 Task: Look for space in Zahir Pir, Pakistan from 24th August, 2023 to 10th September, 2023 for 8 adults in price range Rs.12000 to Rs.15000. Place can be entire place or shared room with 4 bedrooms having 8 beds and 4 bathrooms. Property type can be house, flat, guest house. Amenities needed are: wifi, TV, free parkinig on premises, gym, breakfast. Booking option can be shelf check-in. Required host language is English.
Action: Mouse moved to (560, 119)
Screenshot: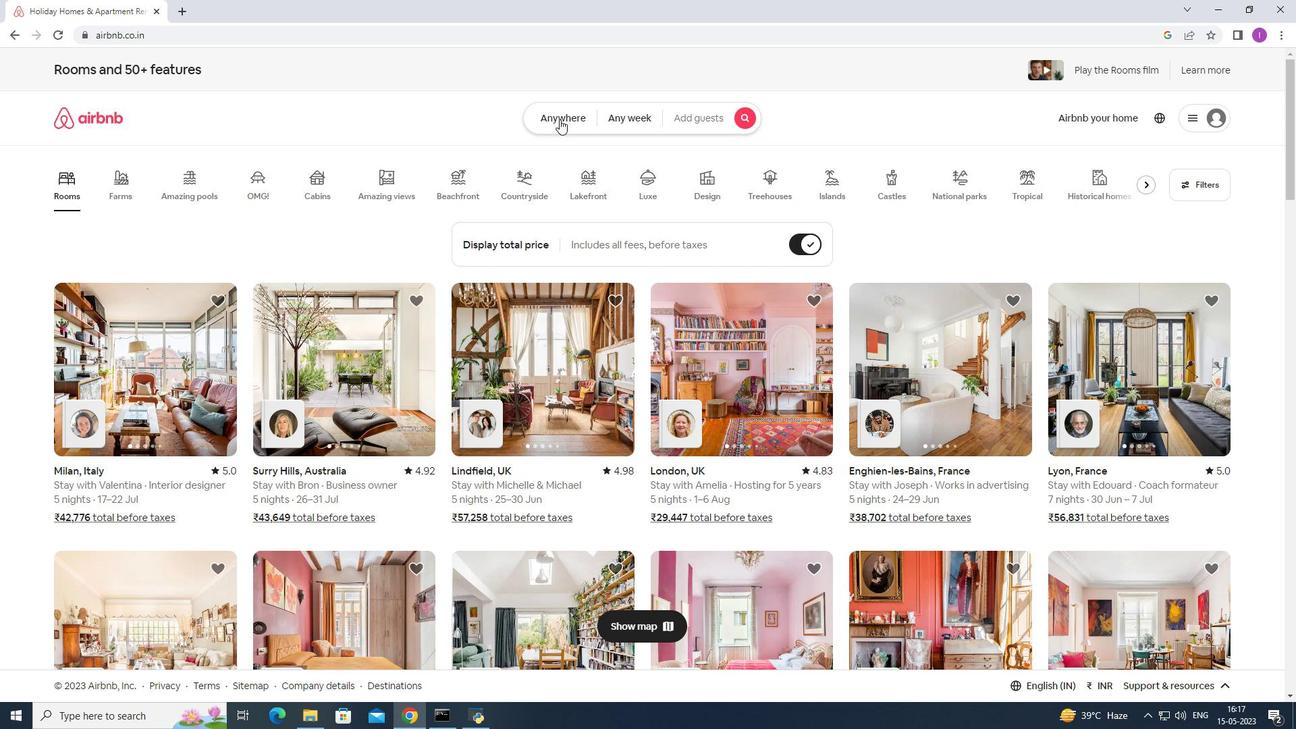 
Action: Mouse pressed left at (560, 119)
Screenshot: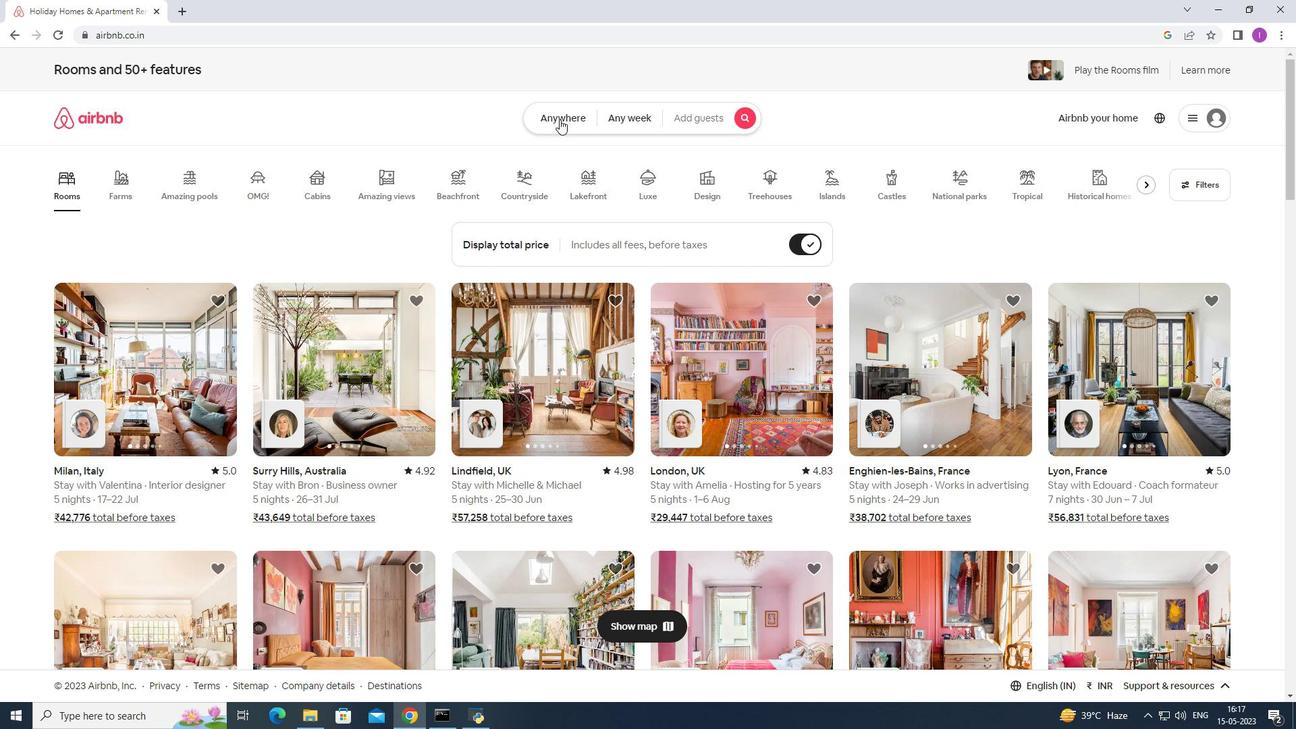 
Action: Mouse moved to (395, 176)
Screenshot: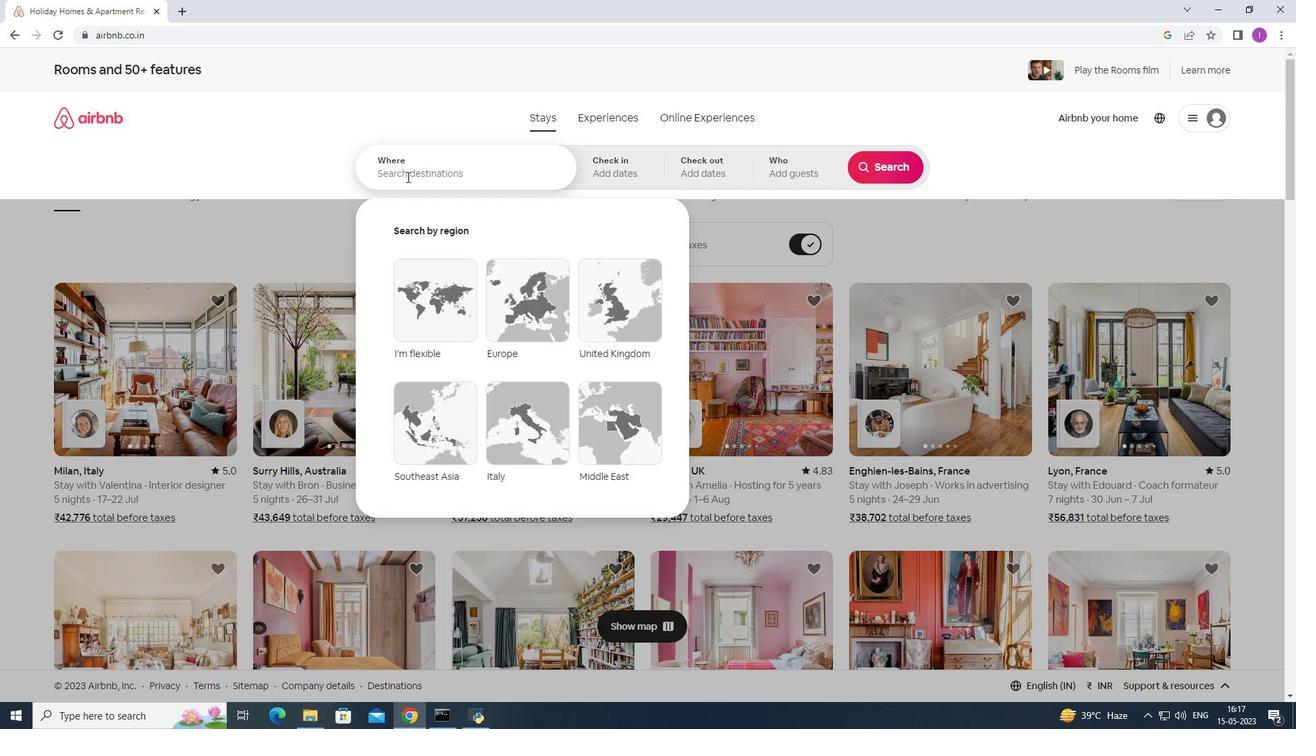 
Action: Mouse pressed left at (395, 176)
Screenshot: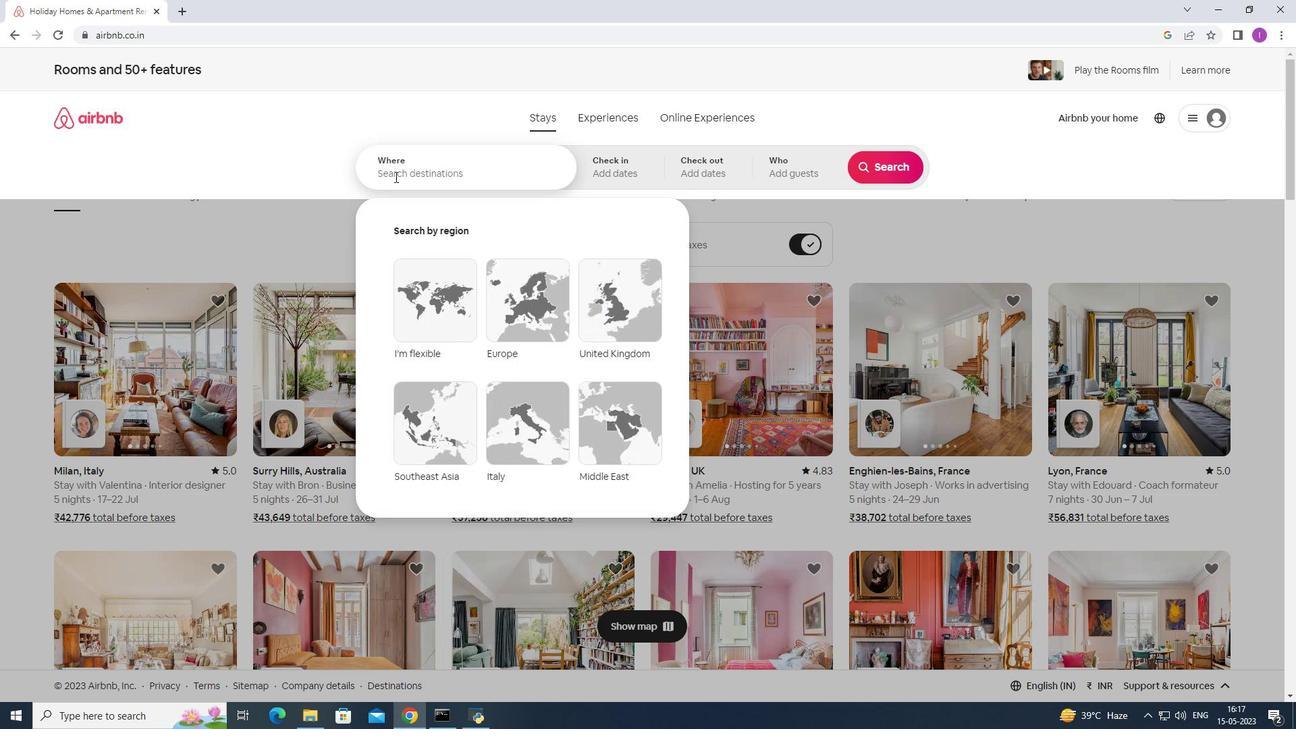 
Action: Mouse moved to (415, 165)
Screenshot: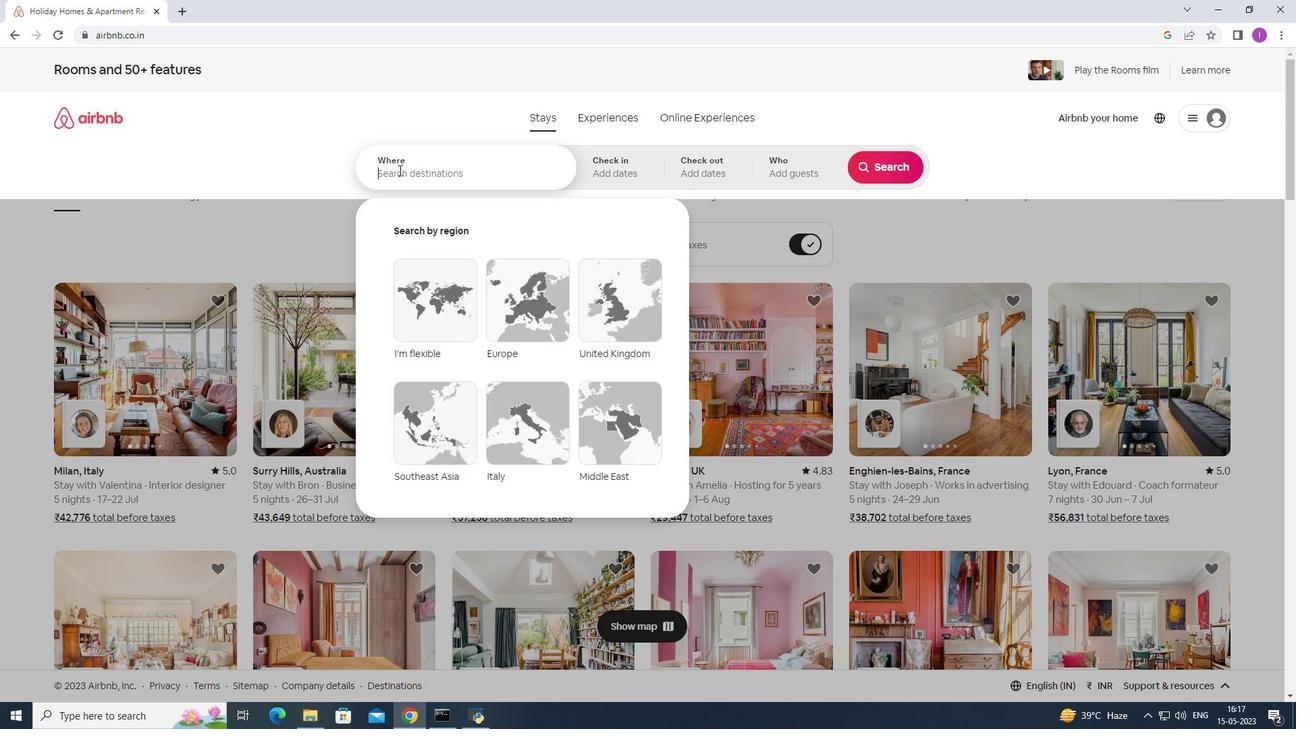 
Action: Key pressed <Key.shift>Zahir<Key.space>pir,<Key.shift>P
Screenshot: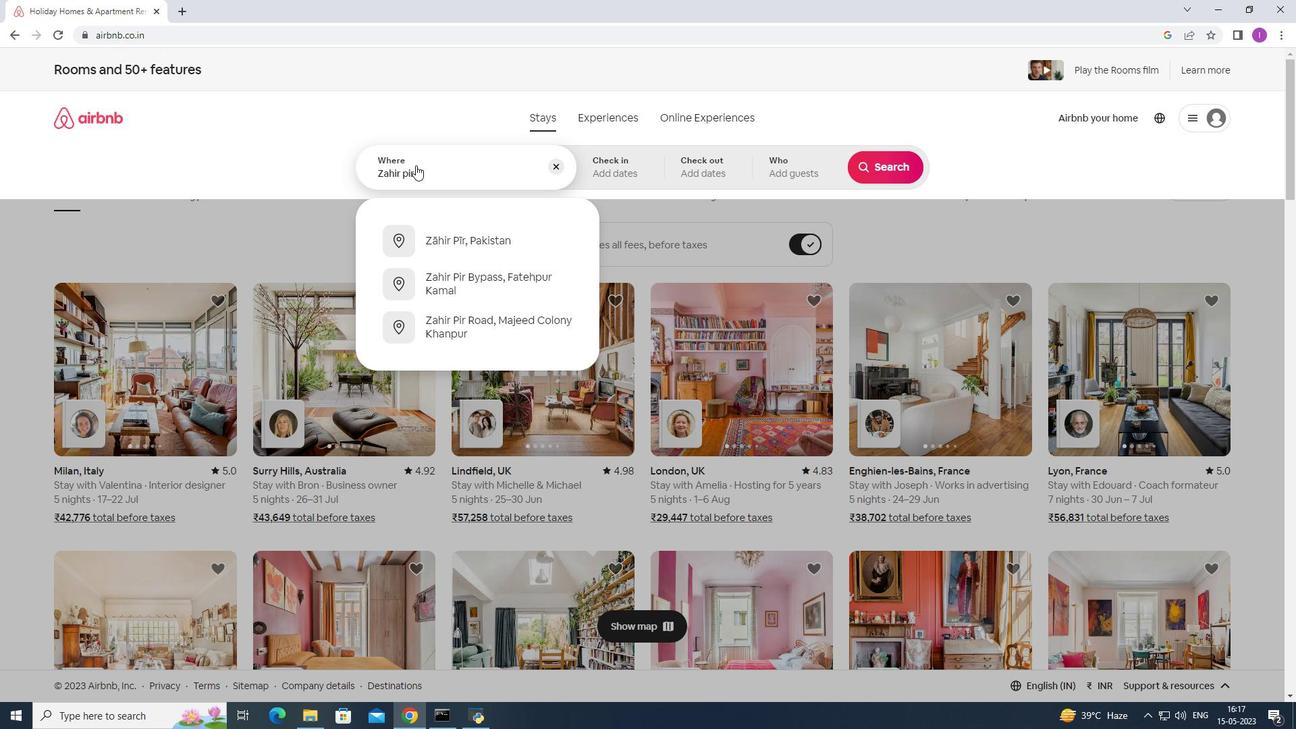 
Action: Mouse moved to (429, 239)
Screenshot: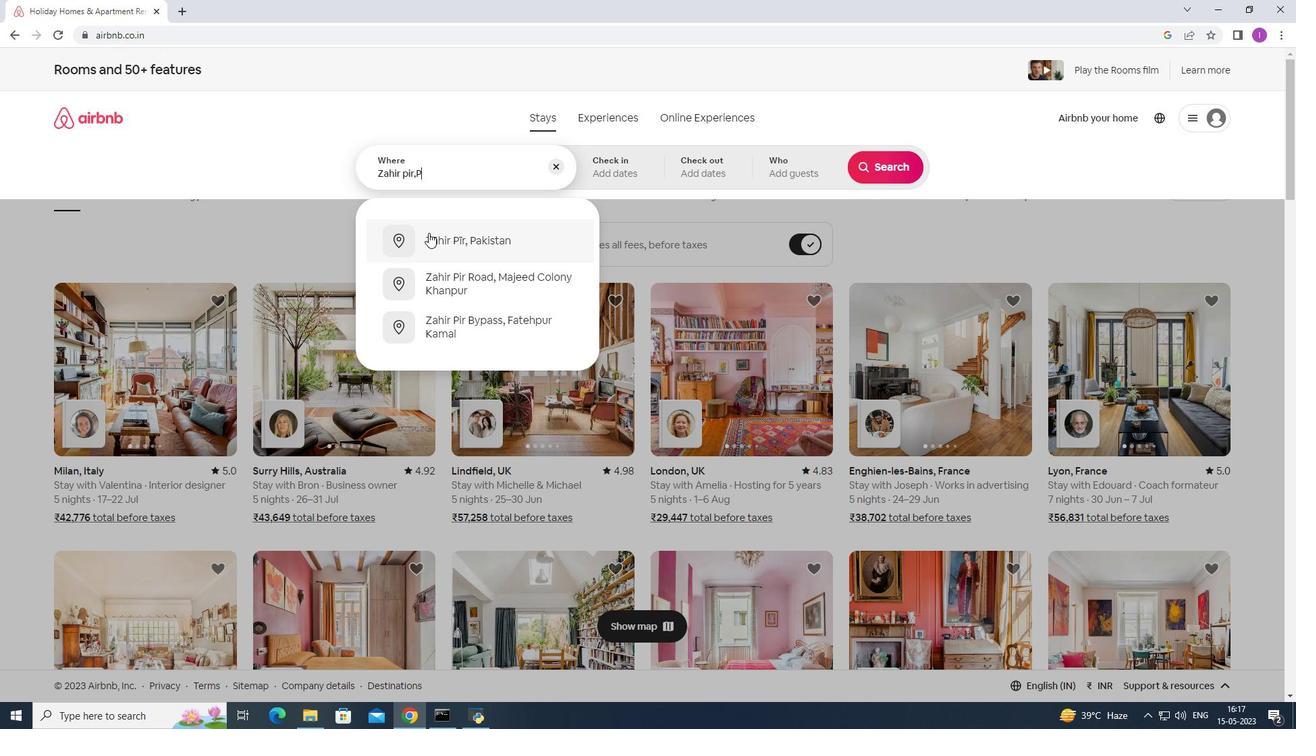 
Action: Mouse pressed left at (429, 239)
Screenshot: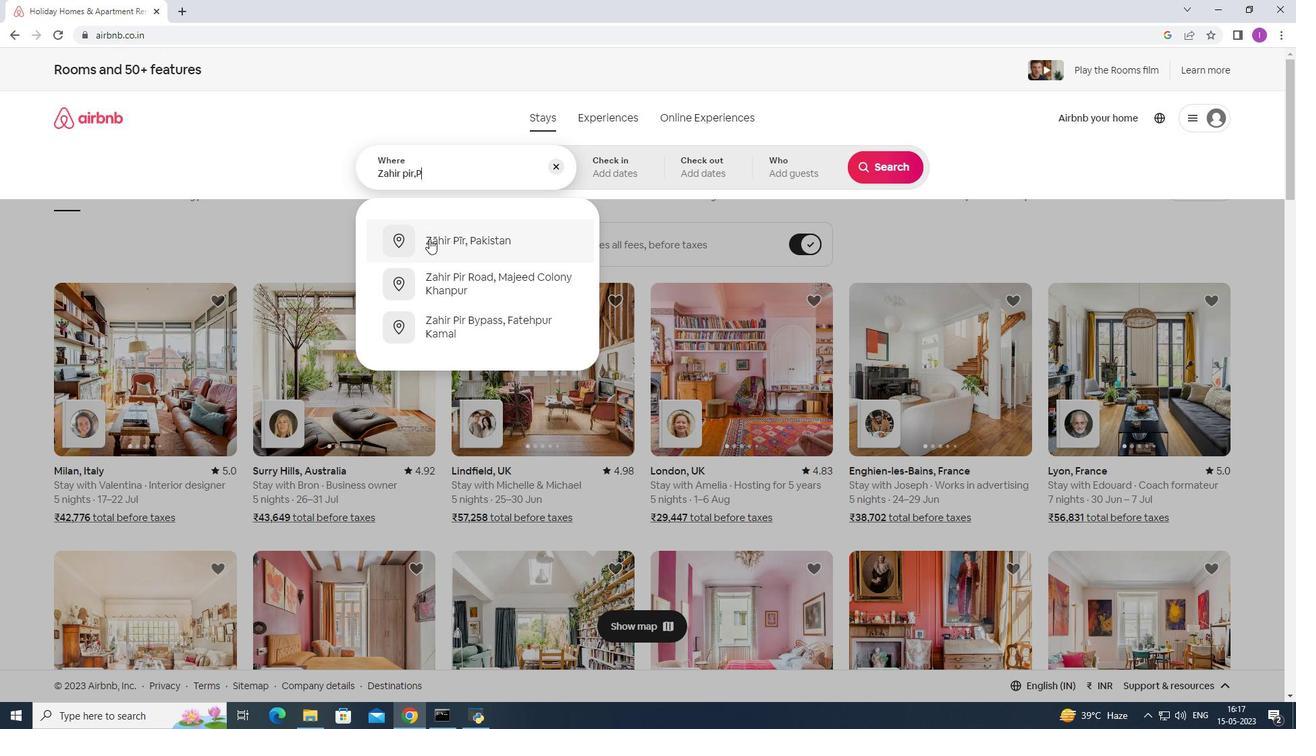 
Action: Mouse moved to (888, 275)
Screenshot: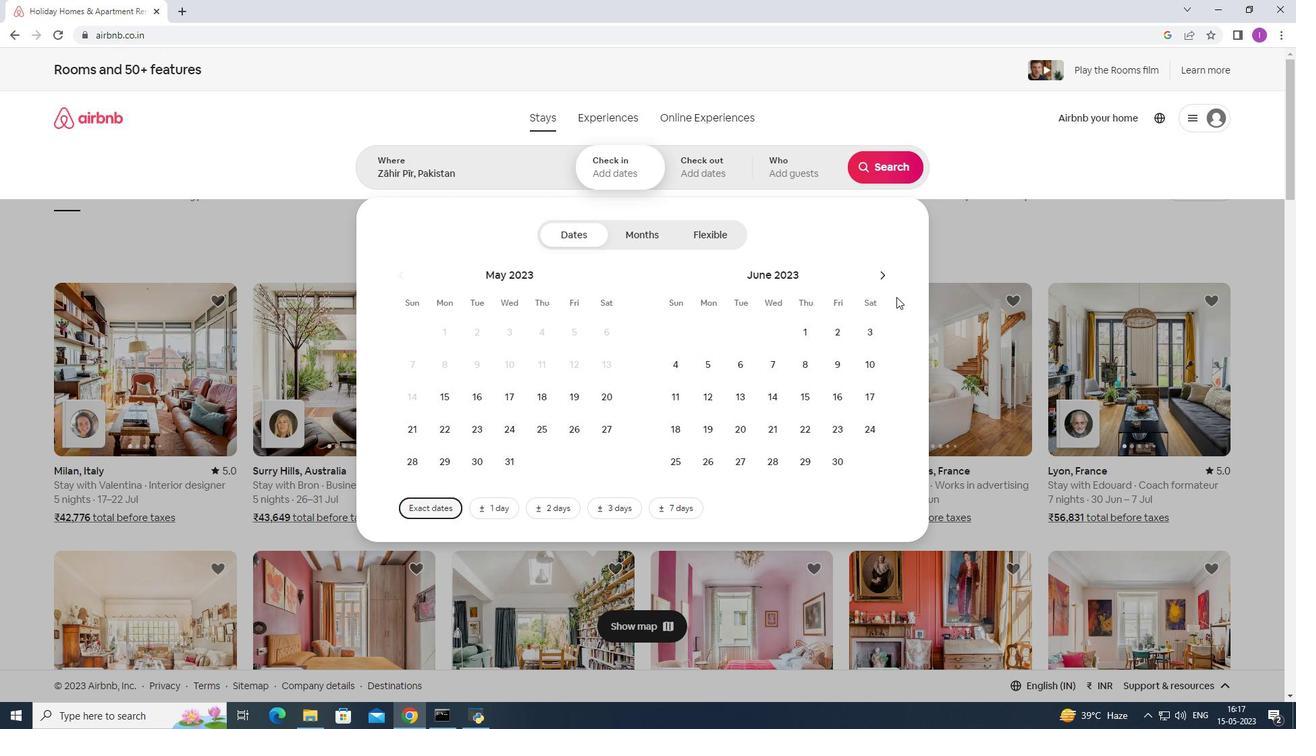 
Action: Mouse pressed left at (888, 275)
Screenshot: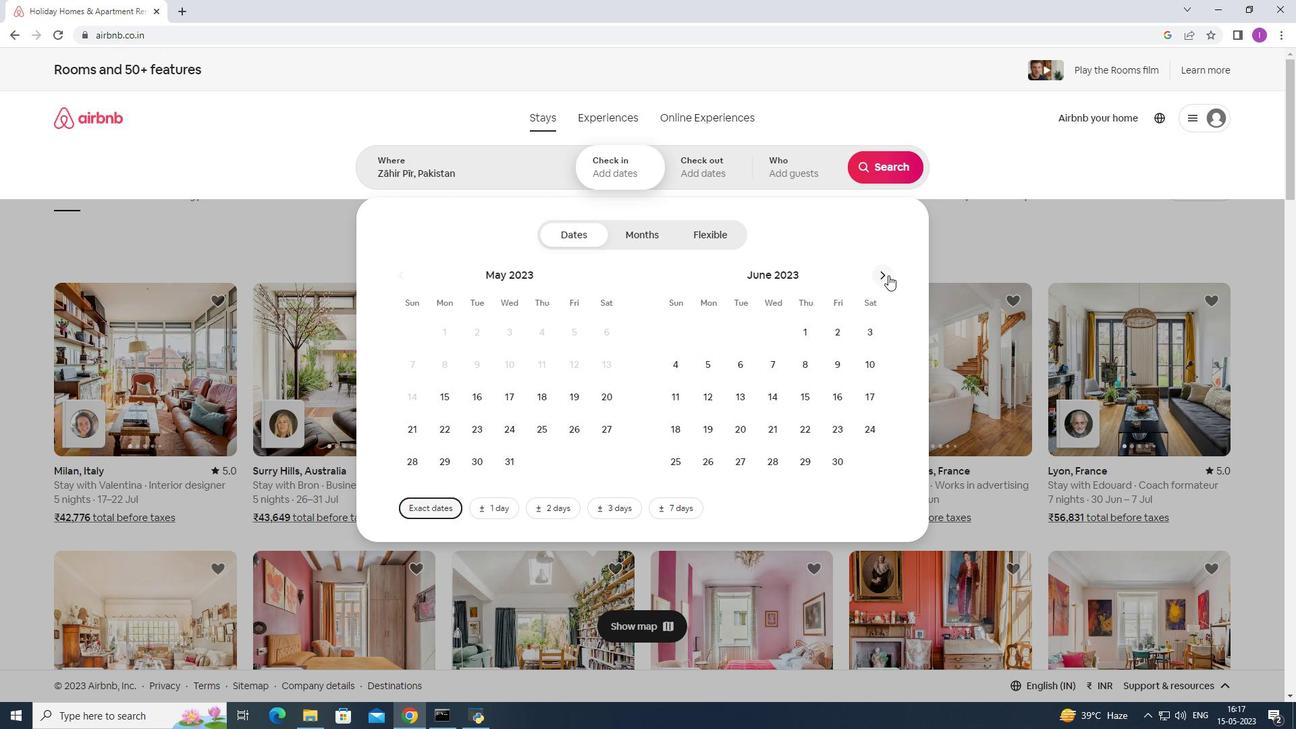 
Action: Mouse moved to (887, 275)
Screenshot: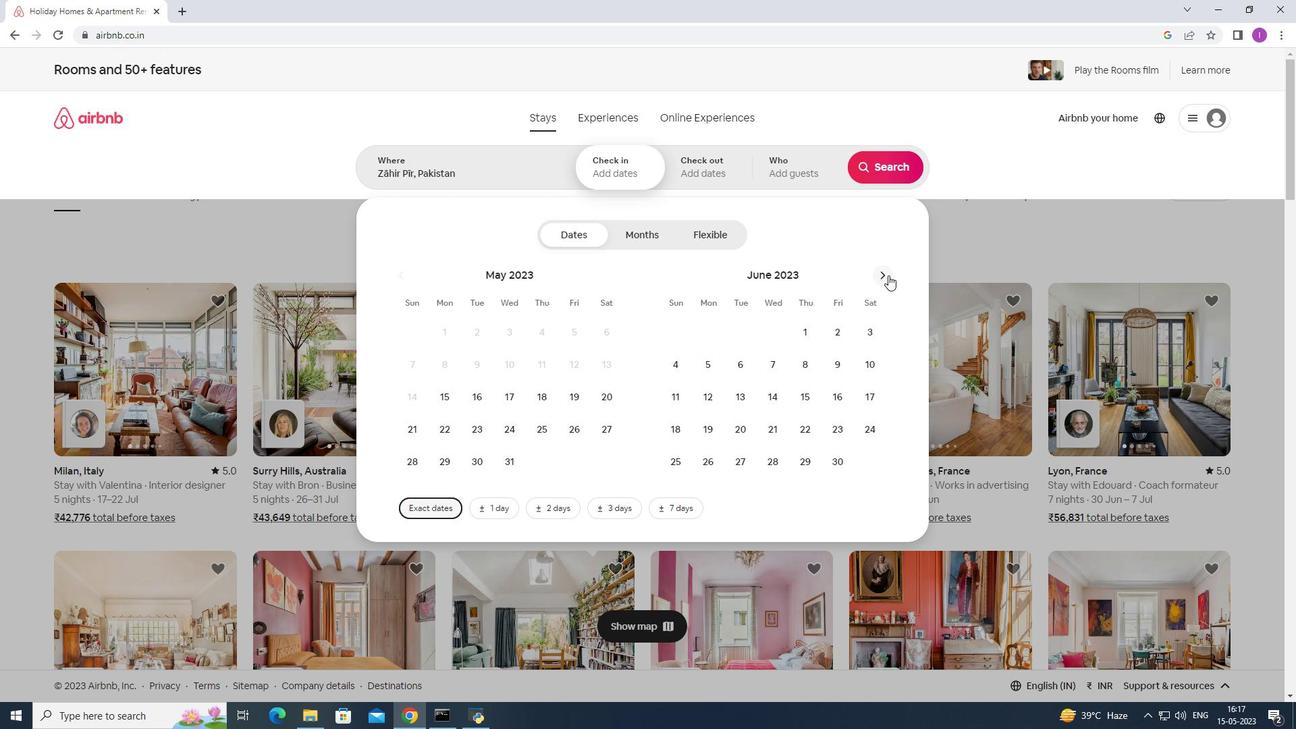 
Action: Mouse pressed left at (887, 275)
Screenshot: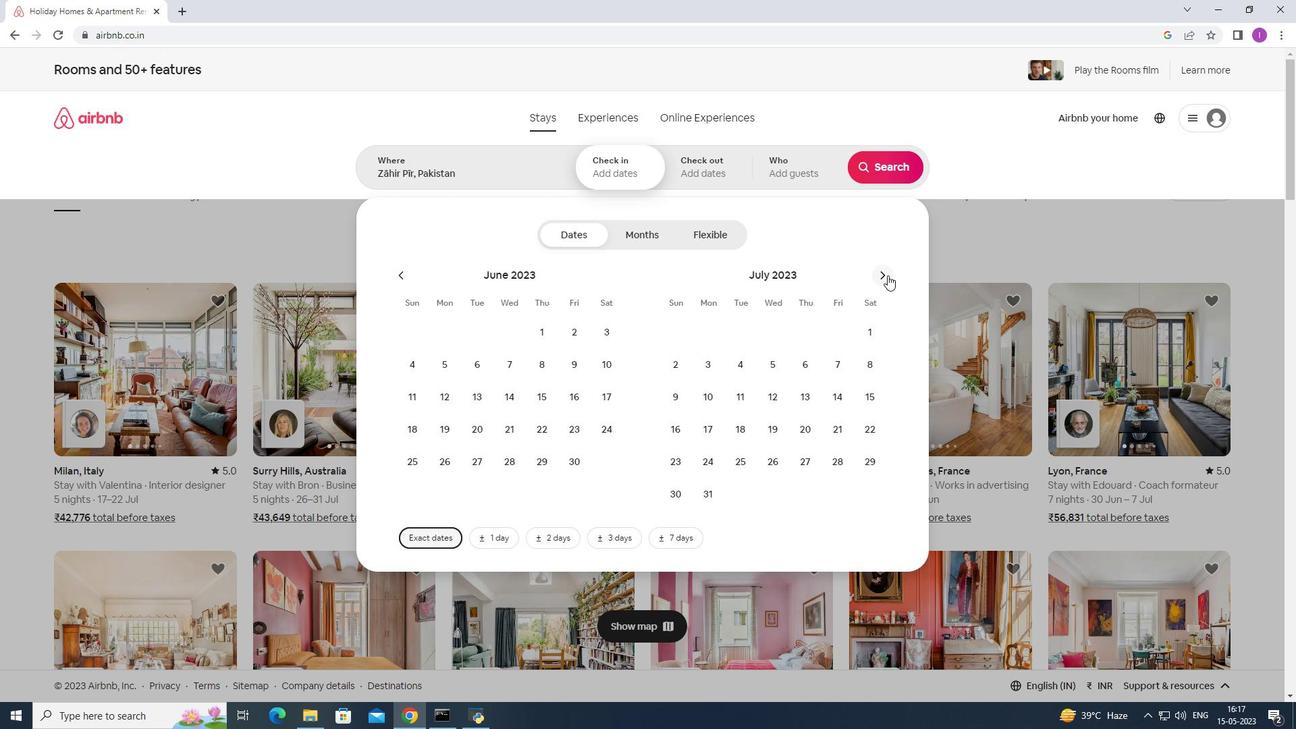 
Action: Mouse pressed left at (887, 275)
Screenshot: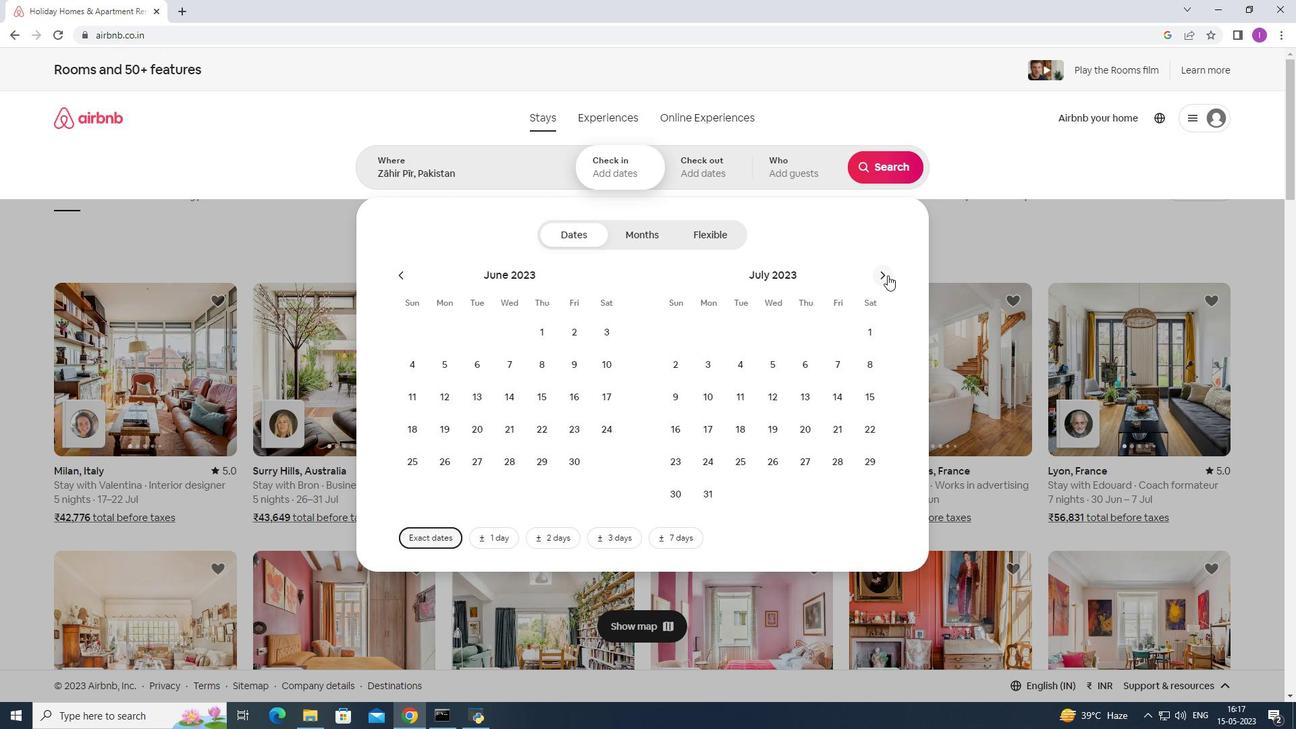 
Action: Mouse moved to (536, 430)
Screenshot: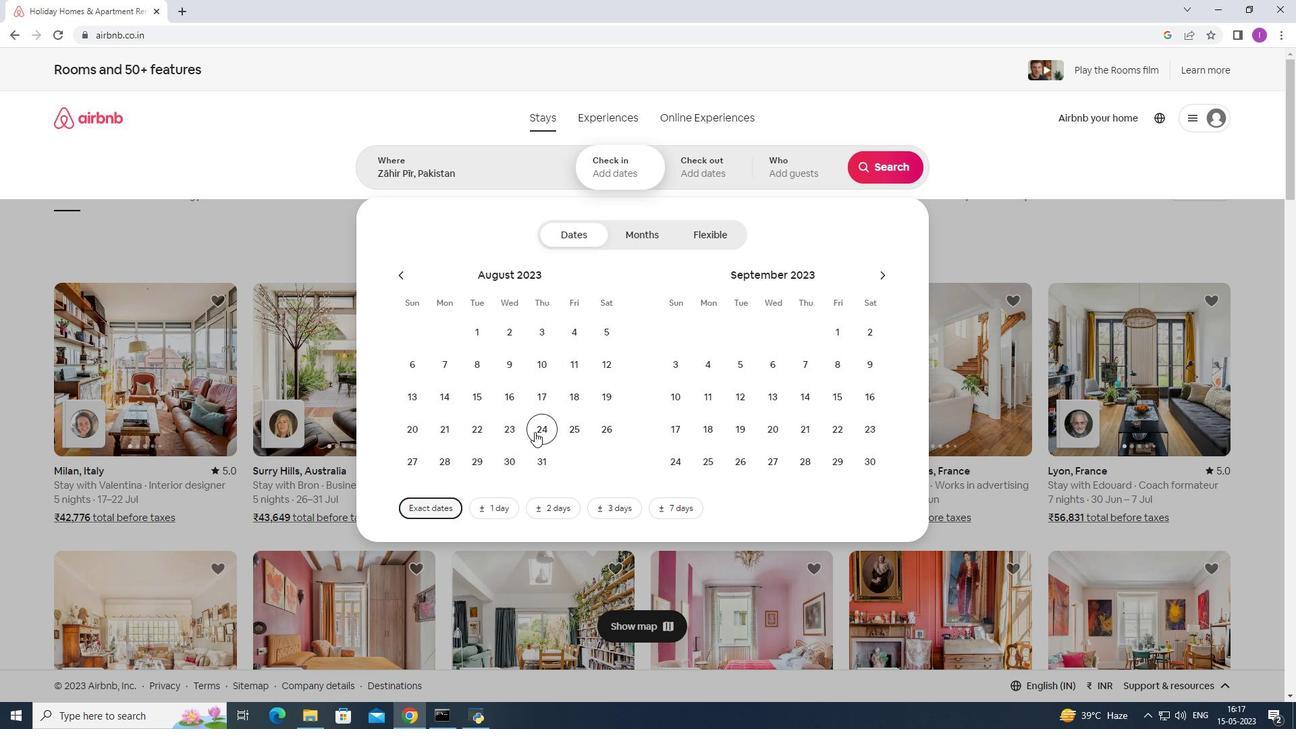
Action: Mouse pressed left at (536, 430)
Screenshot: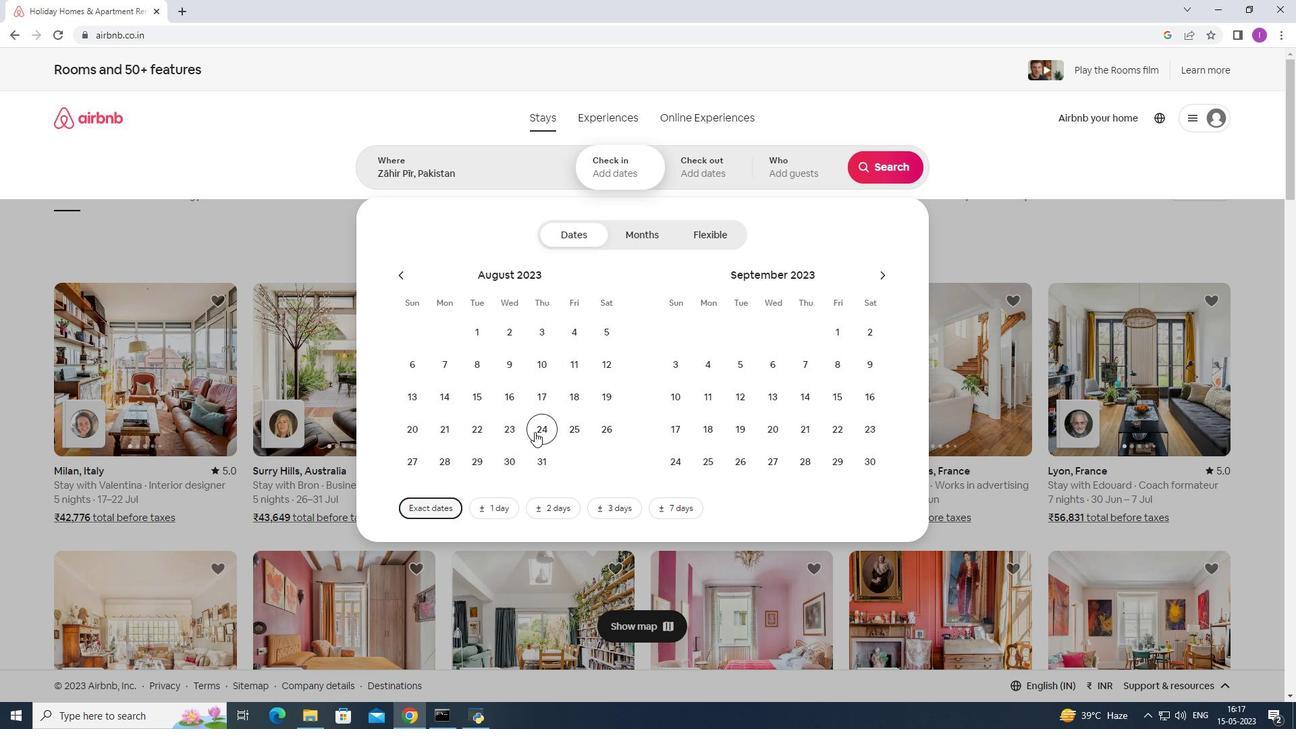 
Action: Mouse moved to (674, 392)
Screenshot: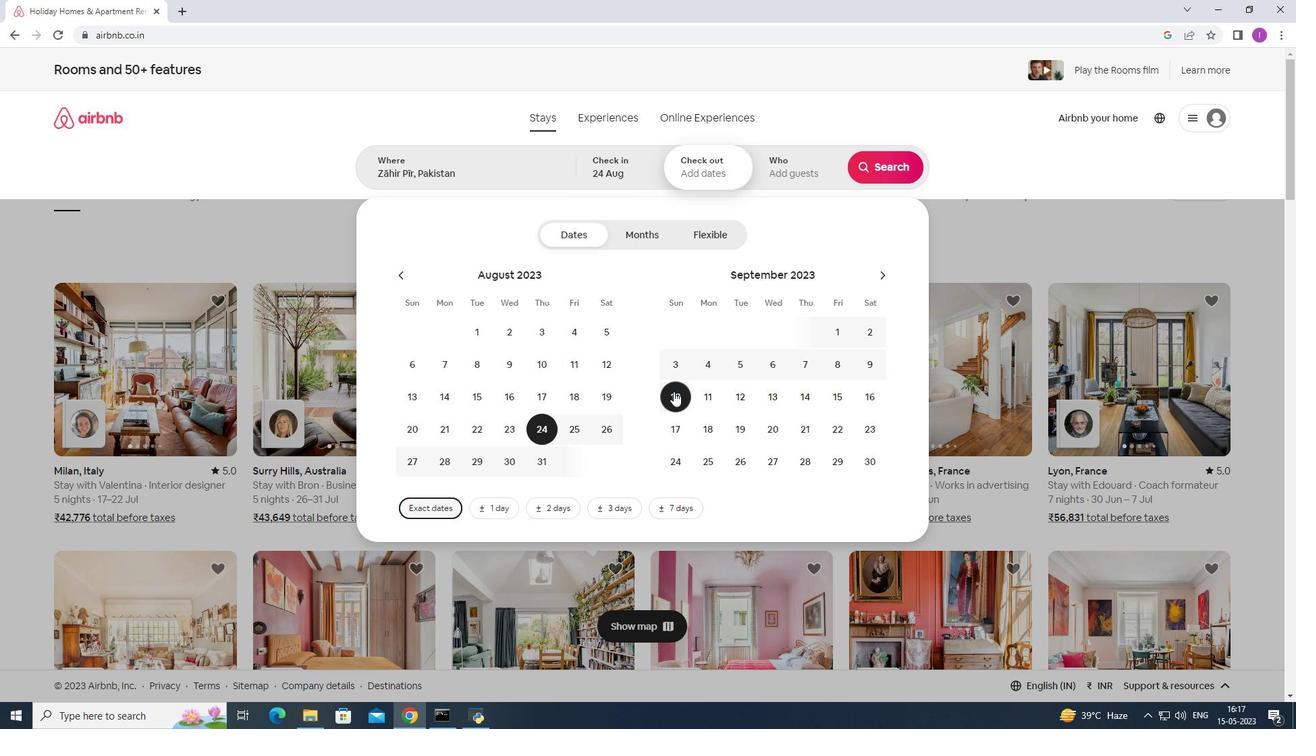 
Action: Mouse pressed left at (674, 392)
Screenshot: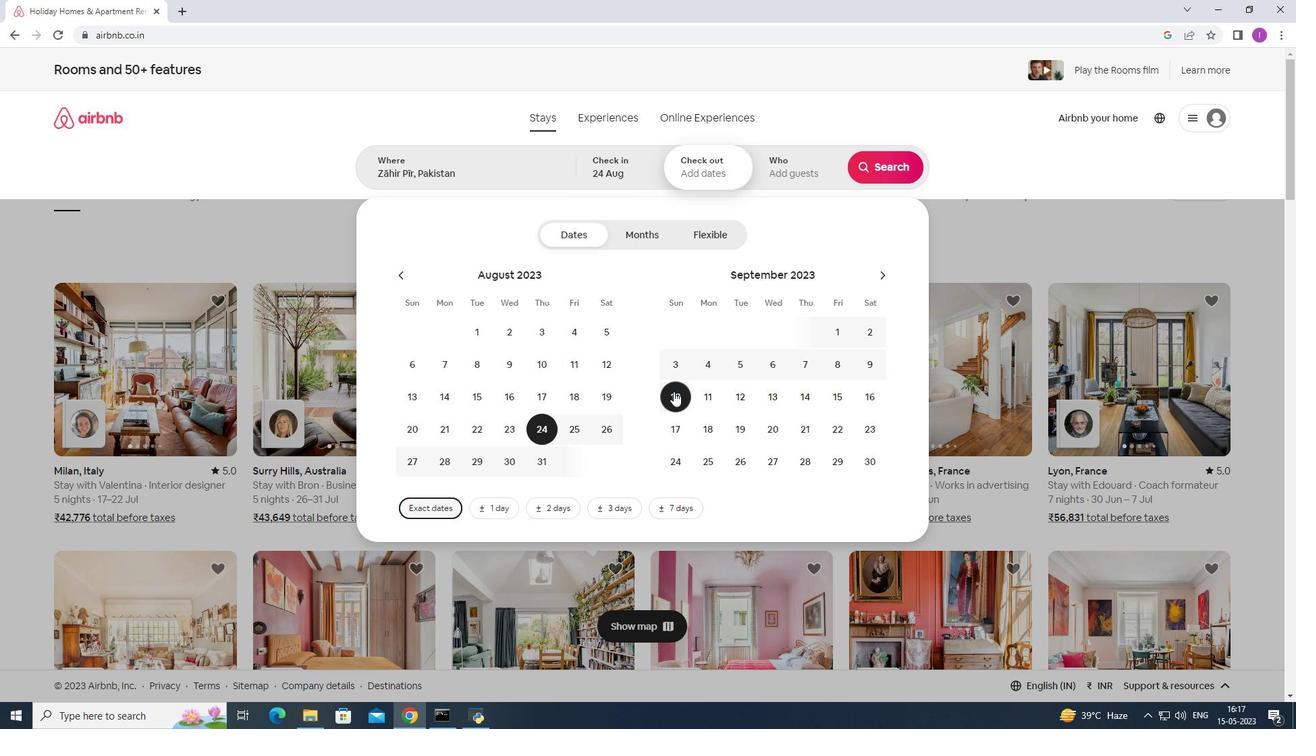 
Action: Mouse moved to (819, 161)
Screenshot: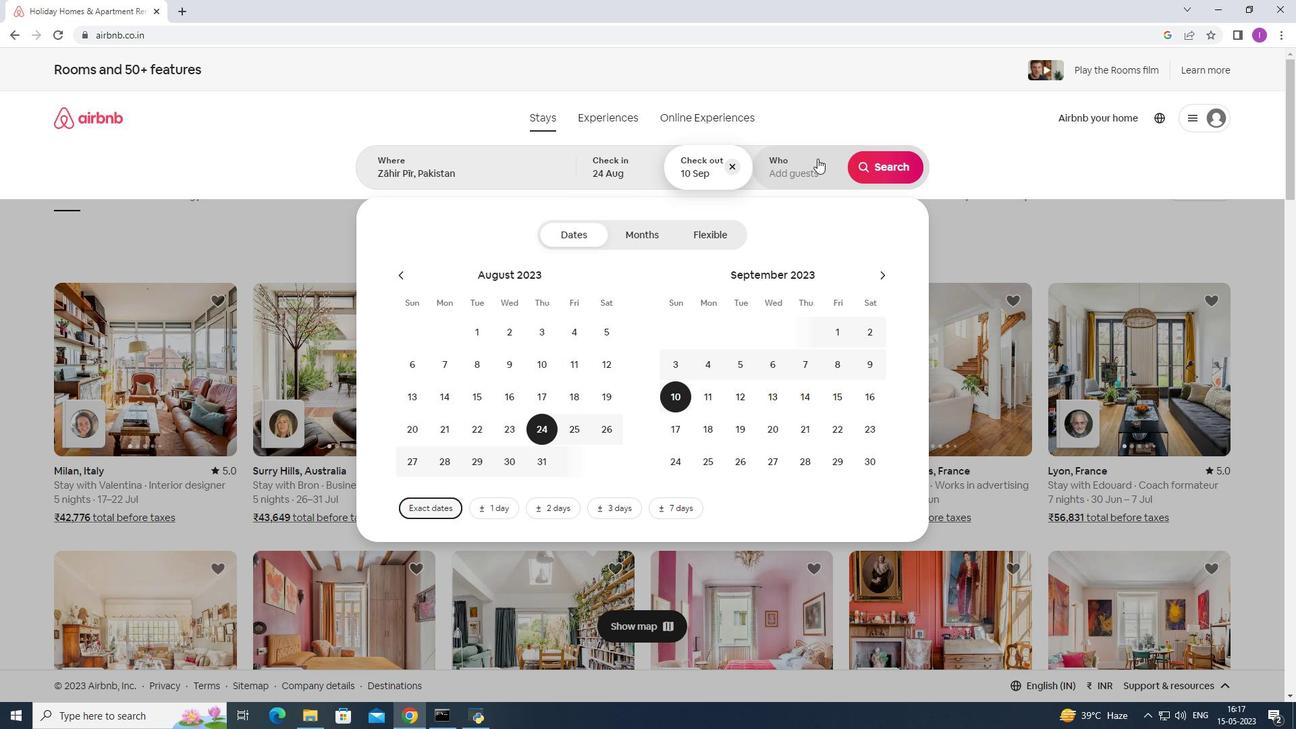 
Action: Mouse pressed left at (819, 161)
Screenshot: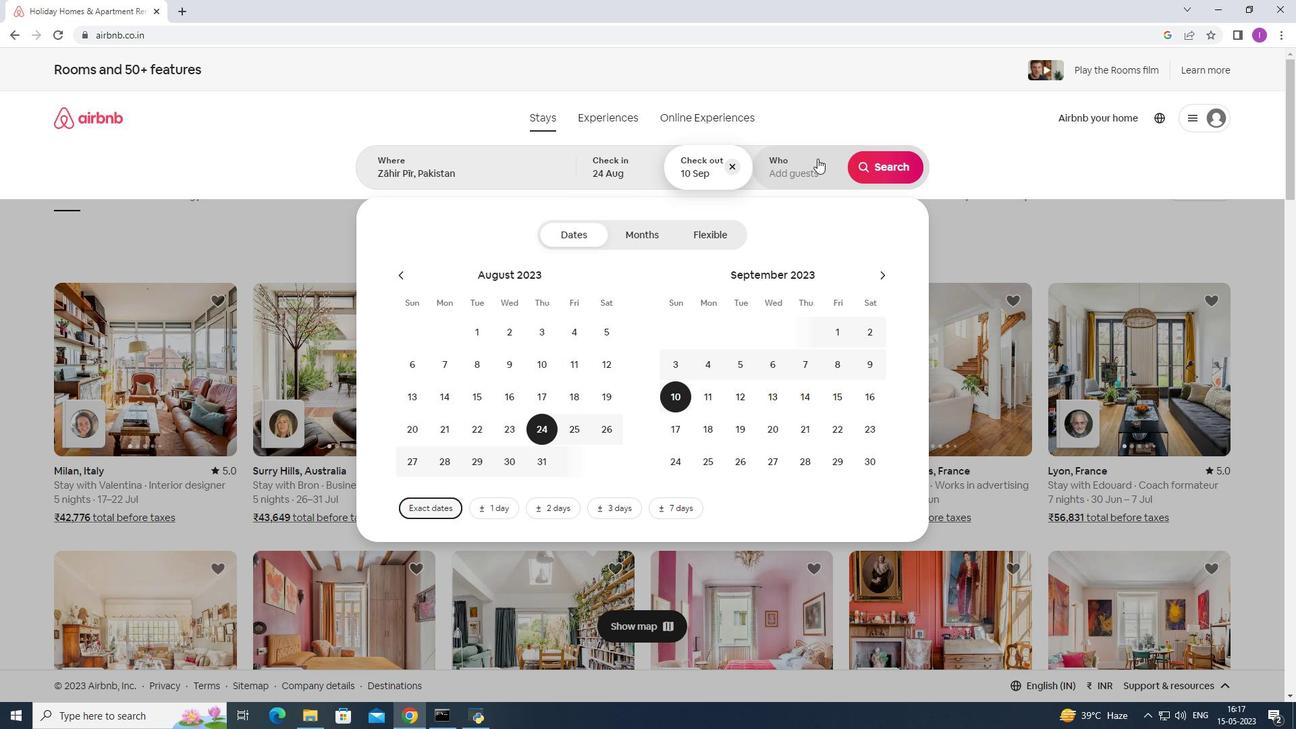 
Action: Mouse moved to (892, 237)
Screenshot: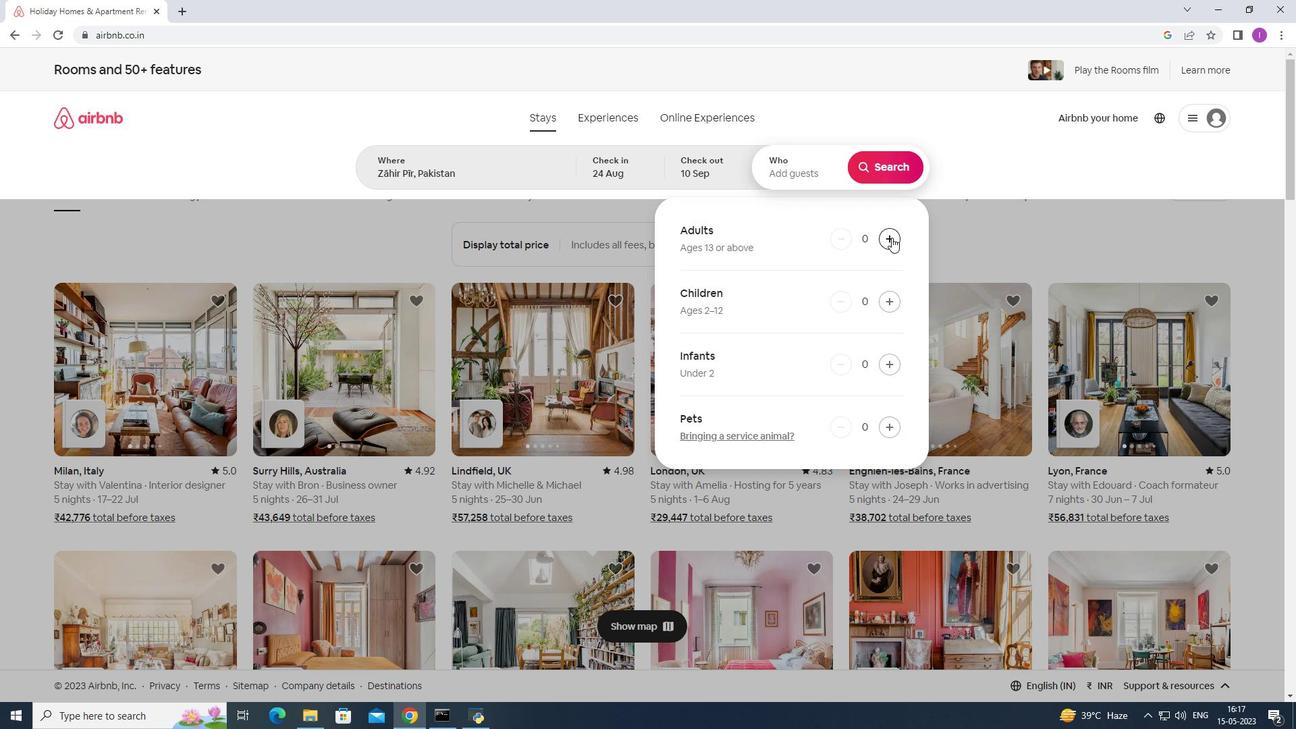 
Action: Mouse pressed left at (892, 237)
Screenshot: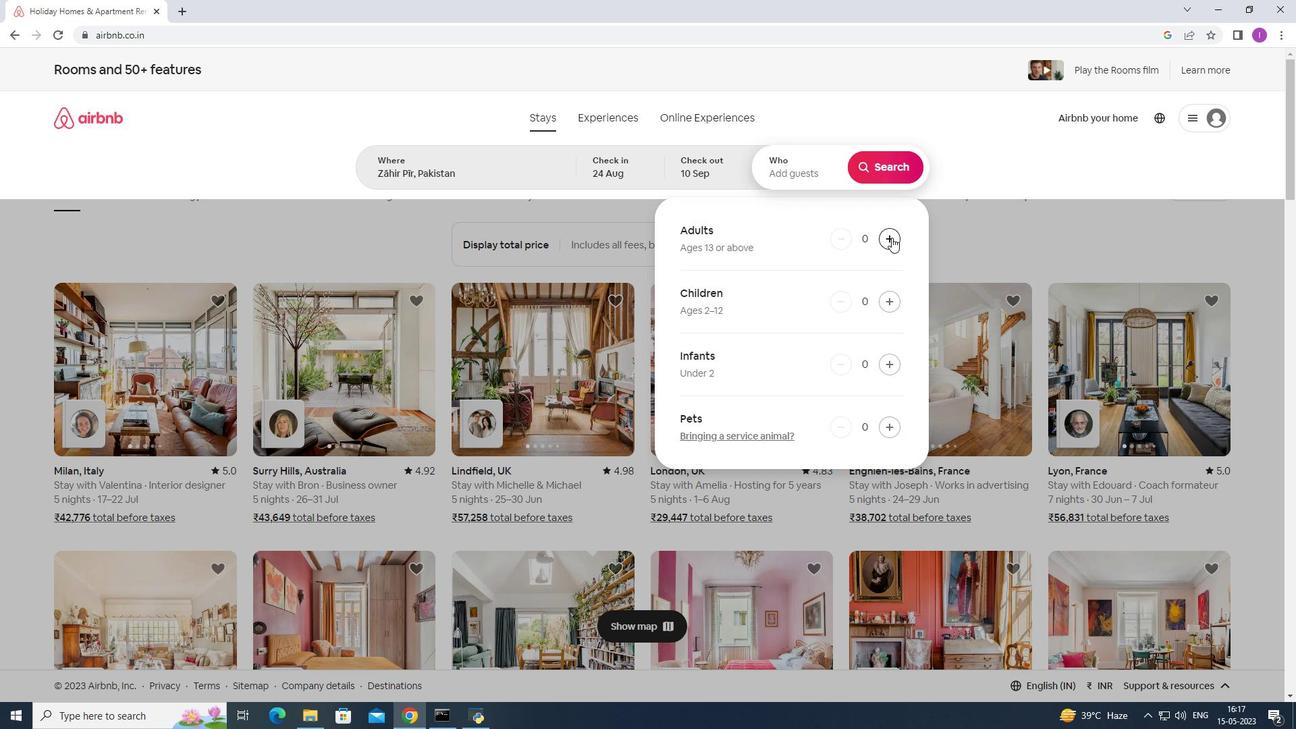 
Action: Mouse pressed left at (892, 237)
Screenshot: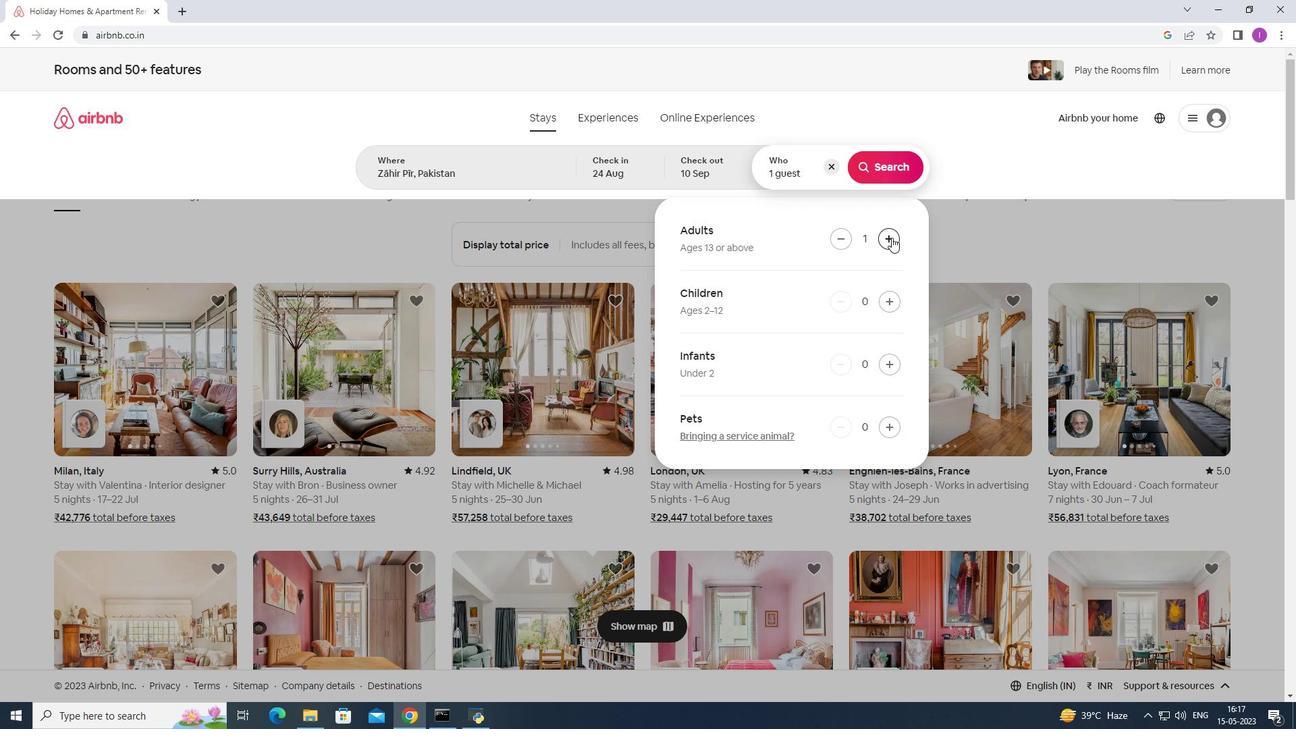 
Action: Mouse moved to (892, 237)
Screenshot: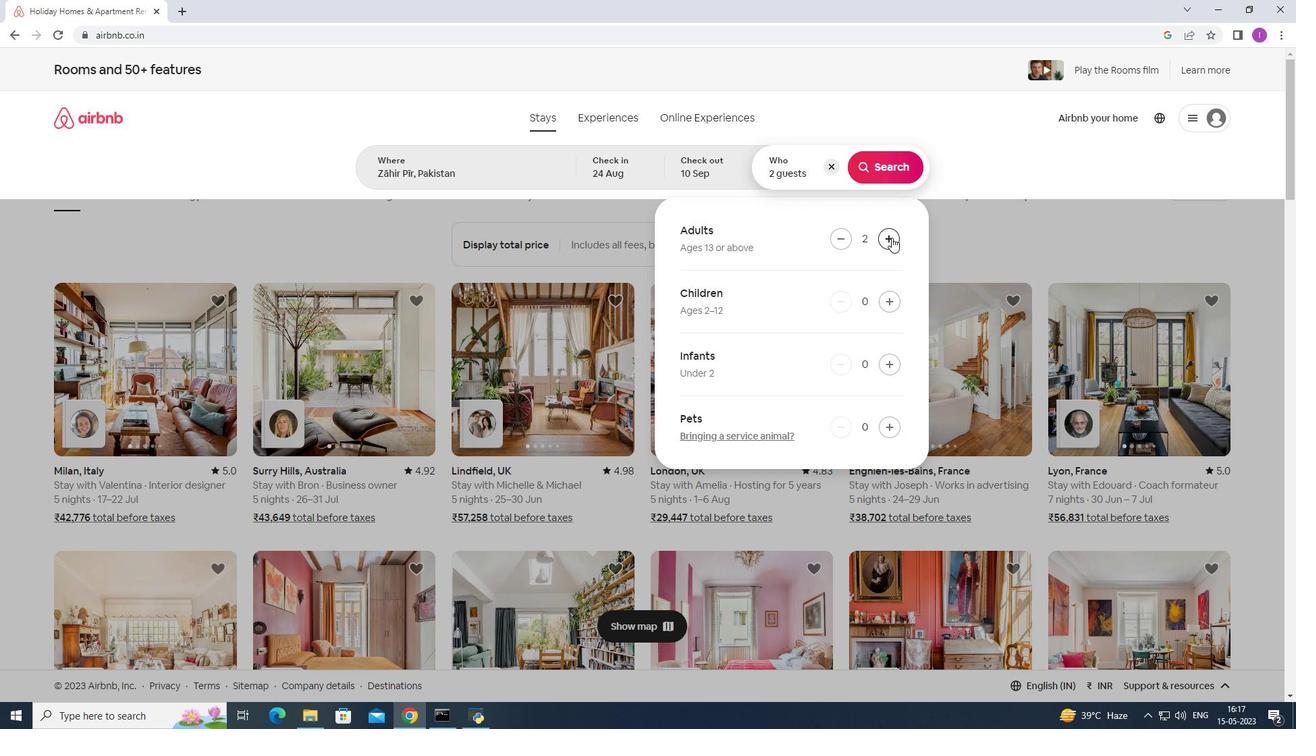 
Action: Mouse pressed left at (892, 237)
Screenshot: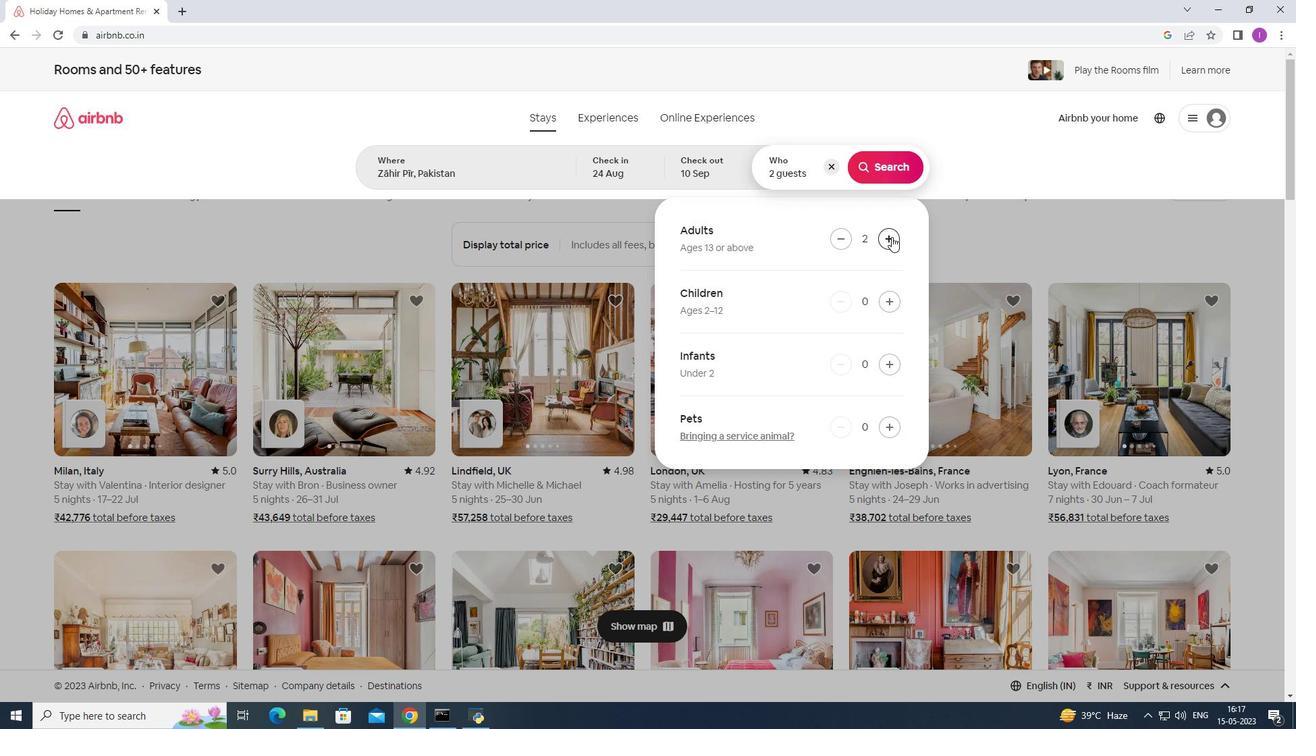 
Action: Mouse moved to (890, 237)
Screenshot: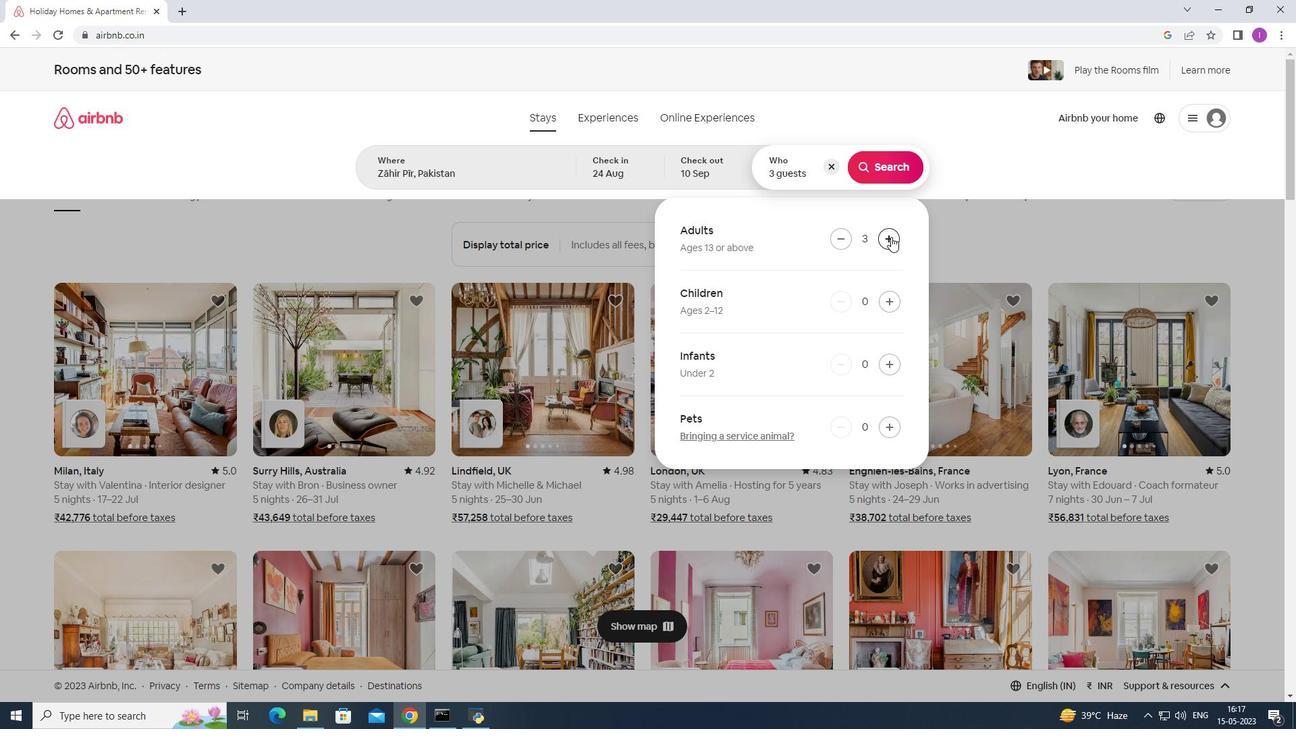 
Action: Mouse pressed left at (890, 237)
Screenshot: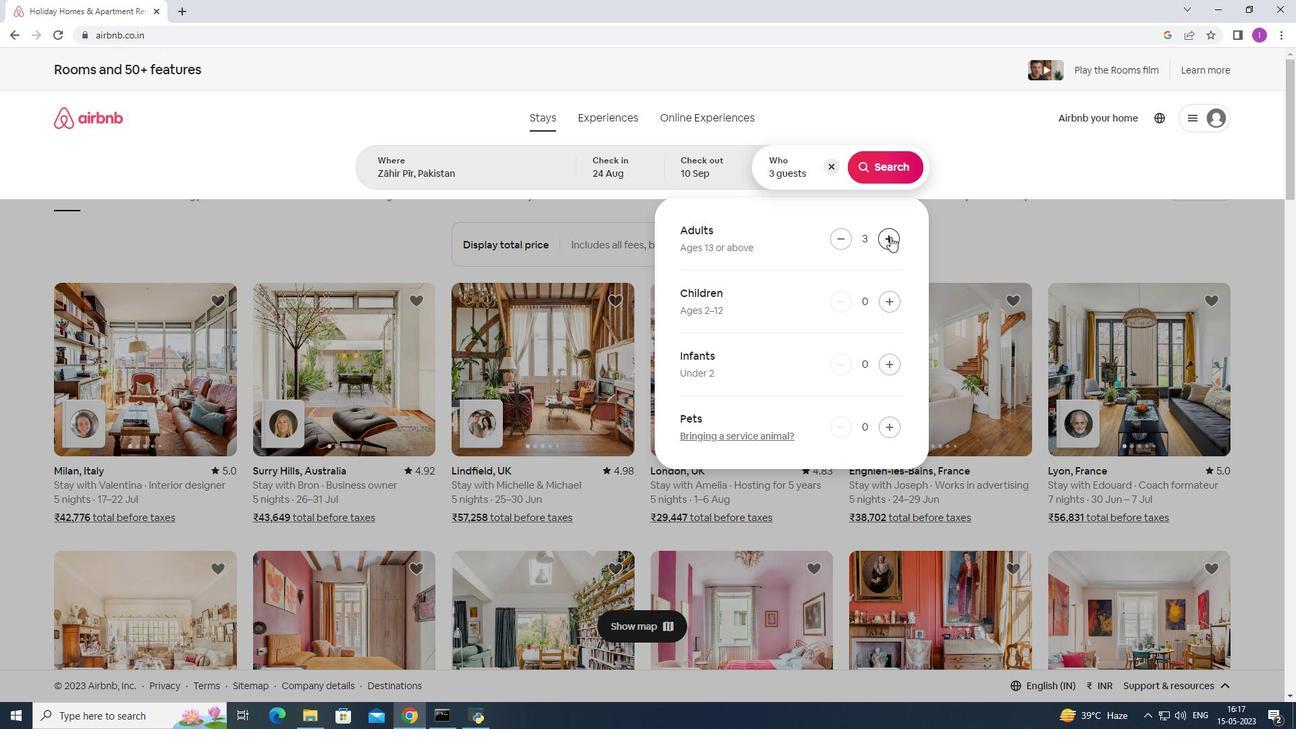 
Action: Mouse pressed left at (890, 237)
Screenshot: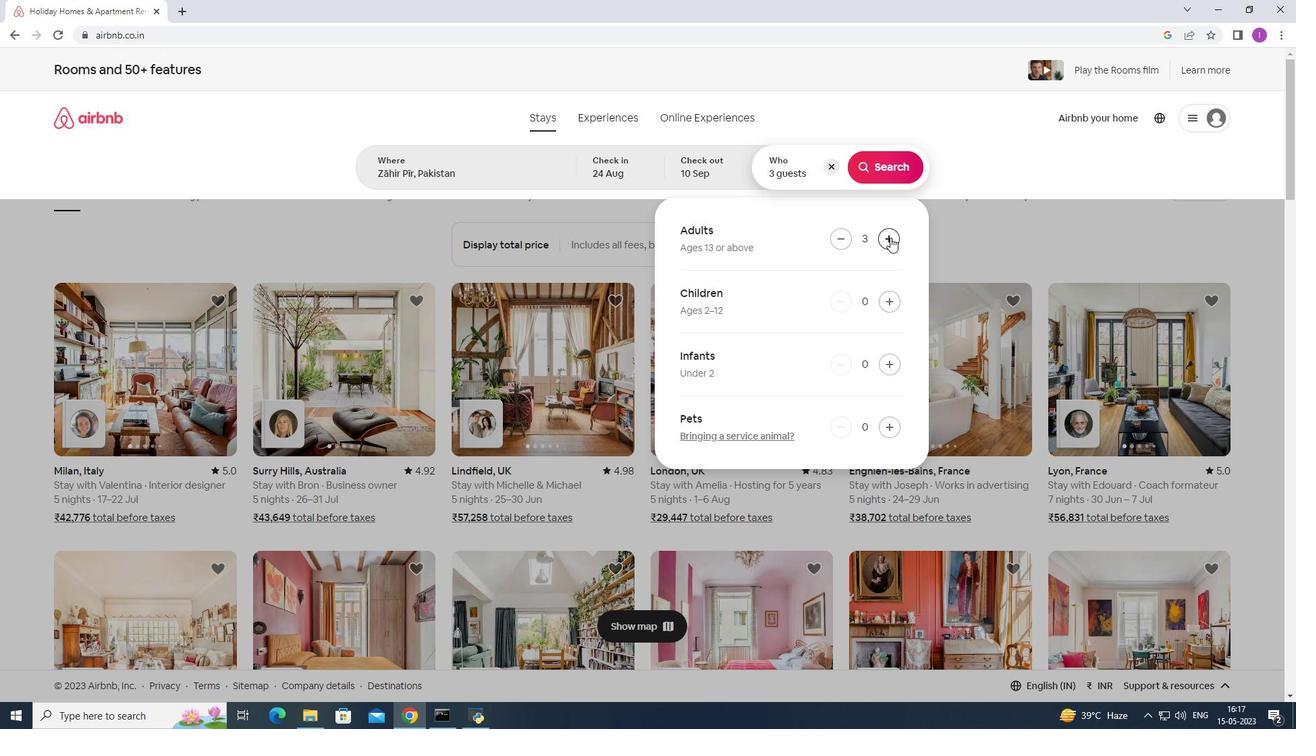 
Action: Mouse pressed left at (890, 237)
Screenshot: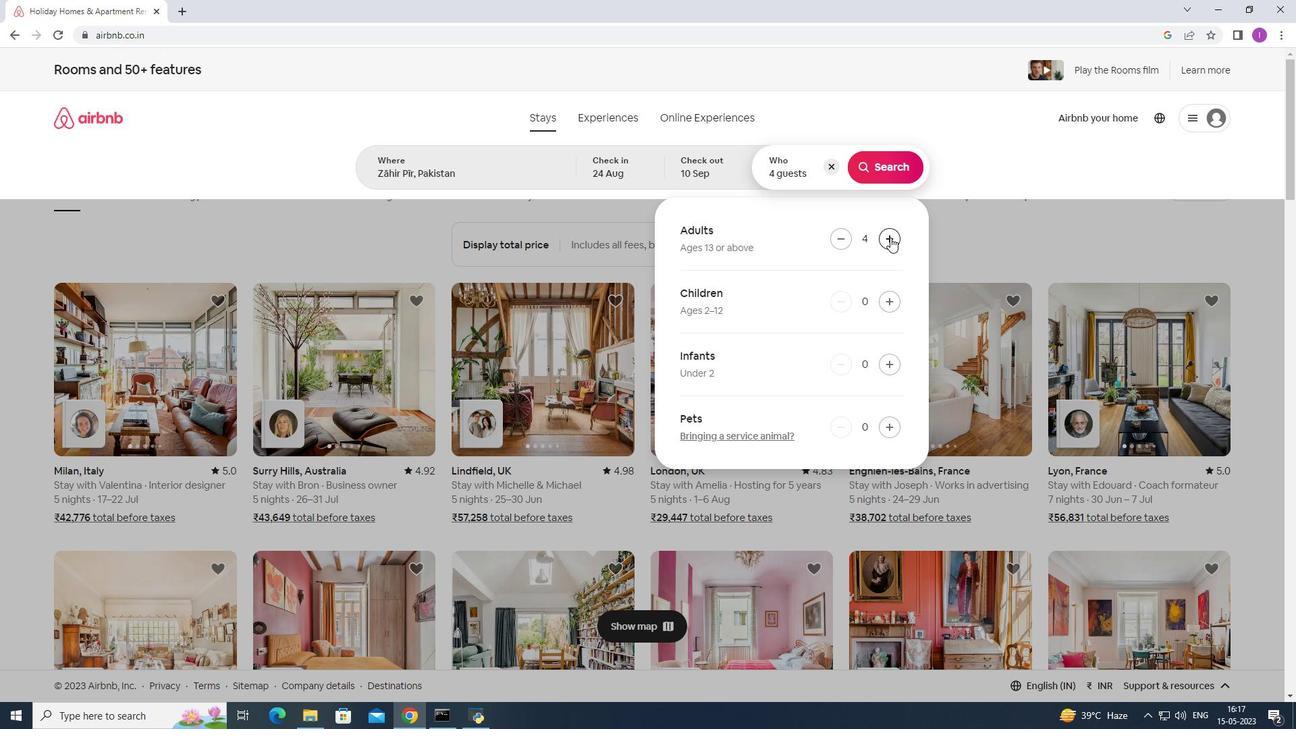 
Action: Mouse pressed left at (890, 237)
Screenshot: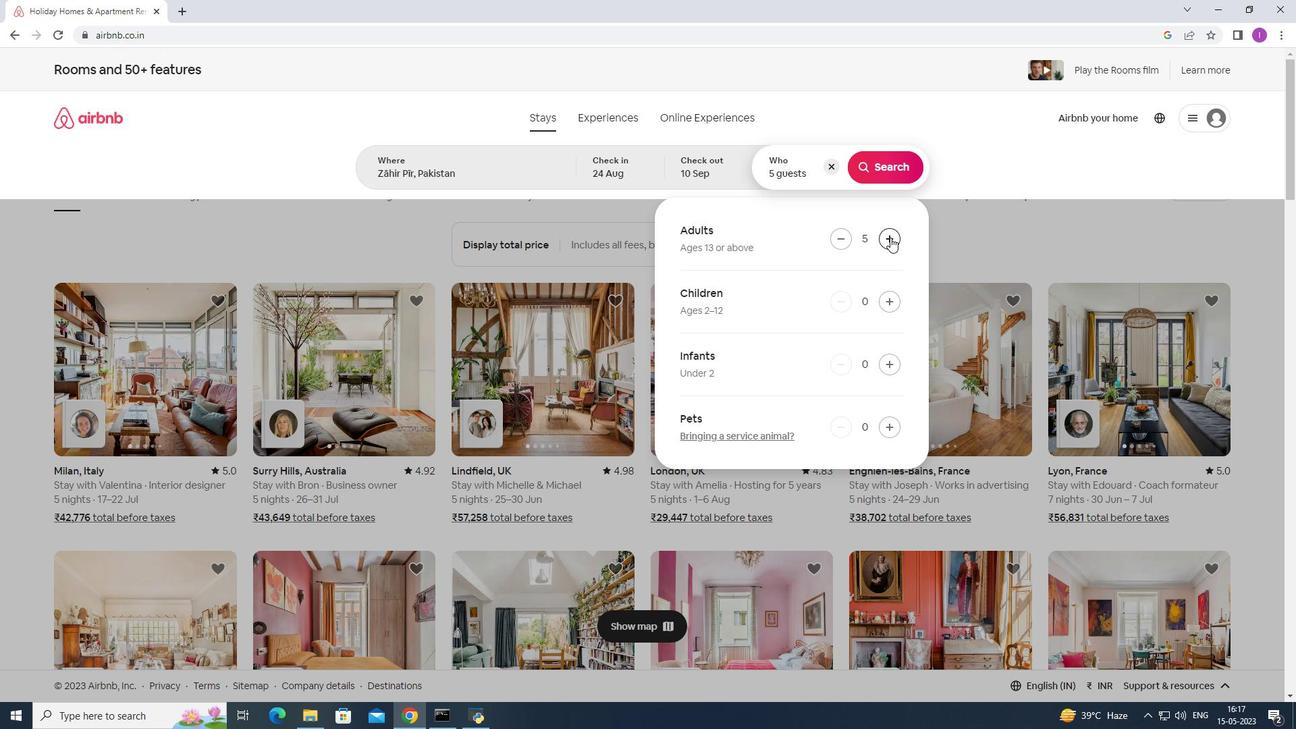 
Action: Mouse pressed left at (890, 237)
Screenshot: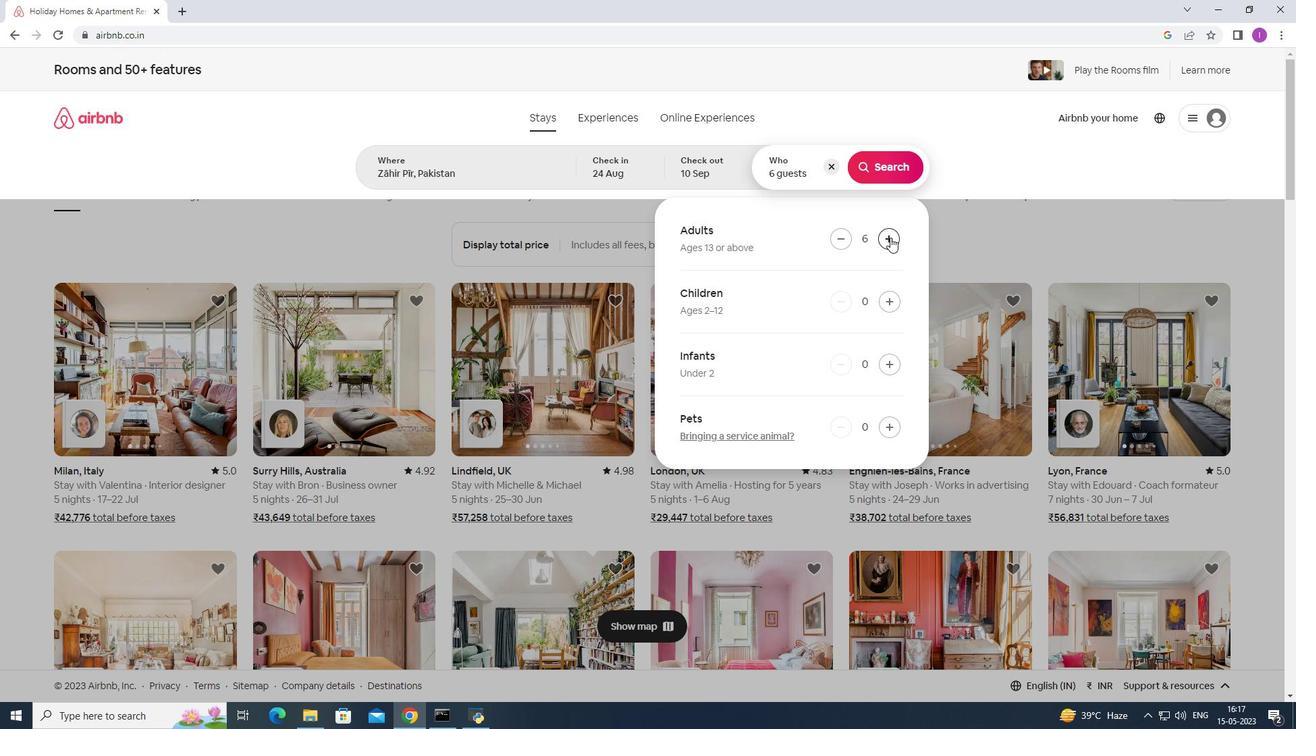 
Action: Mouse moved to (874, 177)
Screenshot: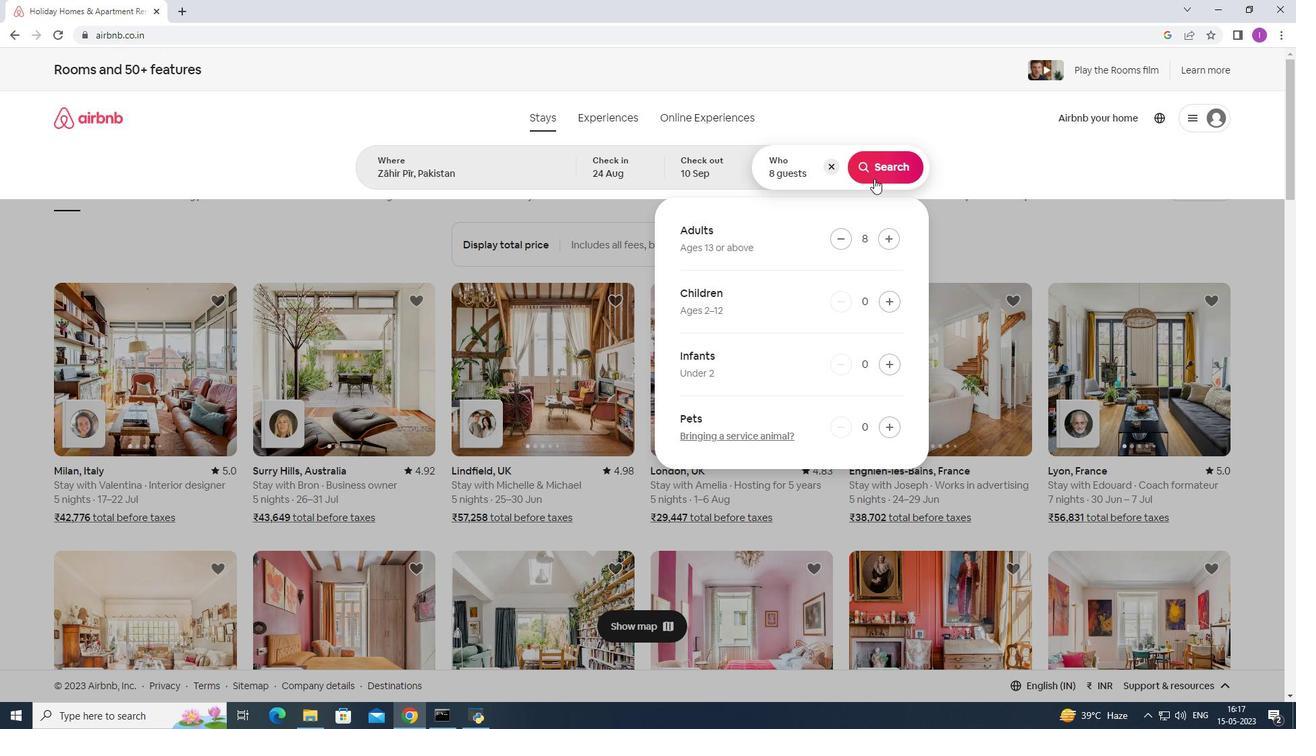 
Action: Mouse pressed left at (874, 177)
Screenshot: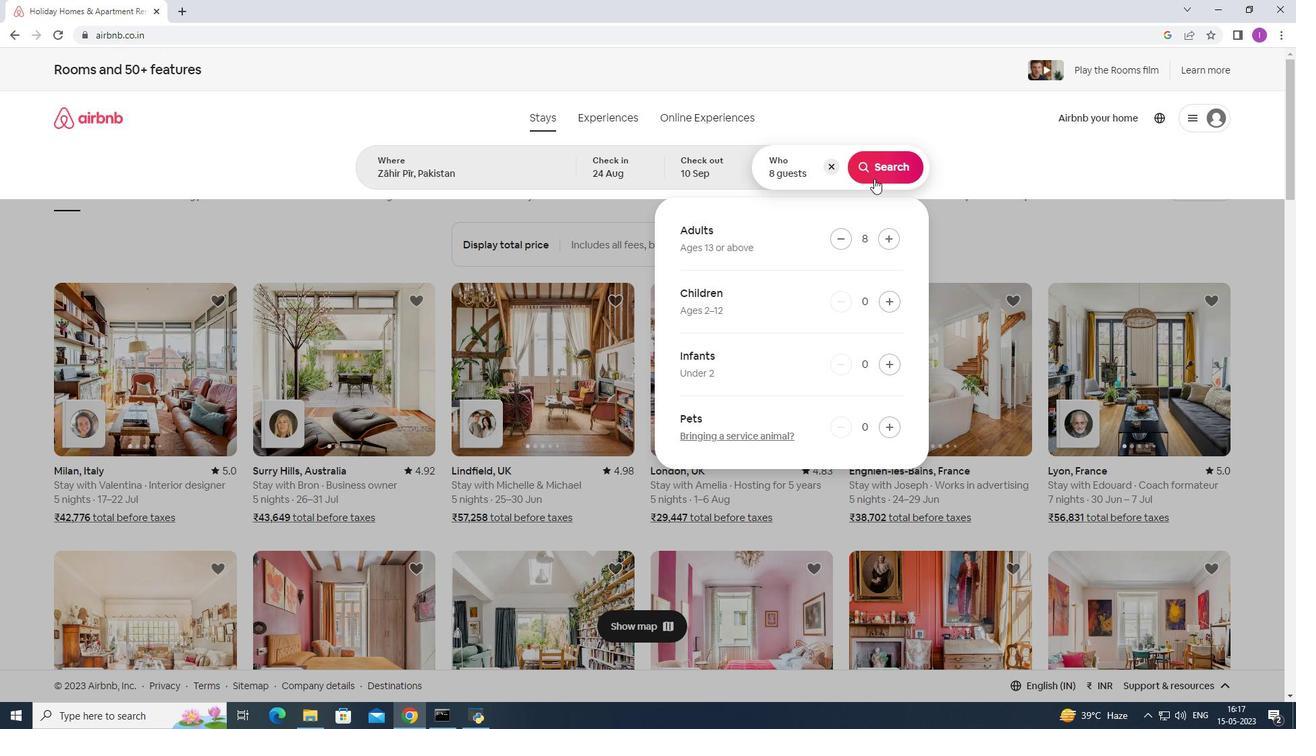 
Action: Mouse moved to (1232, 135)
Screenshot: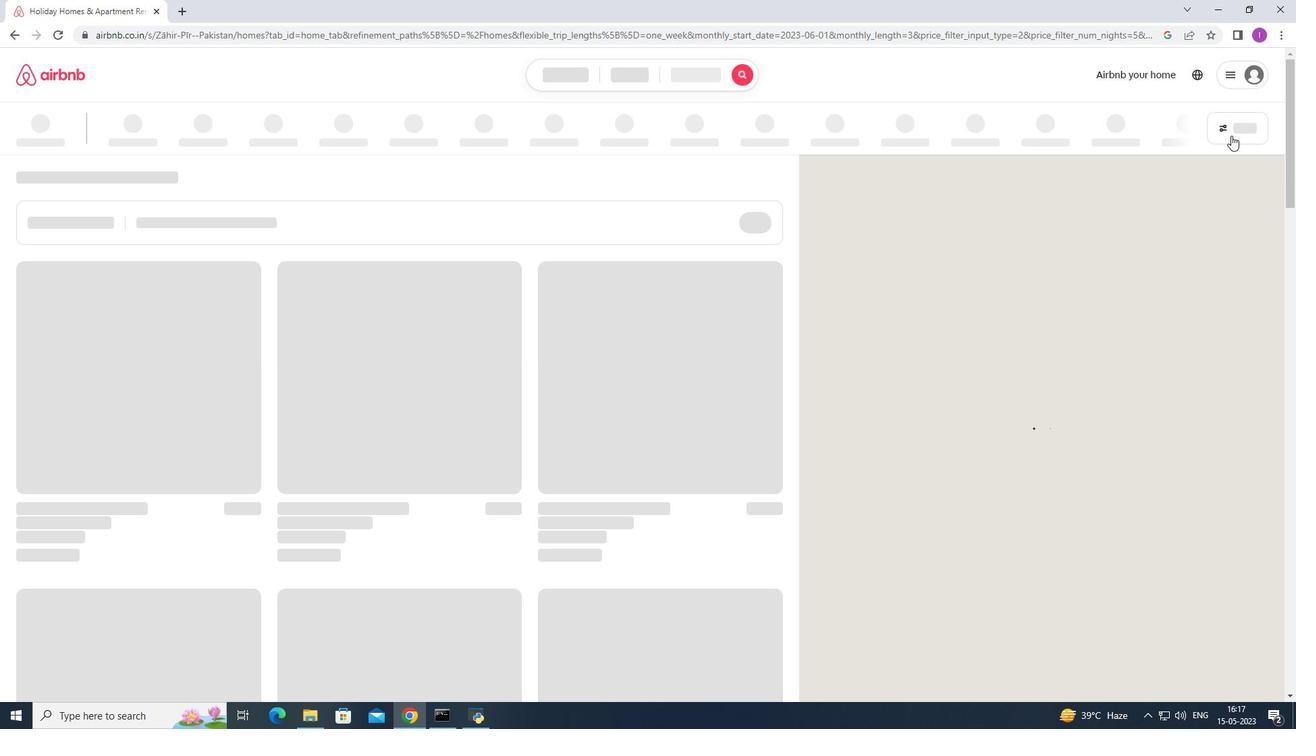 
Action: Mouse pressed left at (1232, 135)
Screenshot: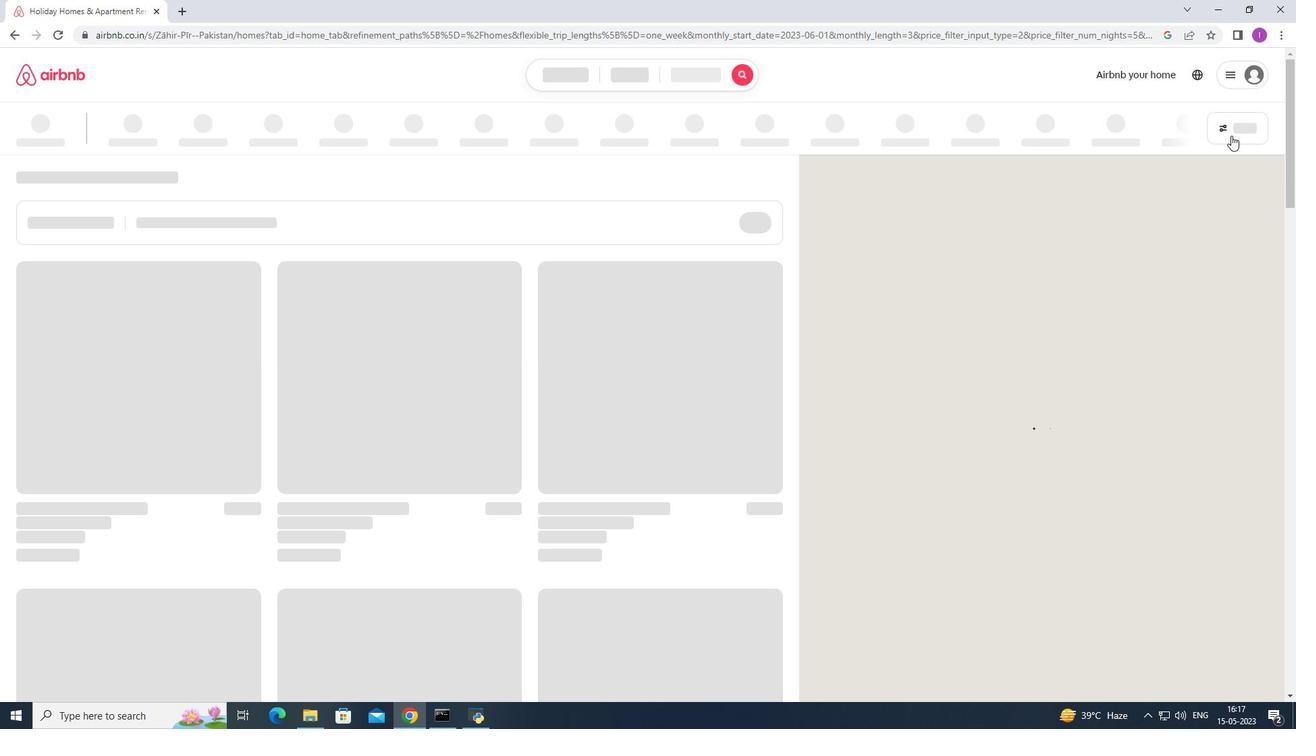 
Action: Mouse moved to (742, 460)
Screenshot: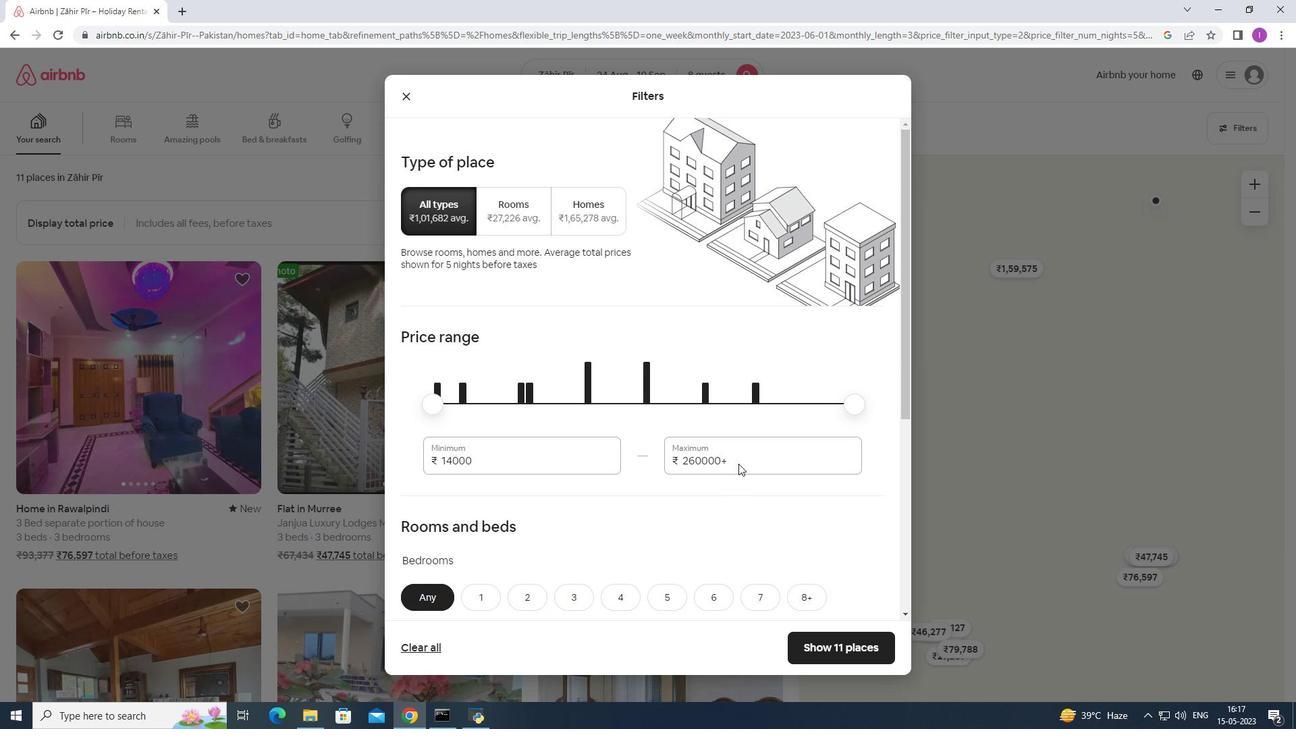 
Action: Mouse pressed left at (742, 460)
Screenshot: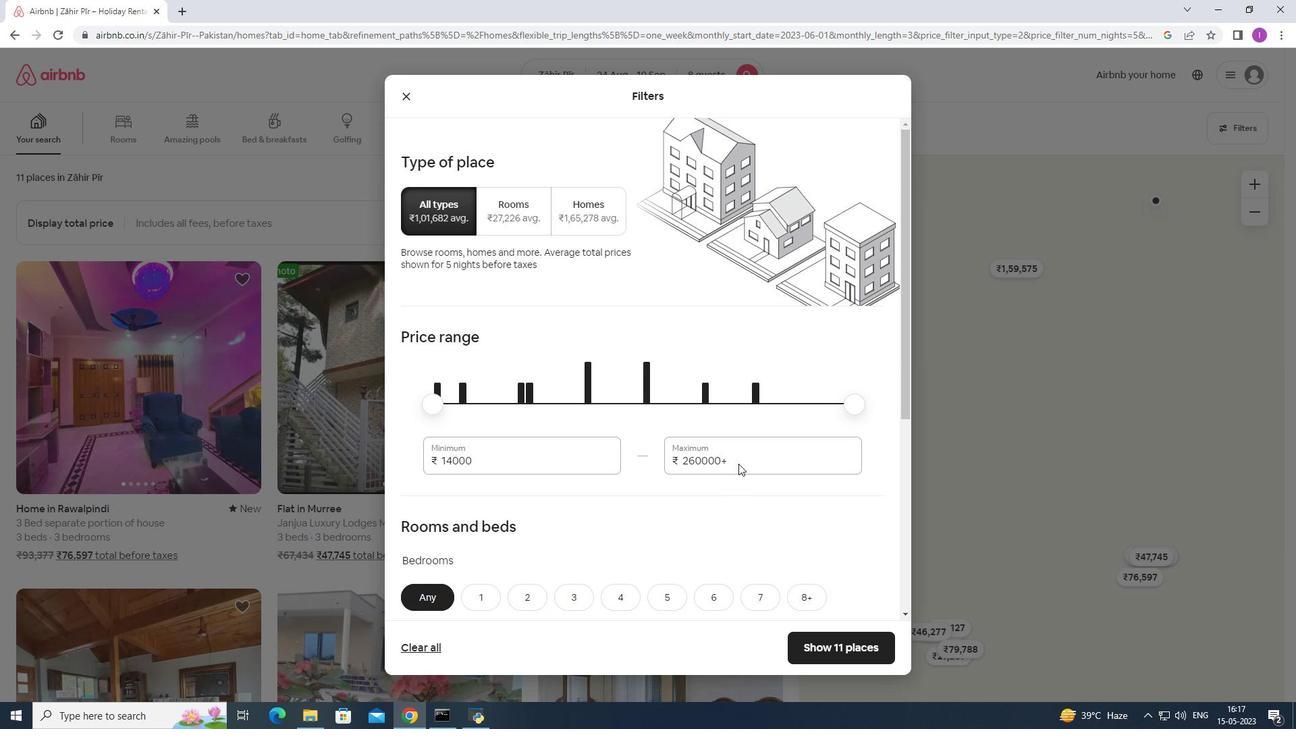 
Action: Mouse moved to (742, 460)
Screenshot: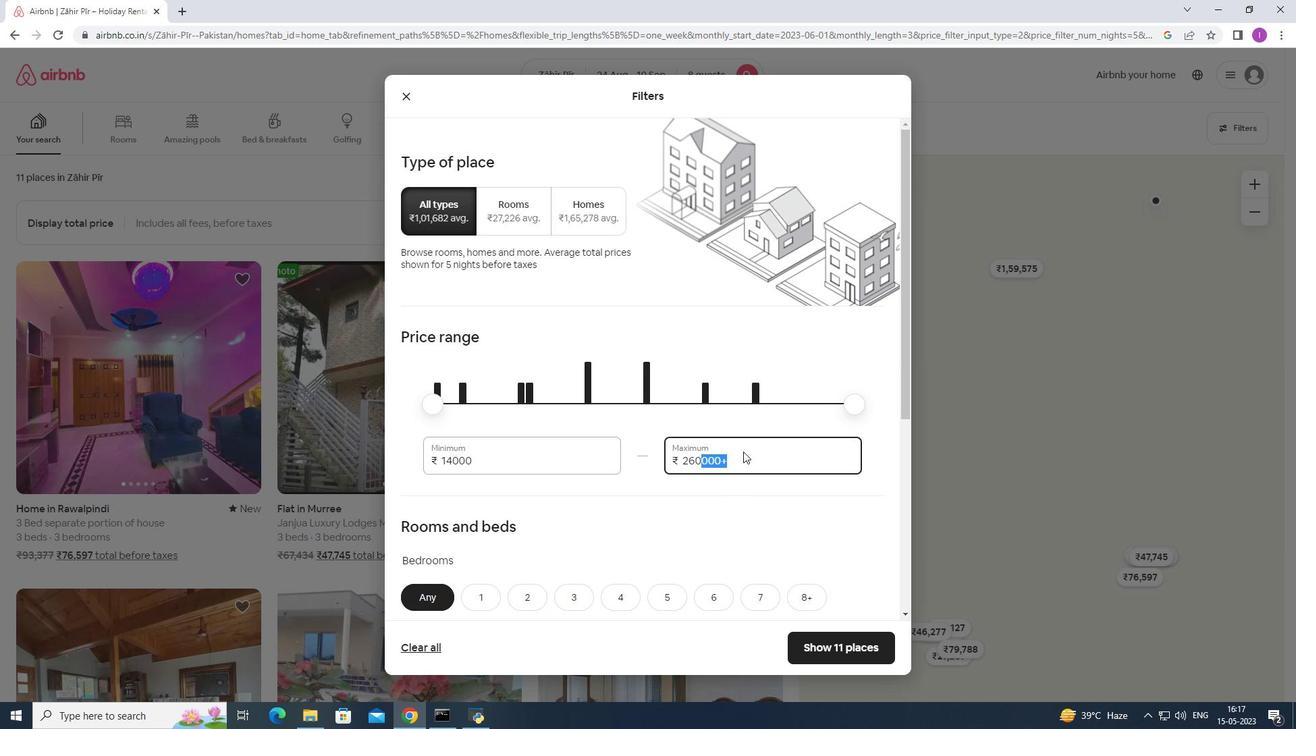 
Action: Mouse pressed left at (742, 460)
Screenshot: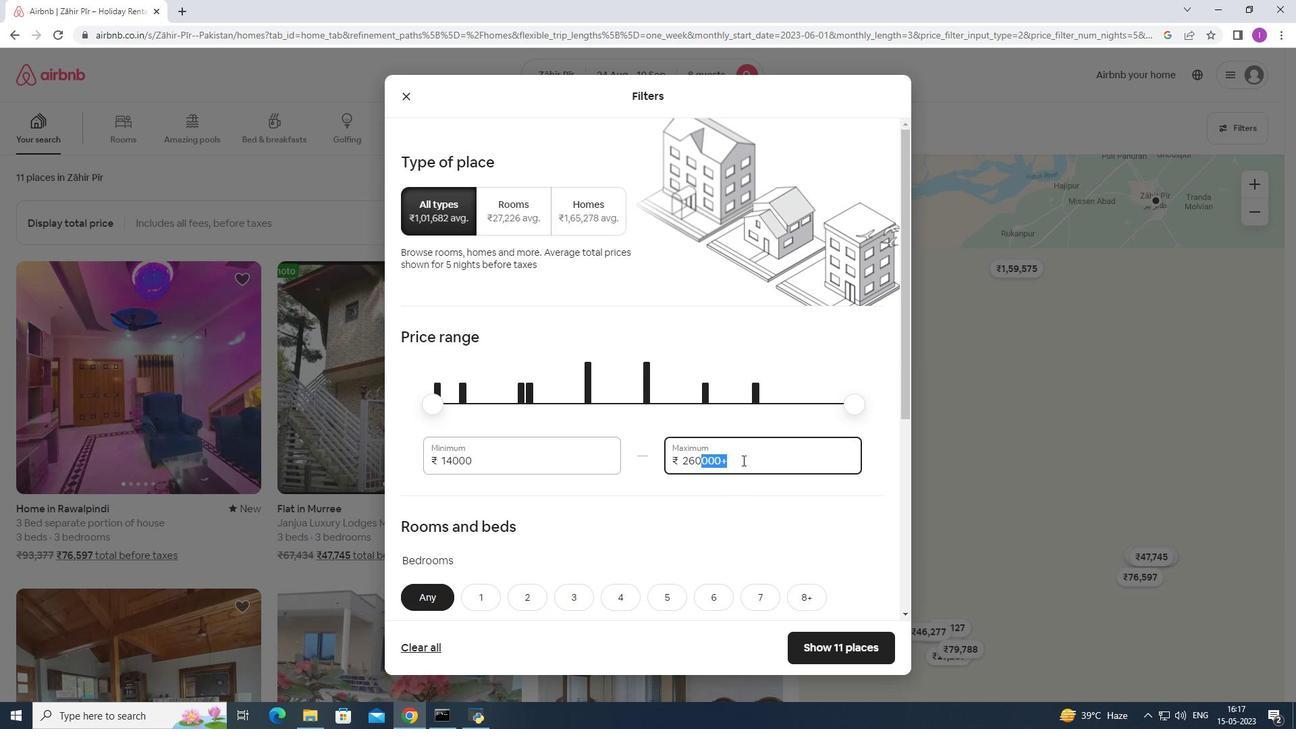 
Action: Mouse moved to (727, 459)
Screenshot: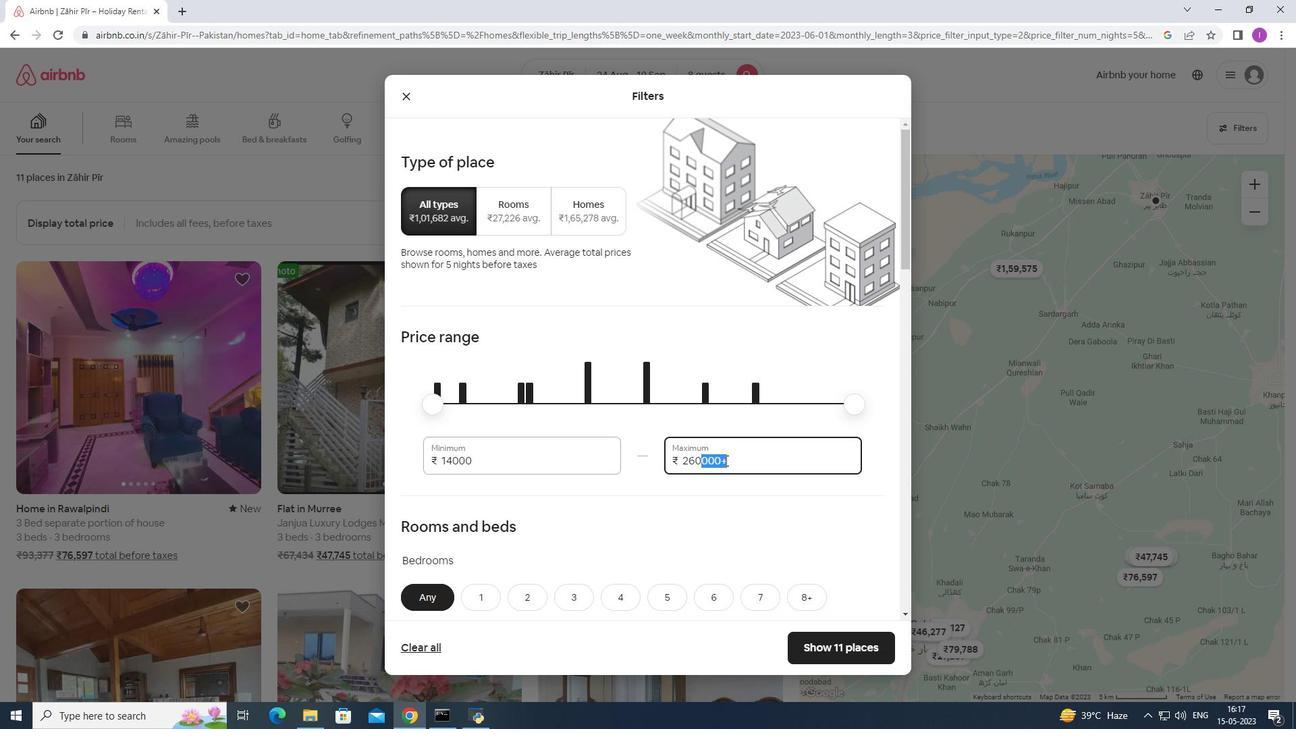 
Action: Mouse pressed left at (727, 459)
Screenshot: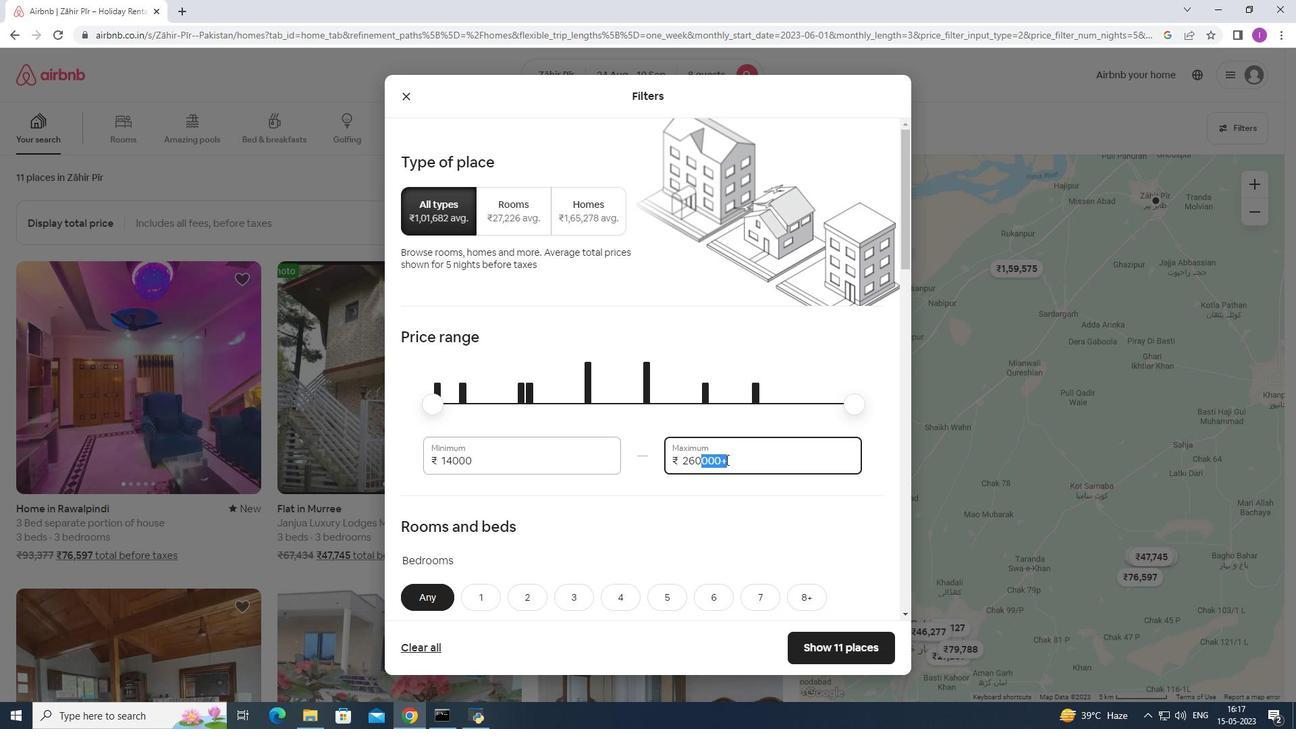 
Action: Mouse moved to (729, 463)
Screenshot: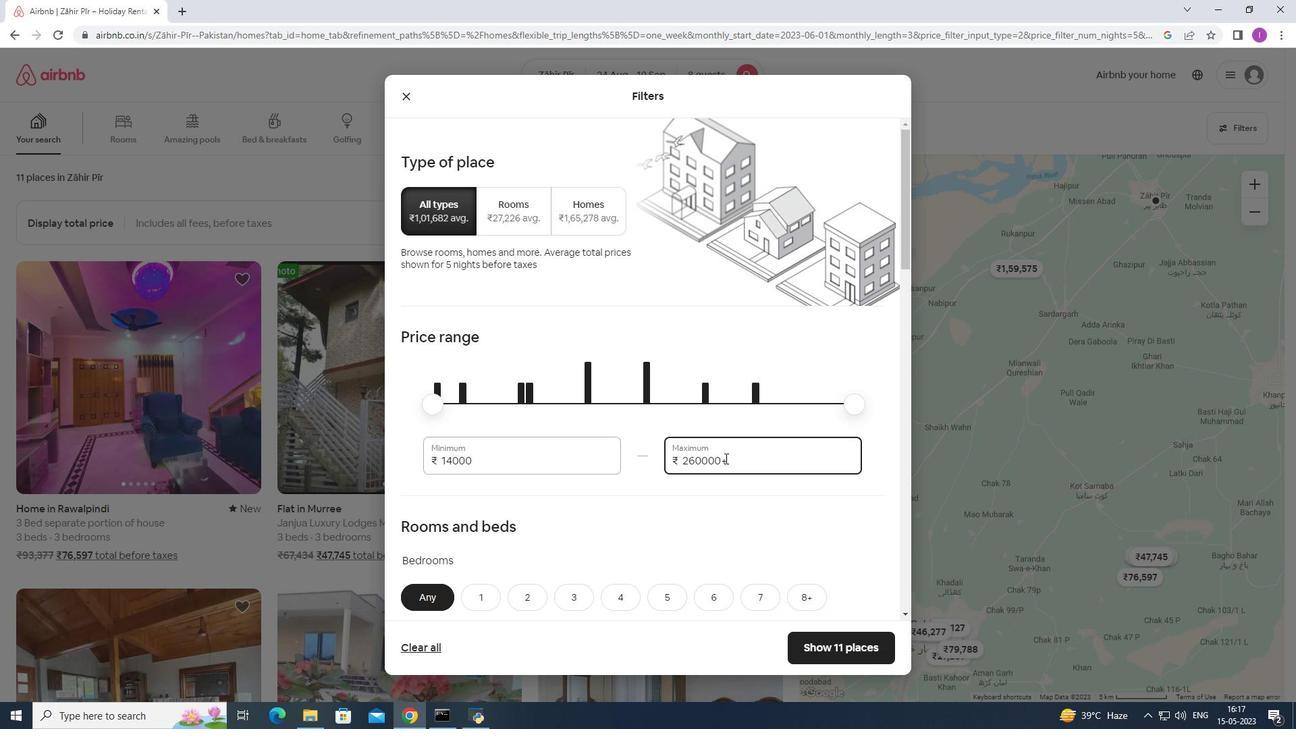 
Action: Mouse pressed left at (729, 463)
Screenshot: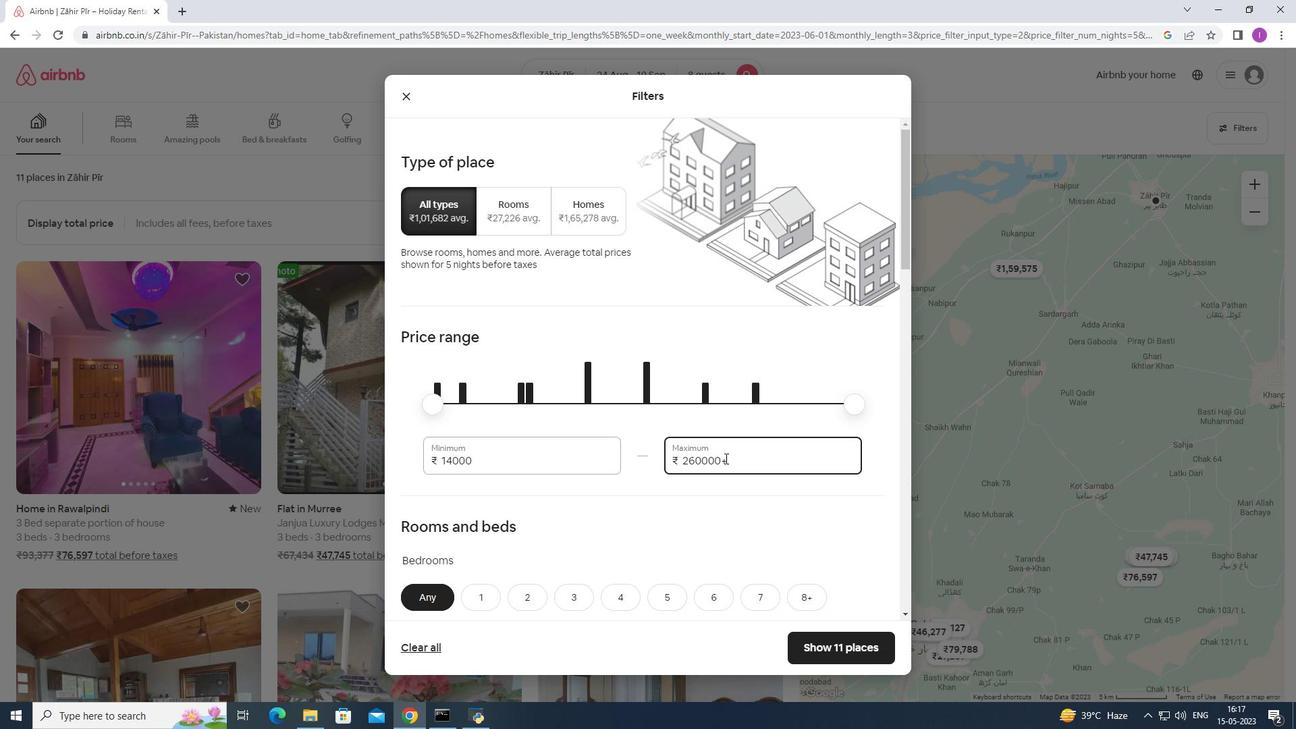 
Action: Mouse moved to (666, 458)
Screenshot: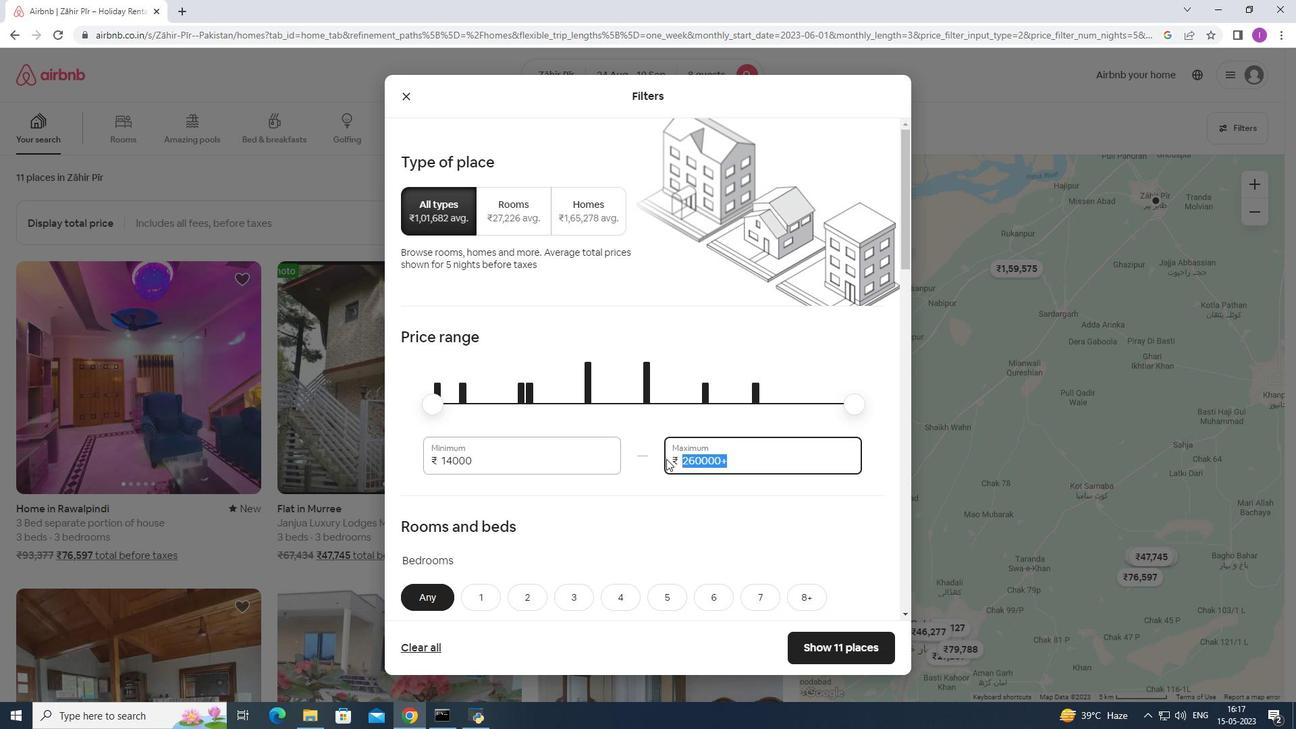 
Action: Key pressed 15
Screenshot: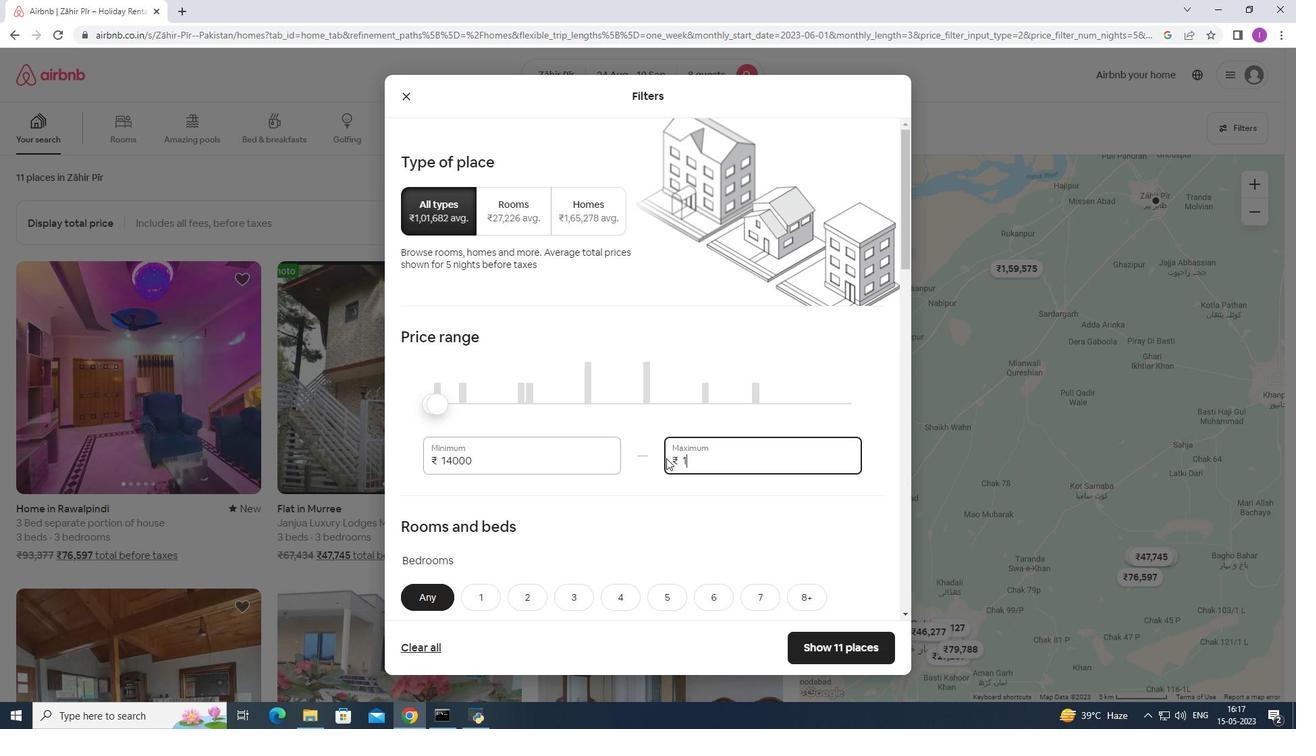 
Action: Mouse moved to (667, 457)
Screenshot: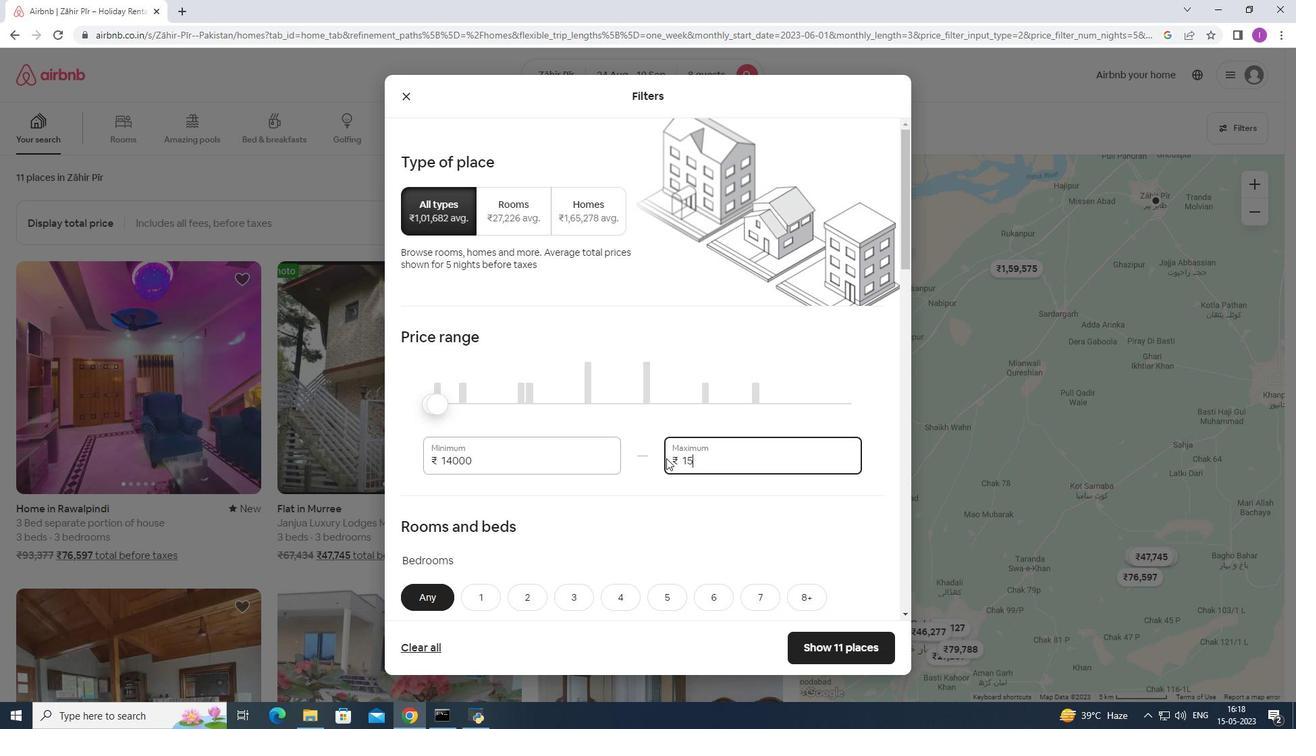 
Action: Key pressed 000
Screenshot: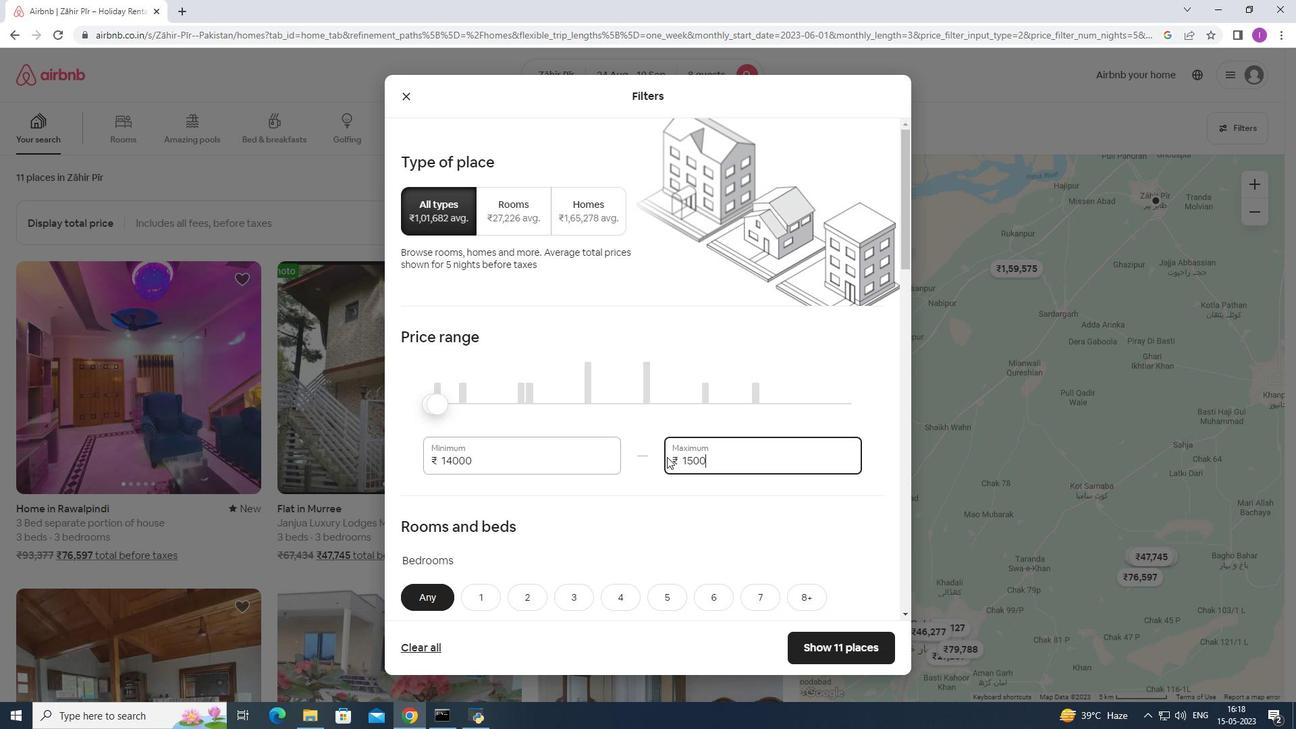 
Action: Mouse moved to (494, 461)
Screenshot: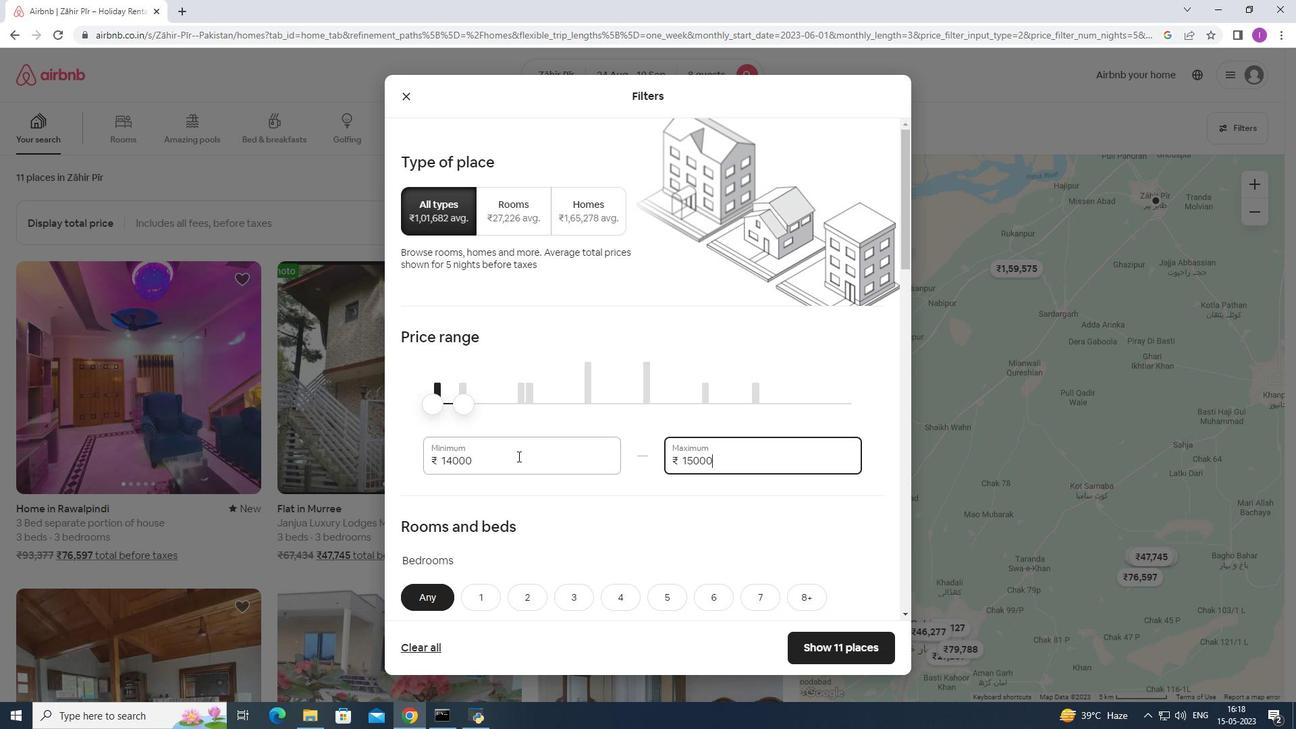 
Action: Mouse pressed left at (494, 461)
Screenshot: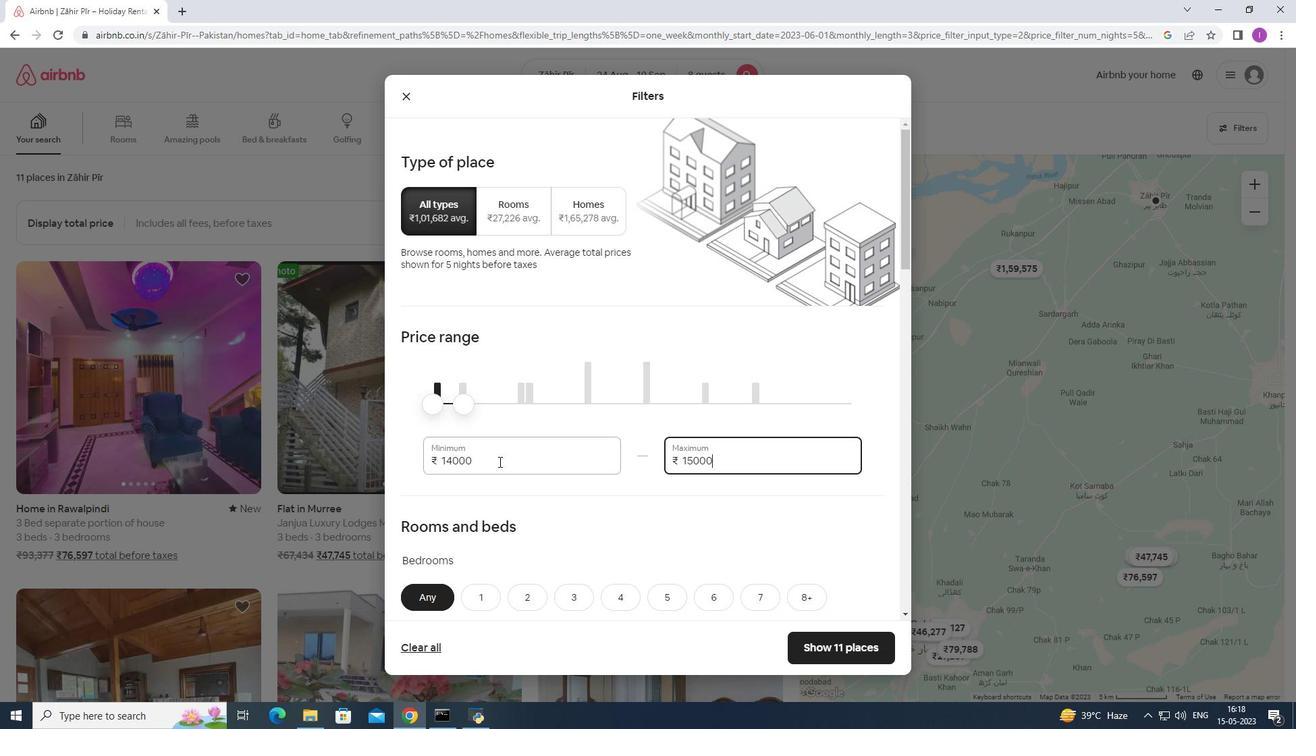 
Action: Mouse moved to (426, 453)
Screenshot: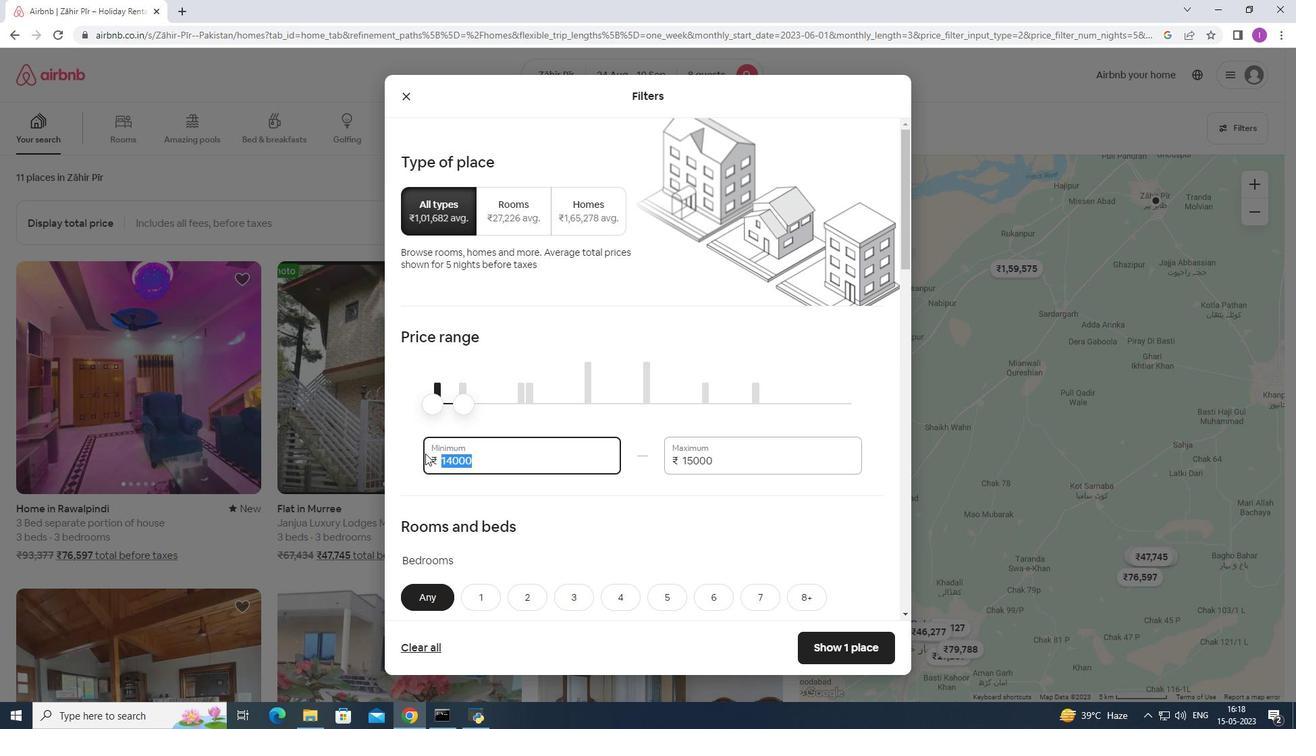 
Action: Key pressed 1
Screenshot: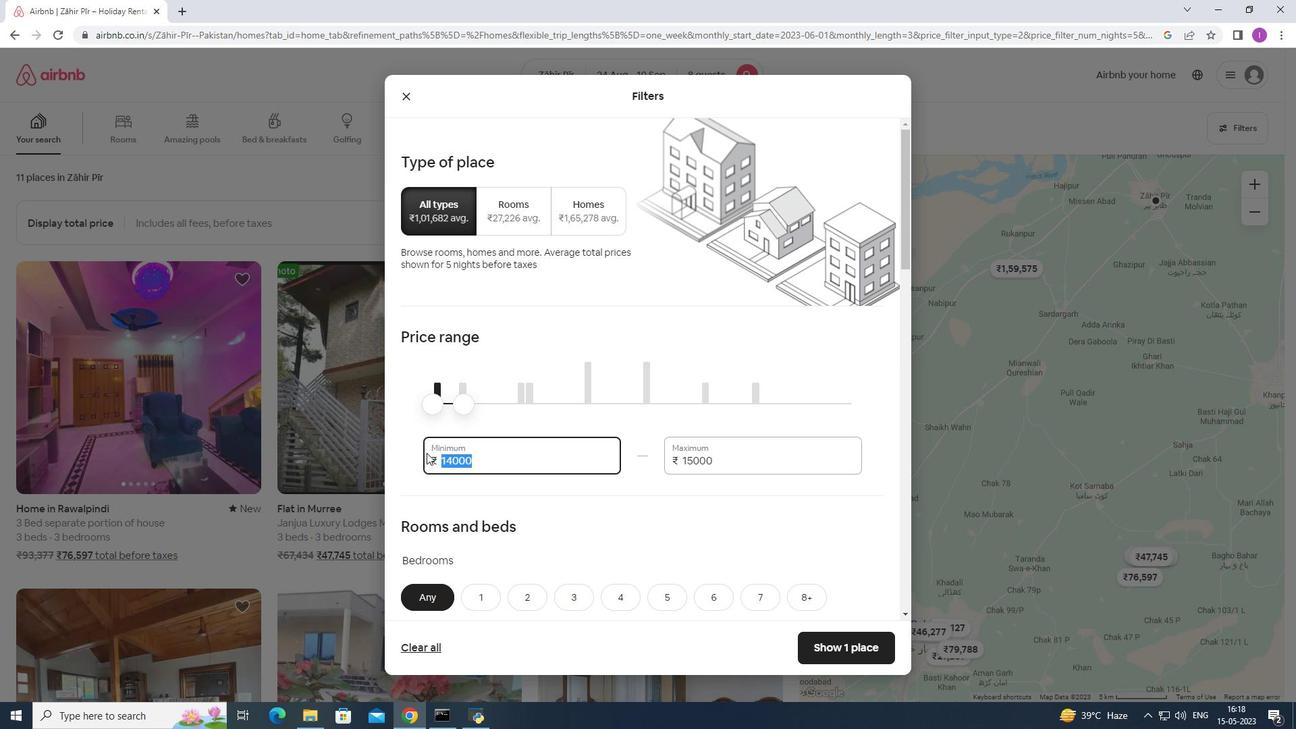 
Action: Mouse moved to (426, 451)
Screenshot: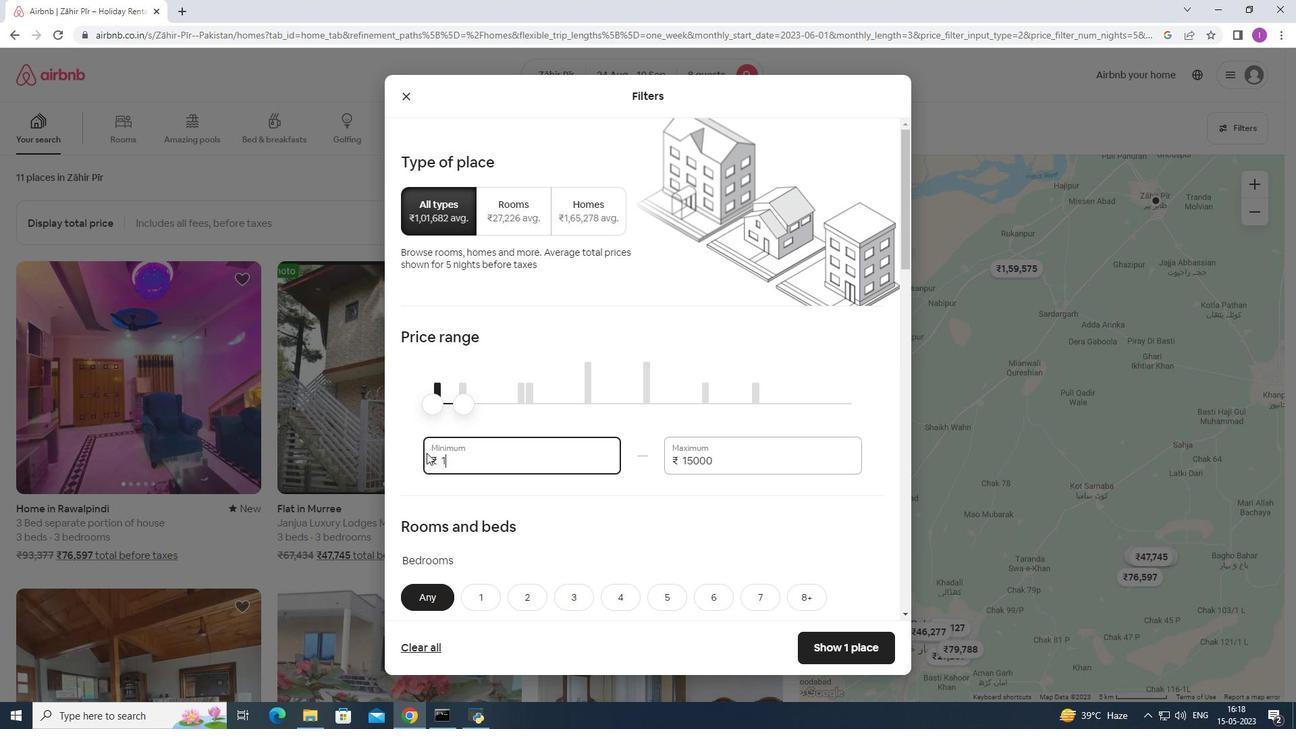 
Action: Key pressed 2
Screenshot: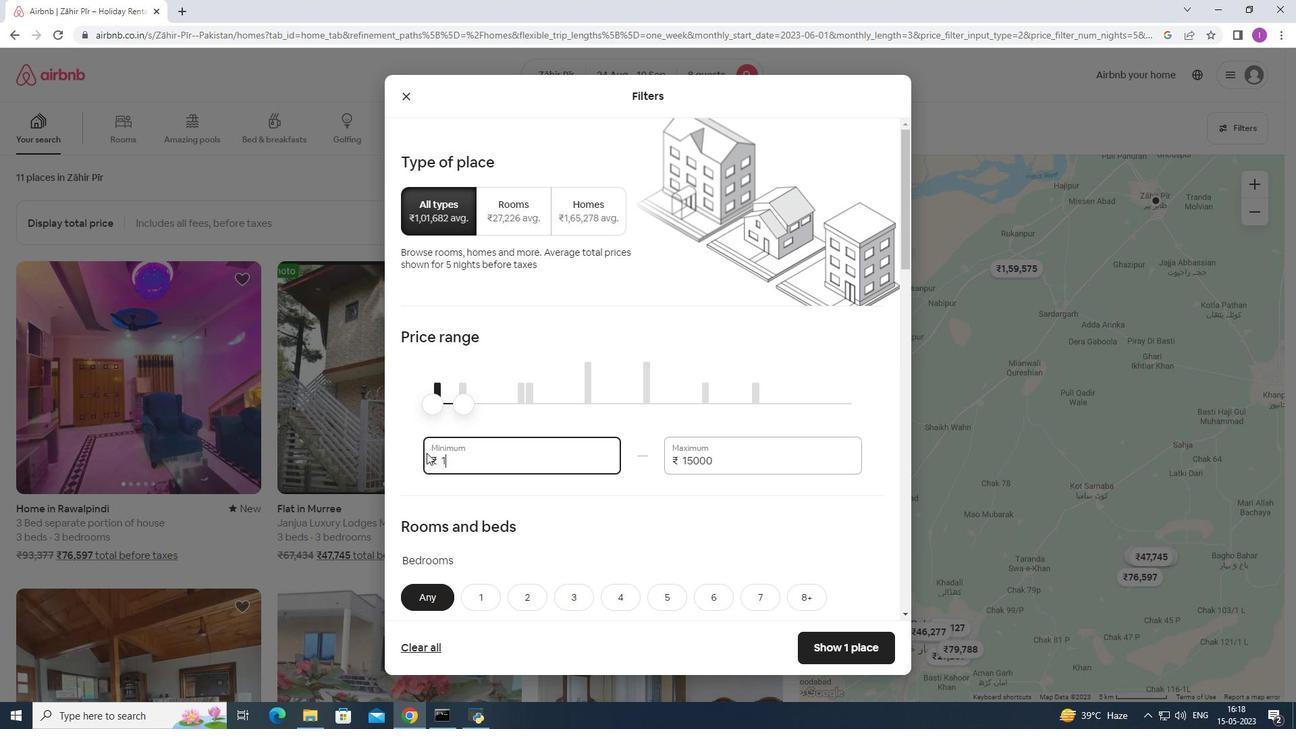 
Action: Mouse moved to (434, 447)
Screenshot: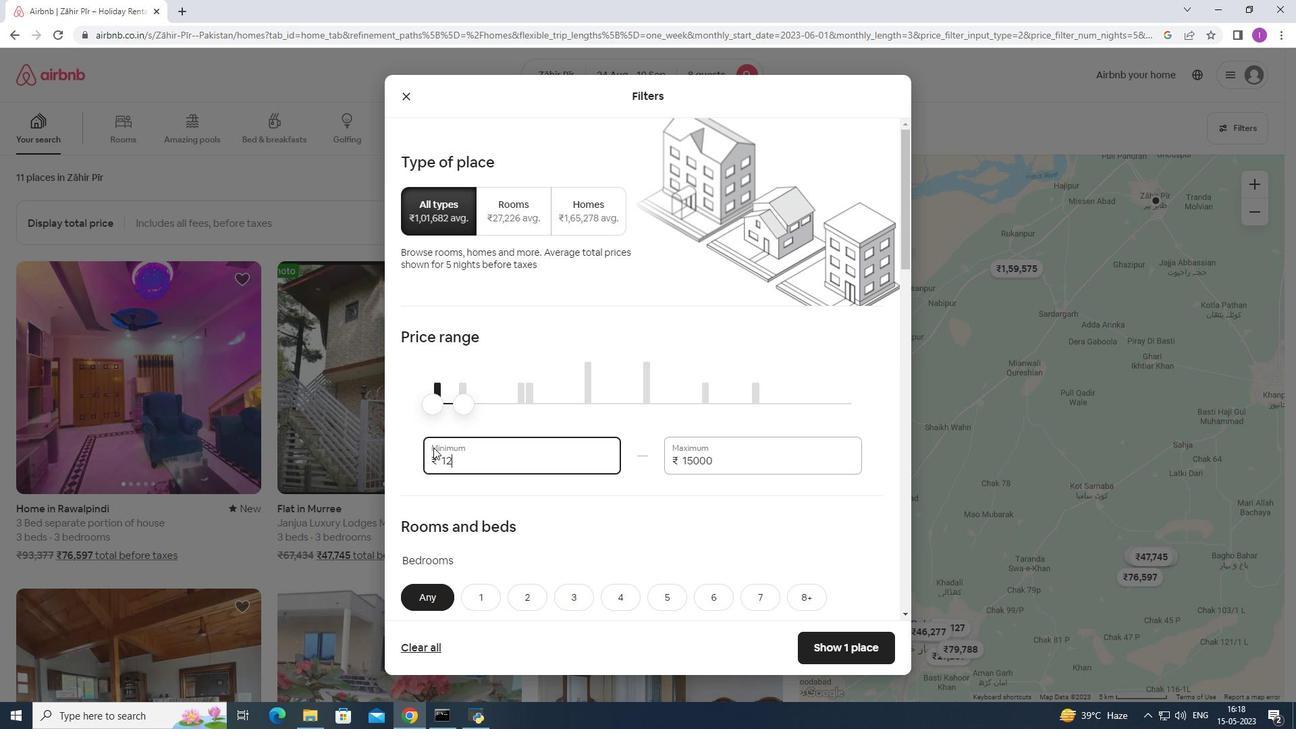 
Action: Key pressed 0
Screenshot: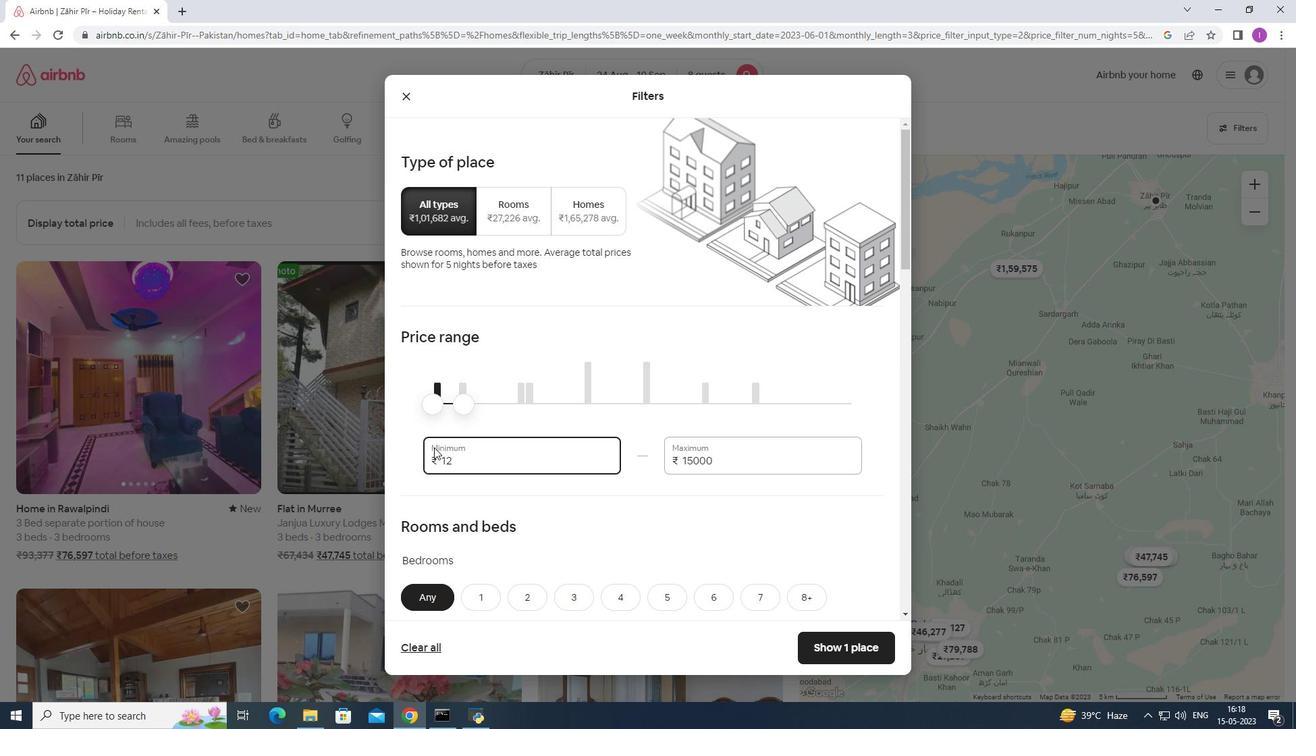 
Action: Mouse moved to (436, 447)
Screenshot: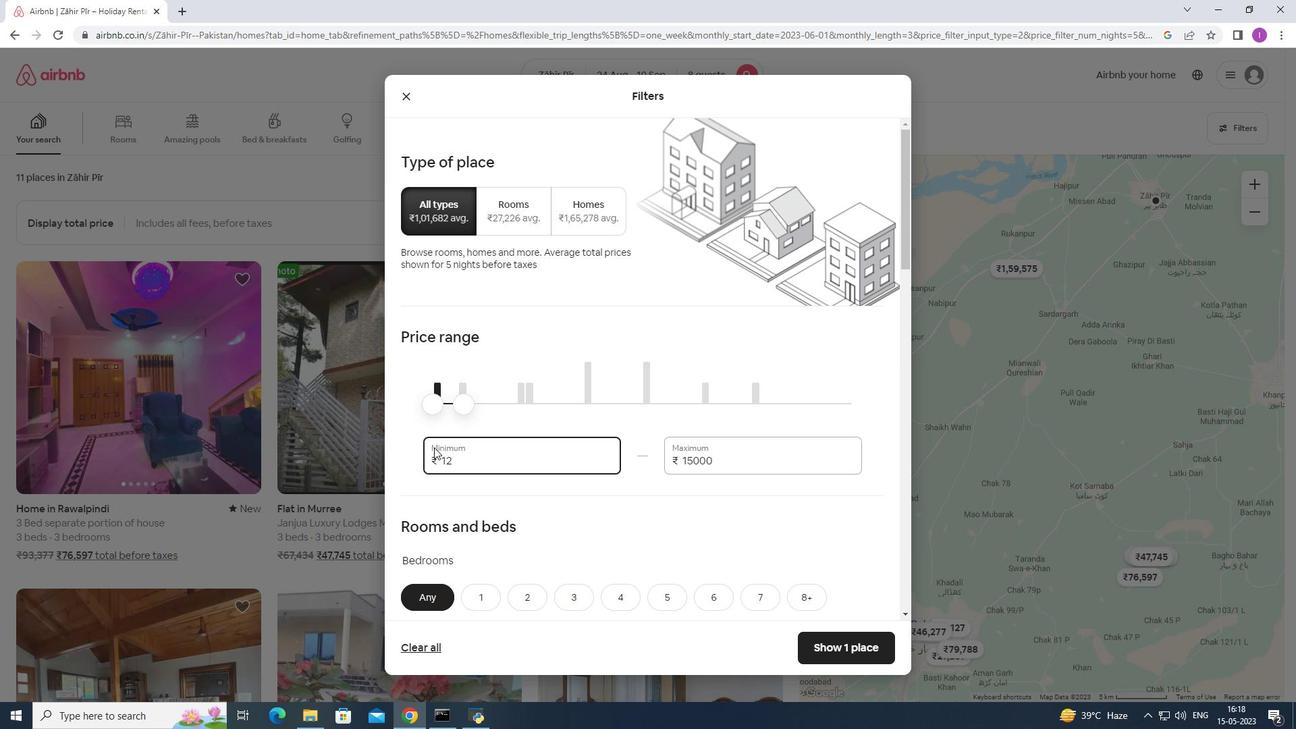 
Action: Key pressed 00
Screenshot: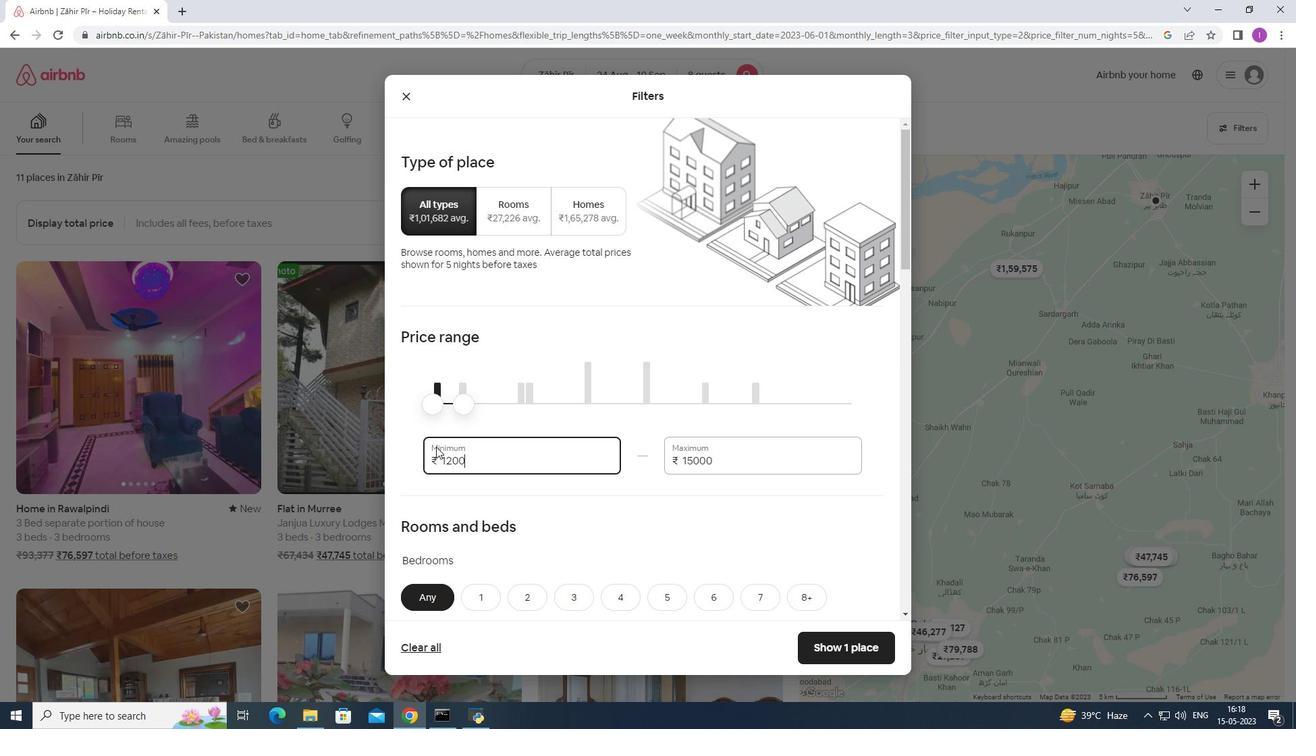 
Action: Mouse moved to (582, 442)
Screenshot: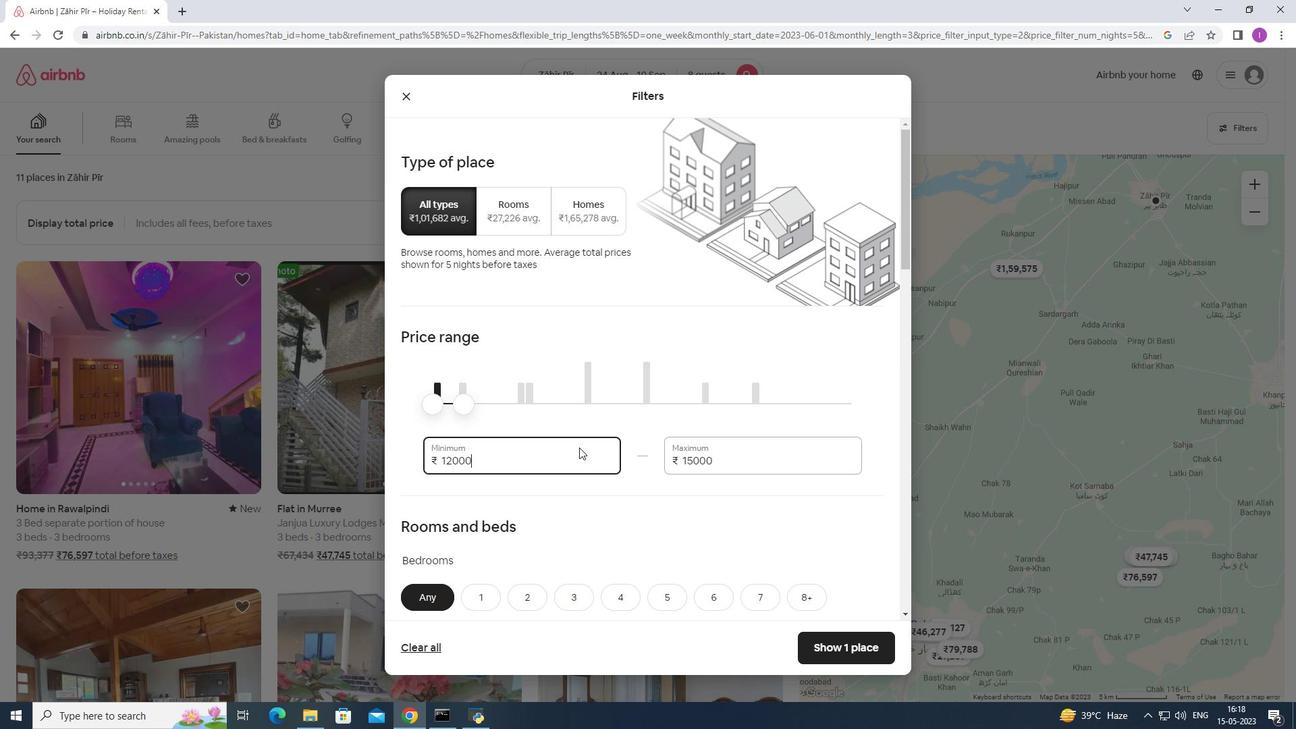 
Action: Mouse scrolled (582, 441) with delta (0, 0)
Screenshot: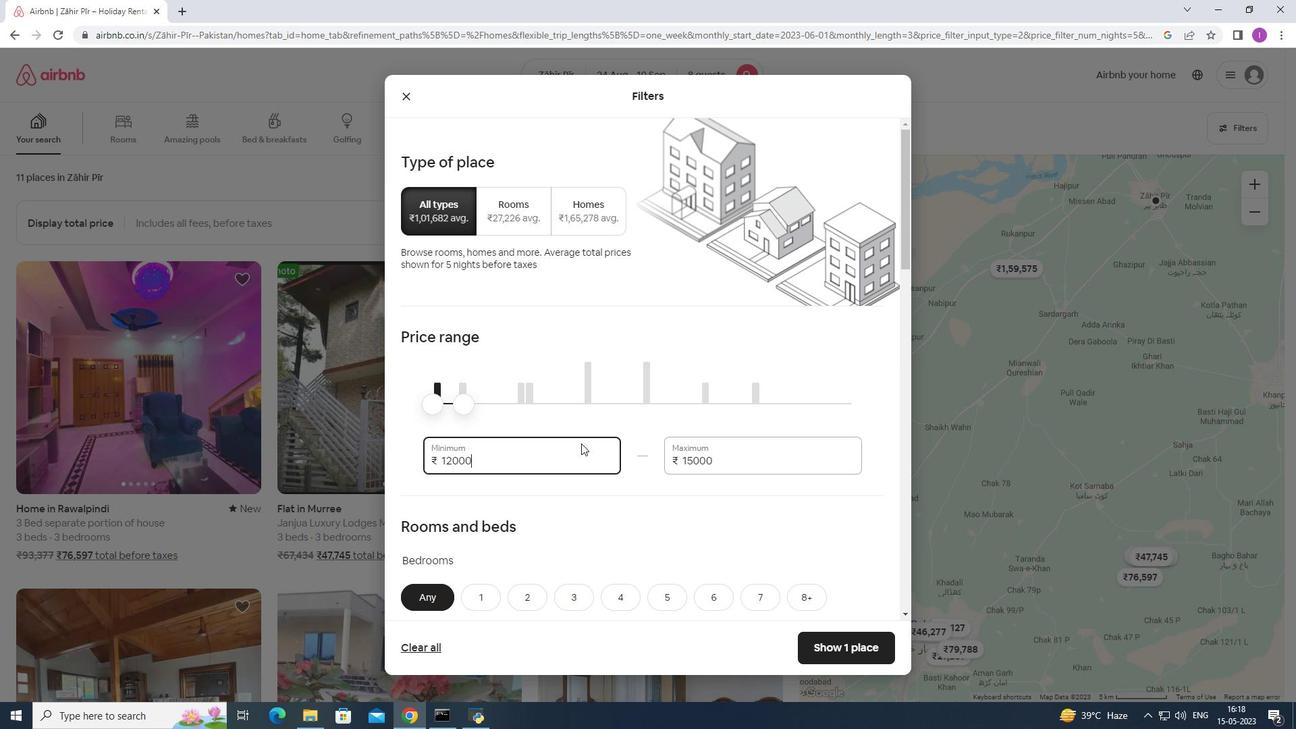 
Action: Mouse scrolled (582, 441) with delta (0, 0)
Screenshot: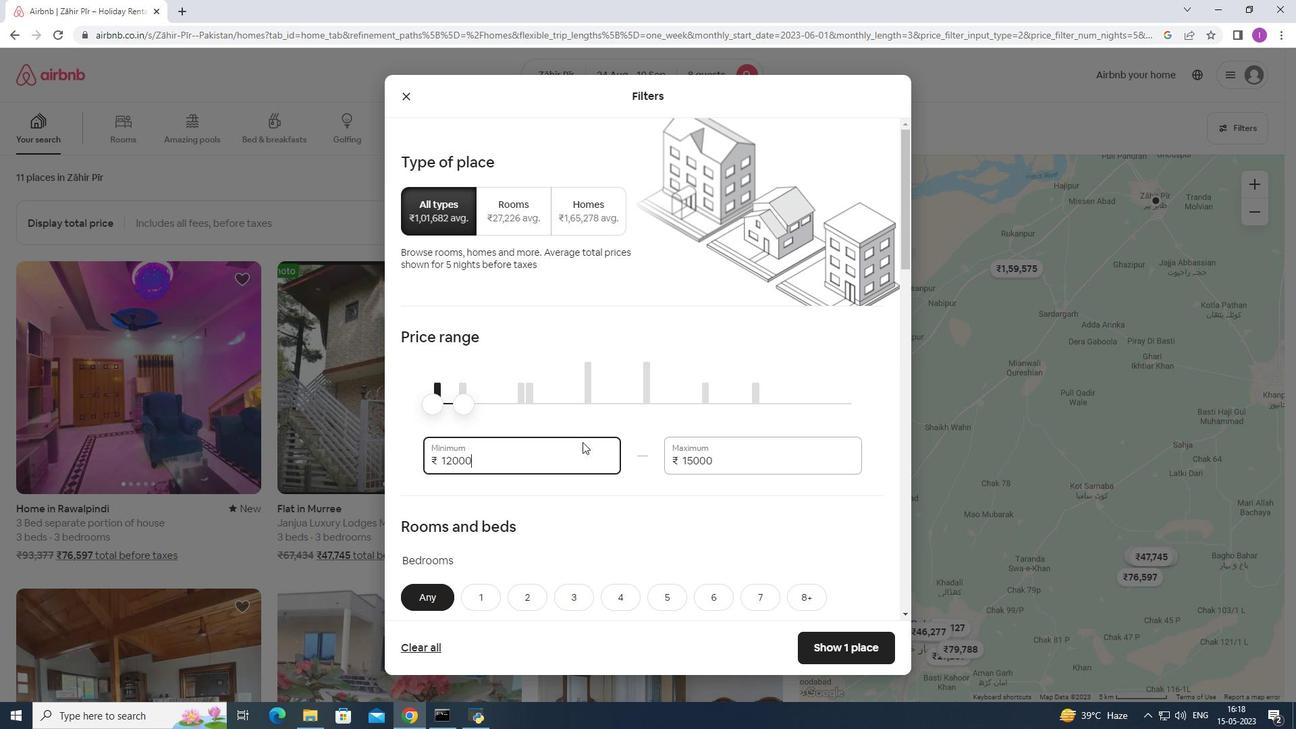 
Action: Mouse moved to (588, 437)
Screenshot: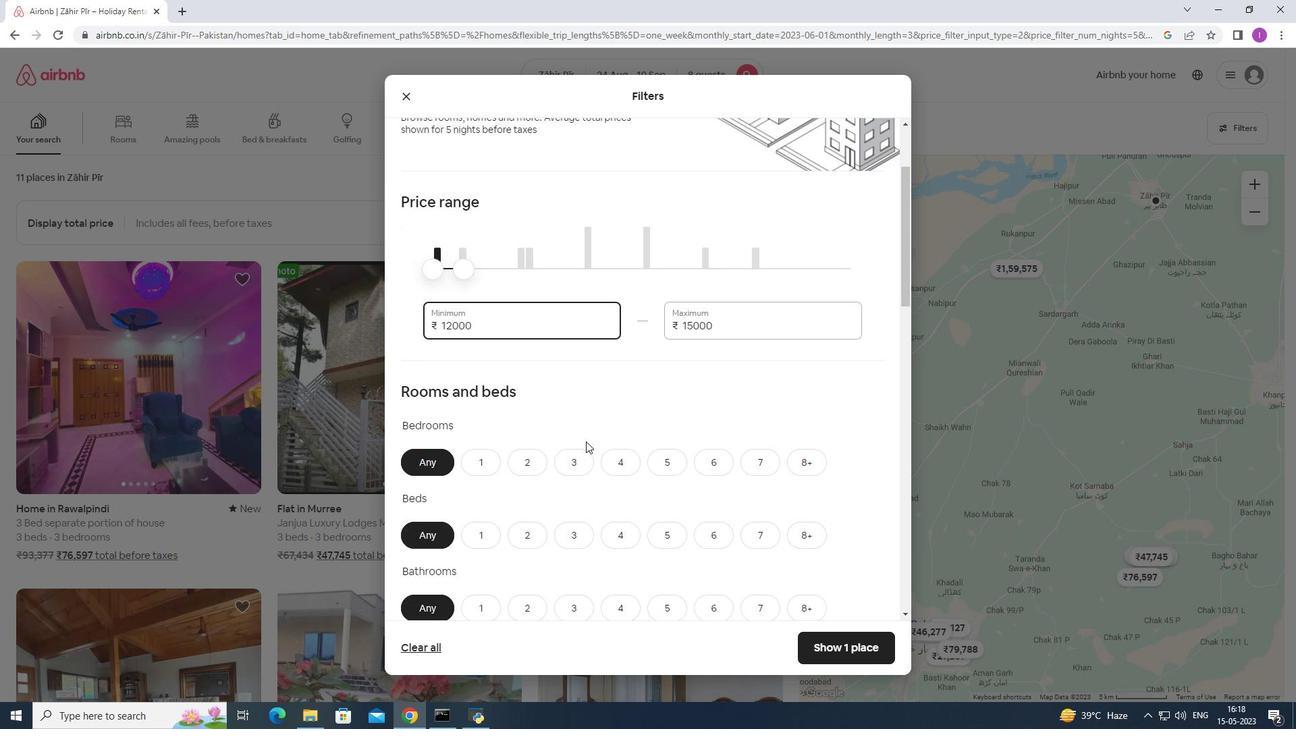 
Action: Mouse scrolled (588, 436) with delta (0, 0)
Screenshot: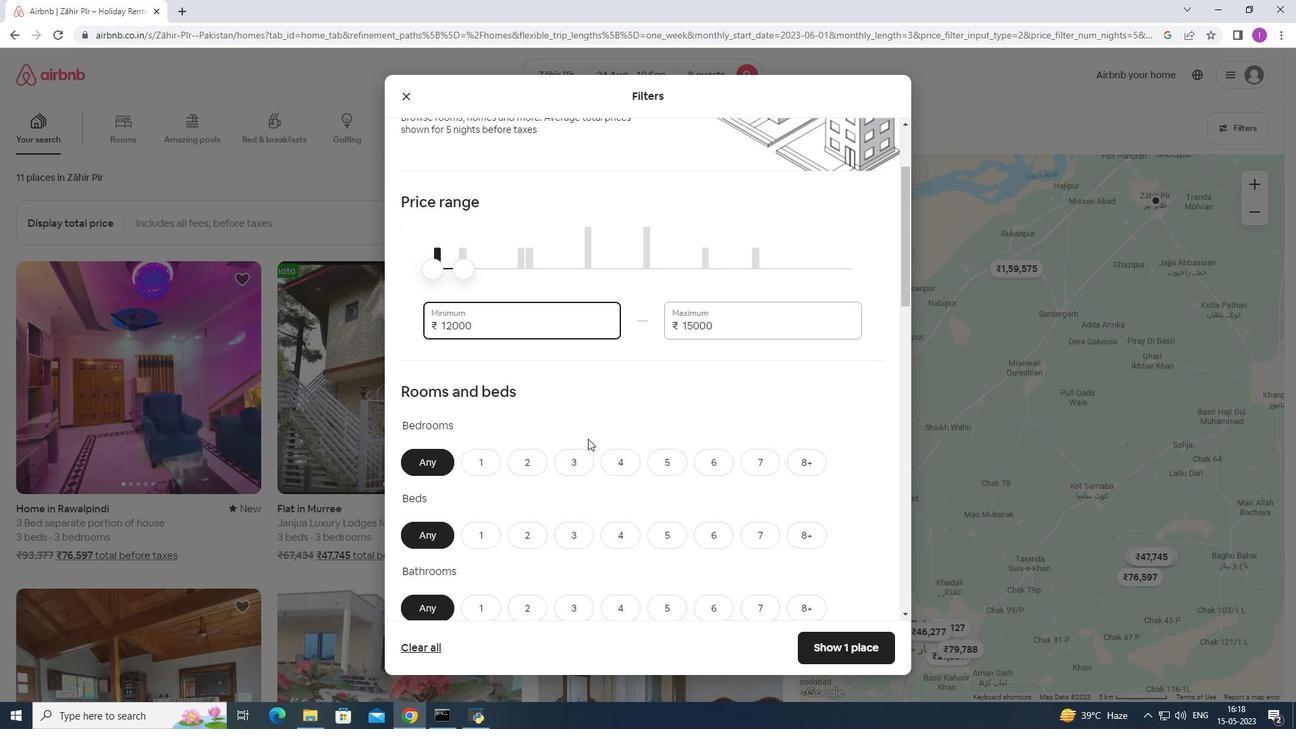 
Action: Mouse scrolled (588, 436) with delta (0, 0)
Screenshot: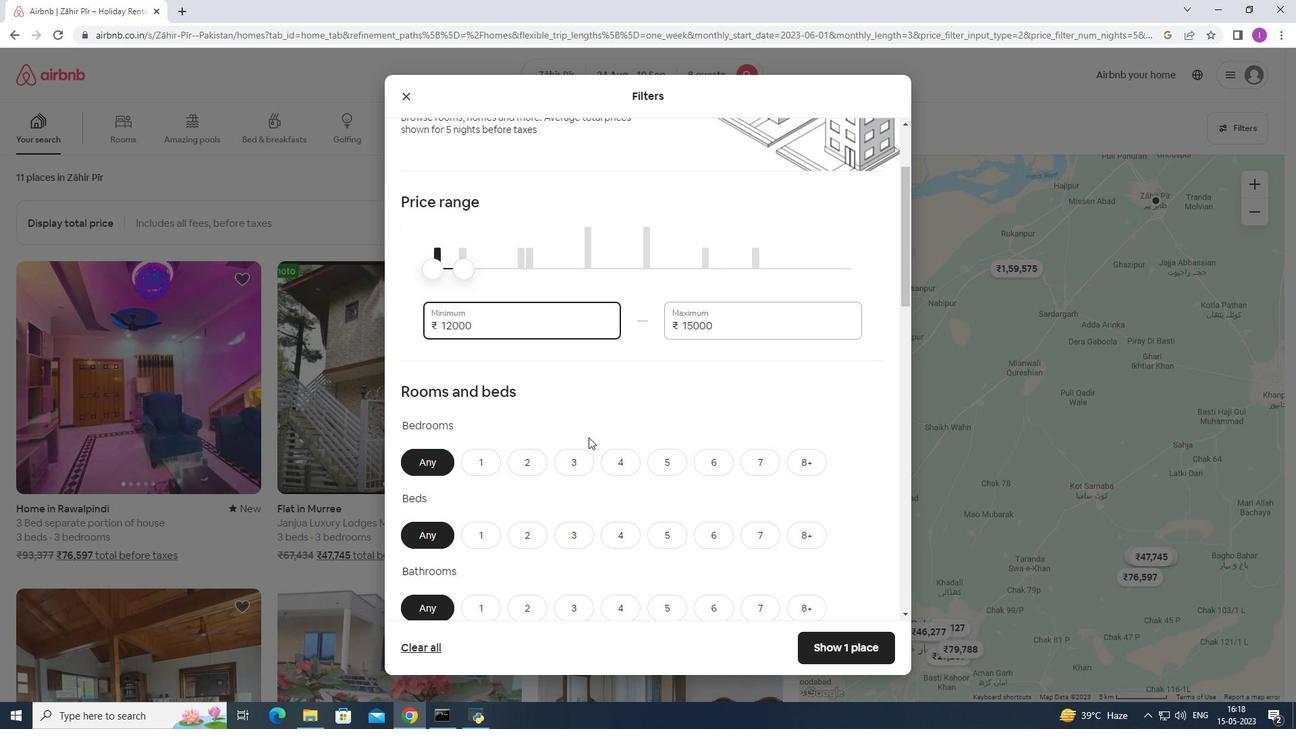
Action: Mouse moved to (588, 437)
Screenshot: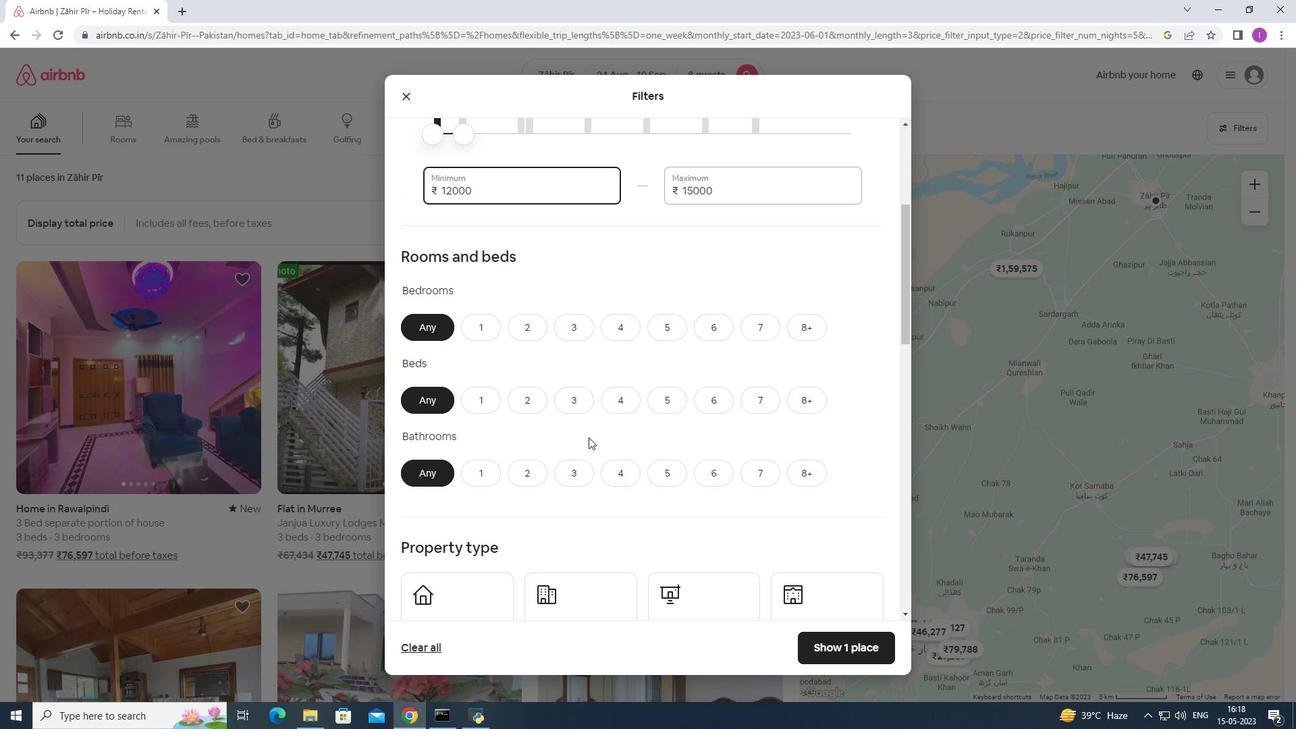 
Action: Mouse scrolled (588, 436) with delta (0, 0)
Screenshot: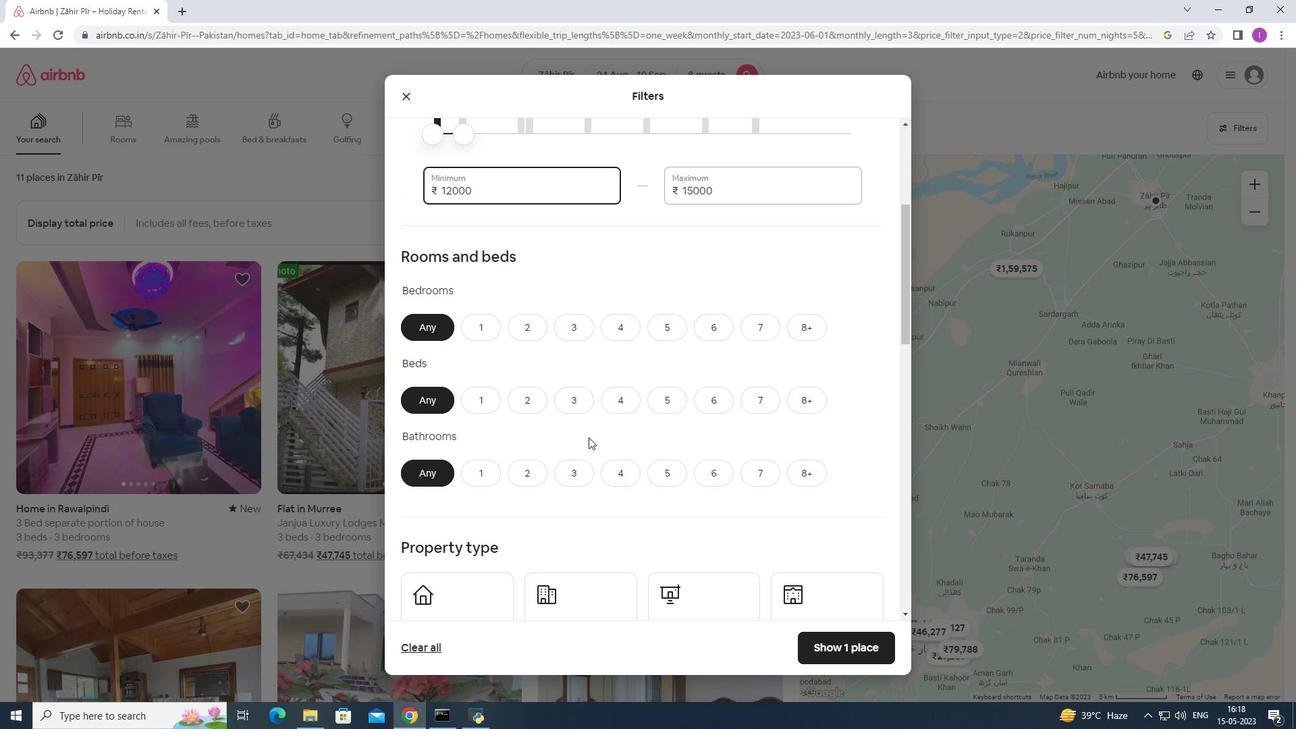 
Action: Mouse moved to (590, 434)
Screenshot: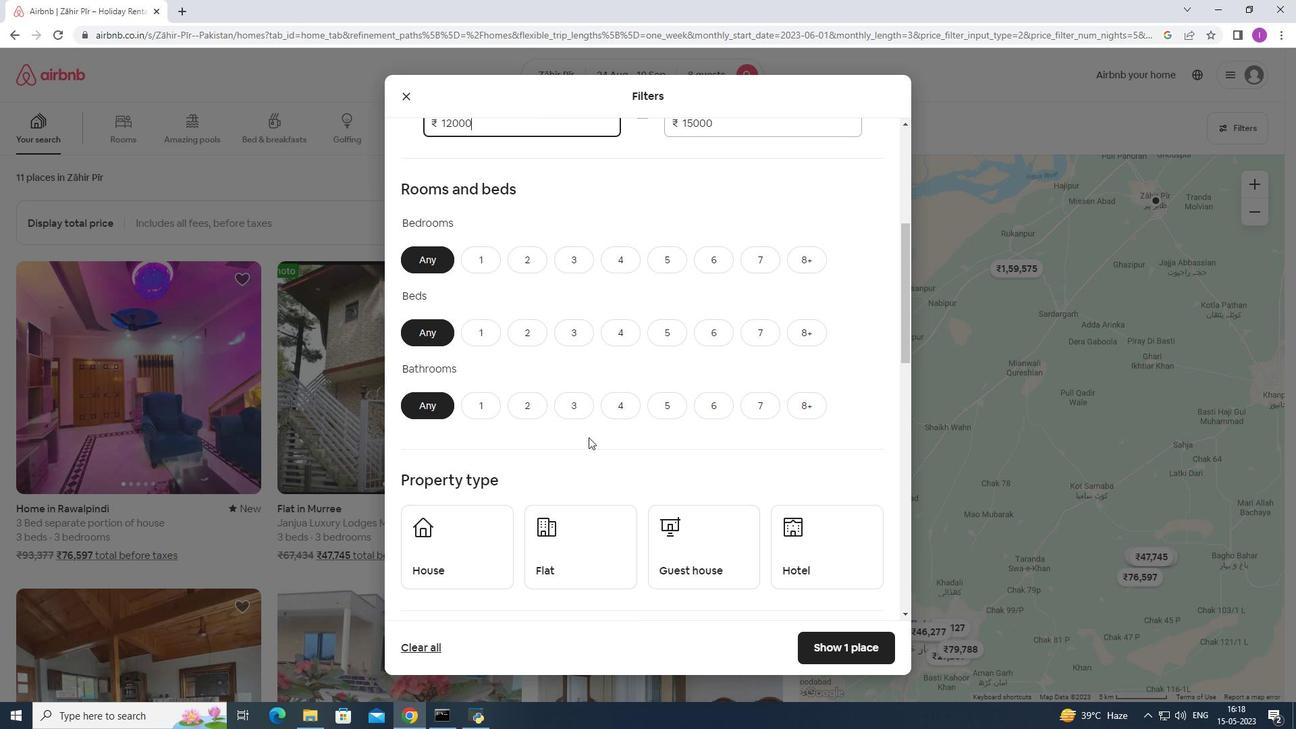 
Action: Mouse scrolled (590, 433) with delta (0, 0)
Screenshot: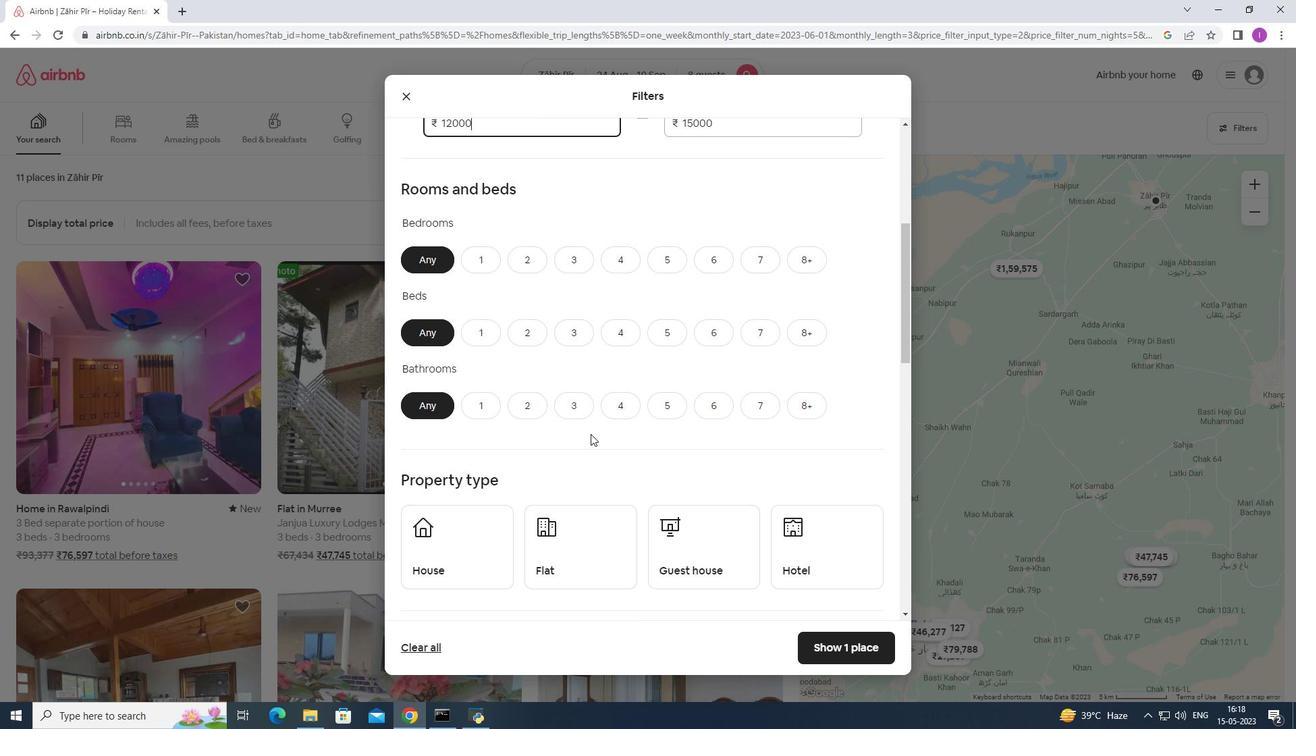 
Action: Mouse scrolled (590, 433) with delta (0, 0)
Screenshot: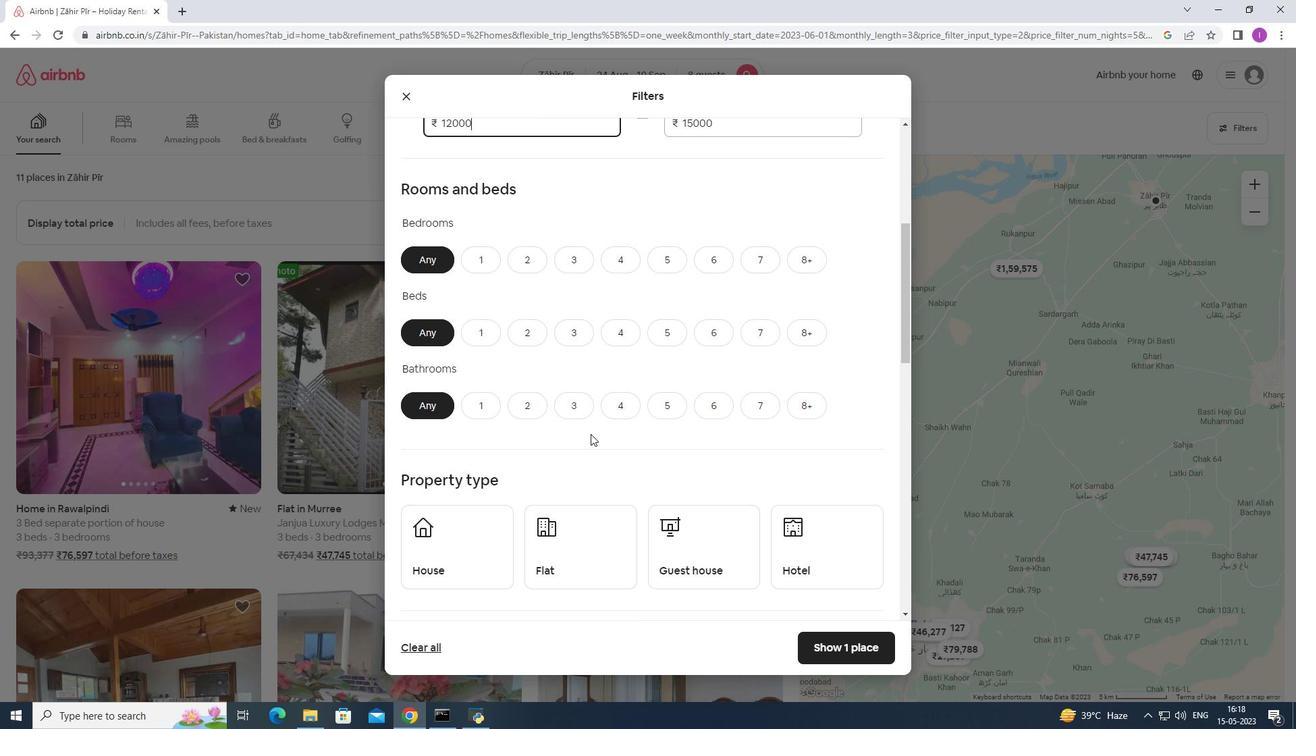 
Action: Mouse moved to (673, 322)
Screenshot: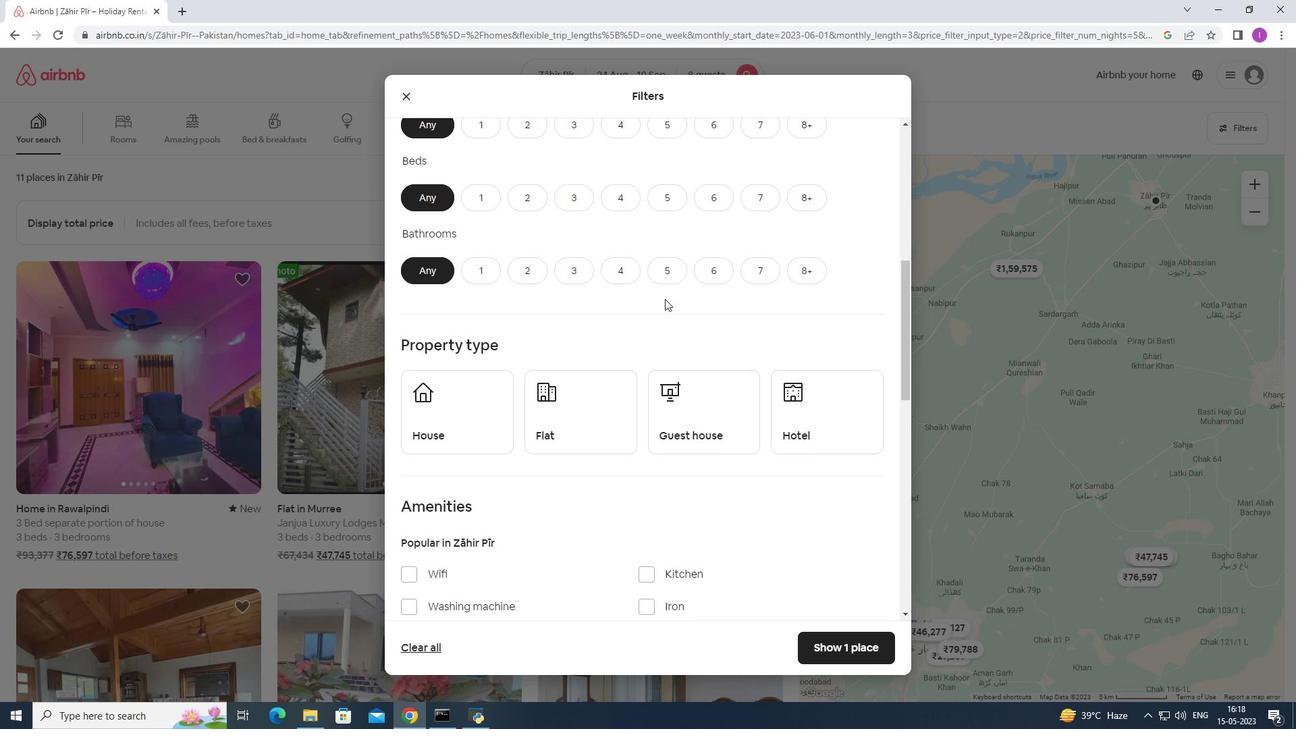 
Action: Mouse scrolled (673, 323) with delta (0, 0)
Screenshot: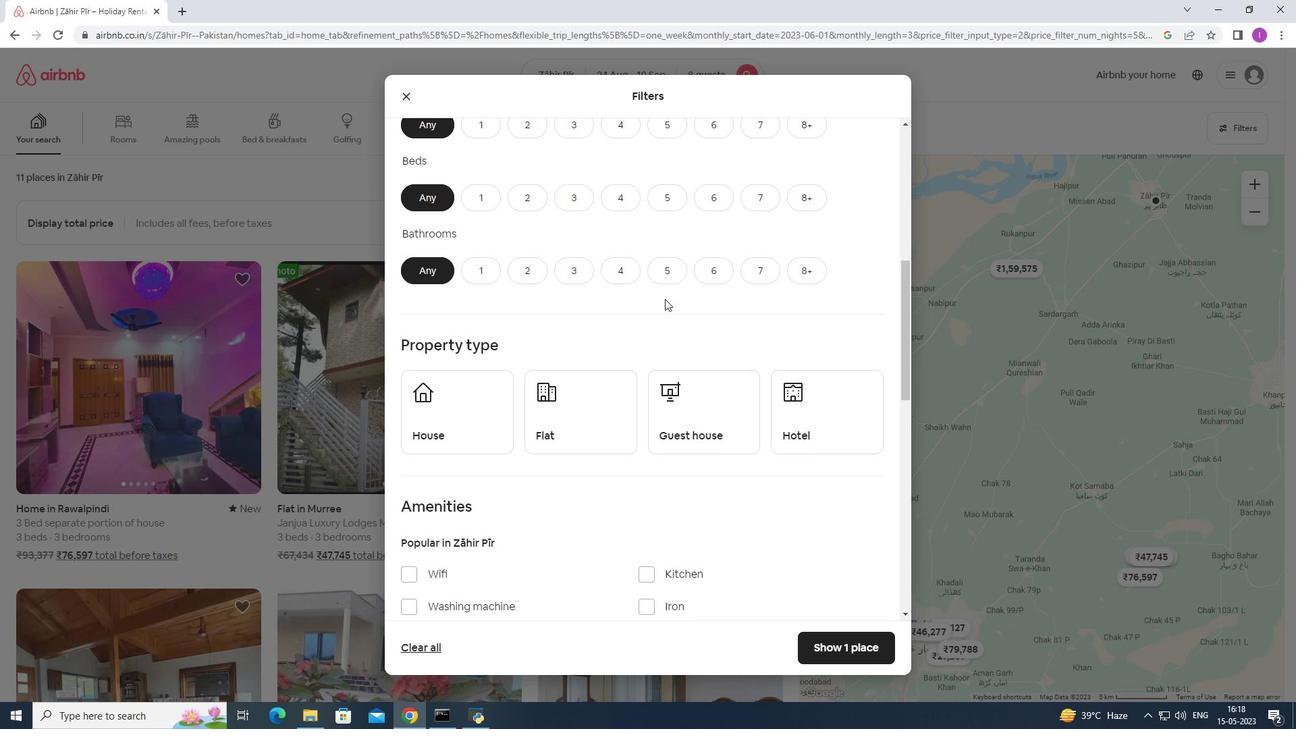 
Action: Mouse moved to (614, 195)
Screenshot: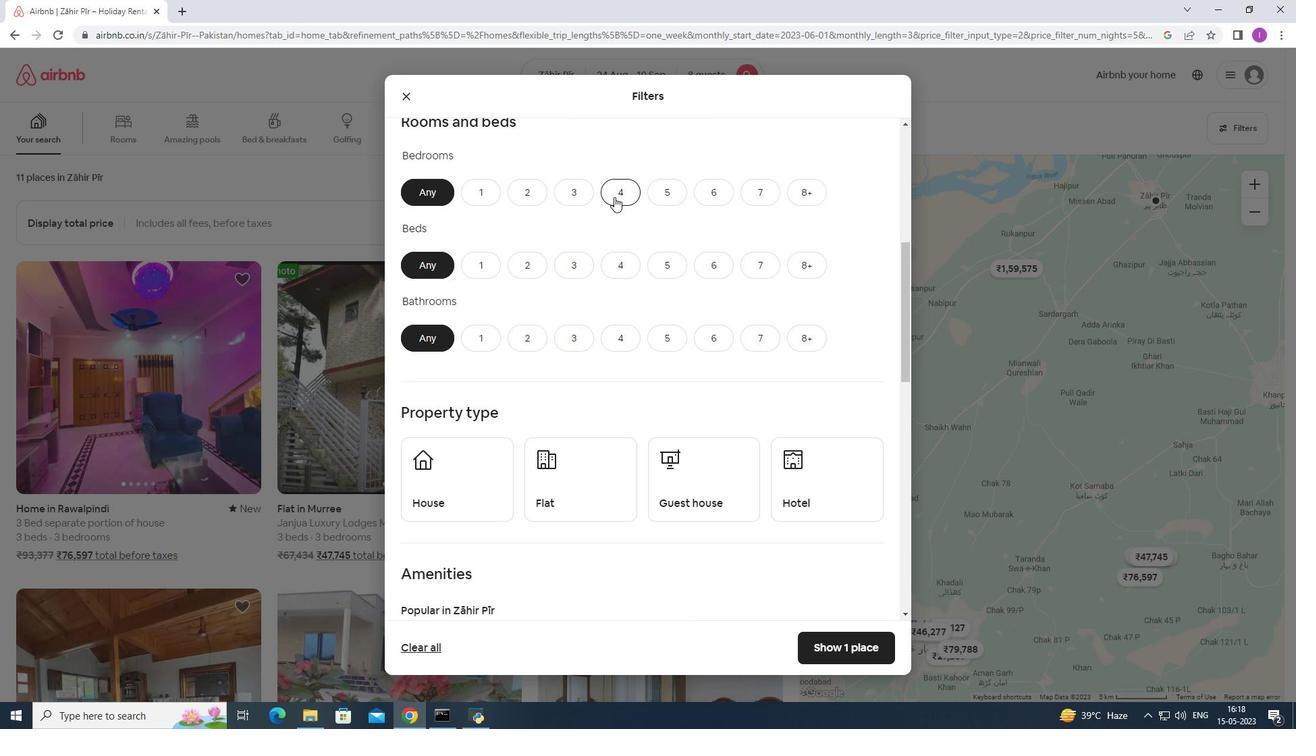 
Action: Mouse pressed left at (614, 195)
Screenshot: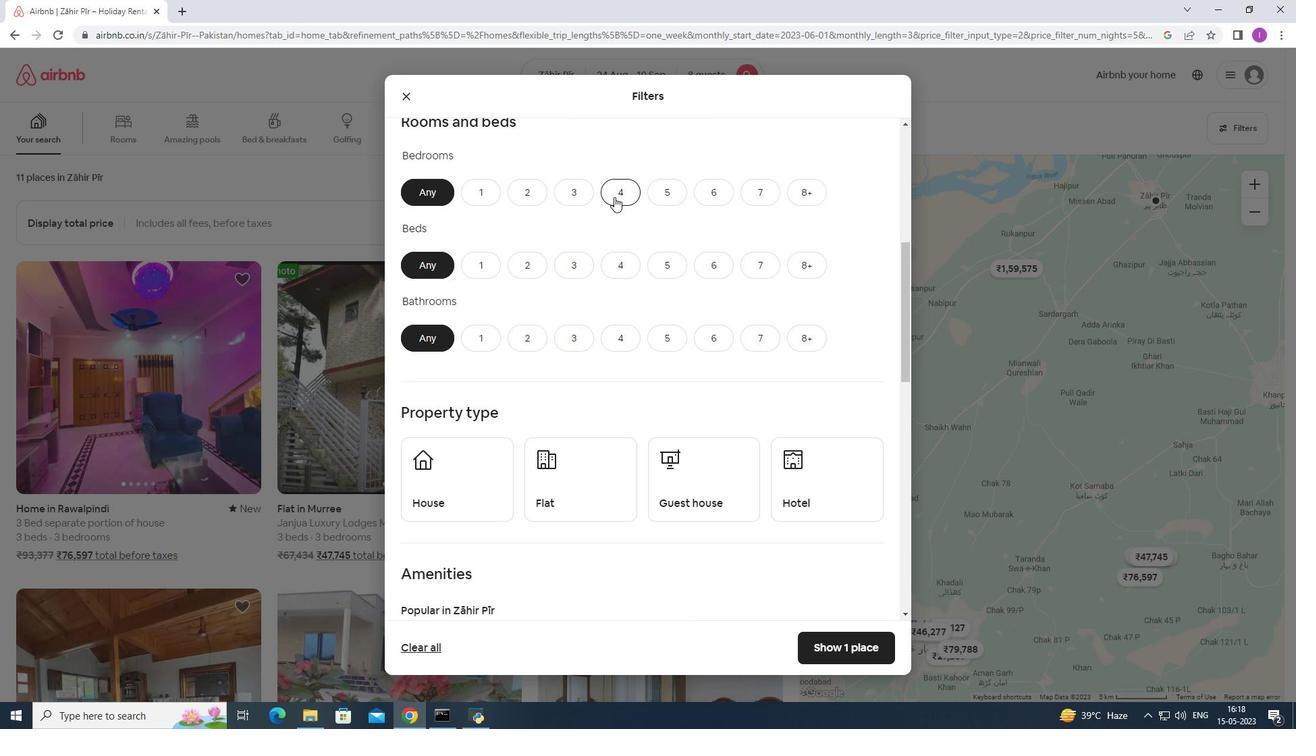 
Action: Mouse moved to (799, 253)
Screenshot: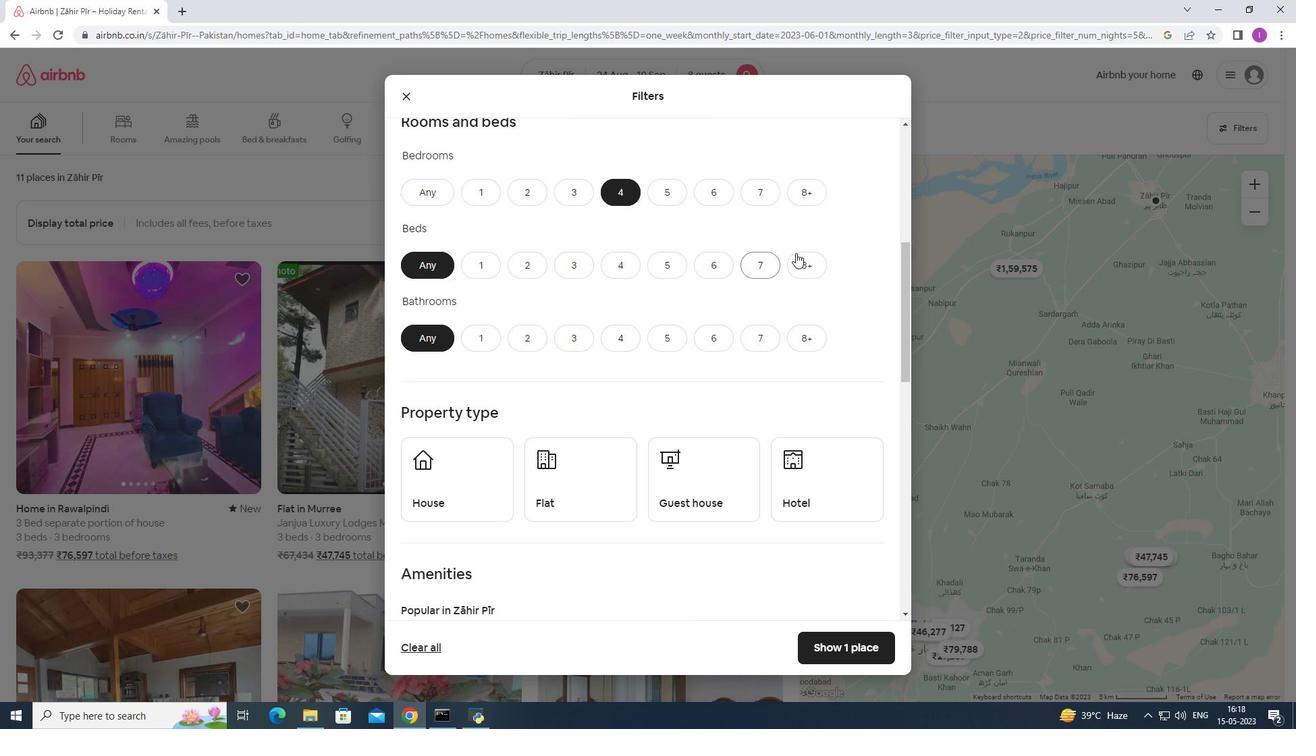 
Action: Mouse pressed left at (799, 253)
Screenshot: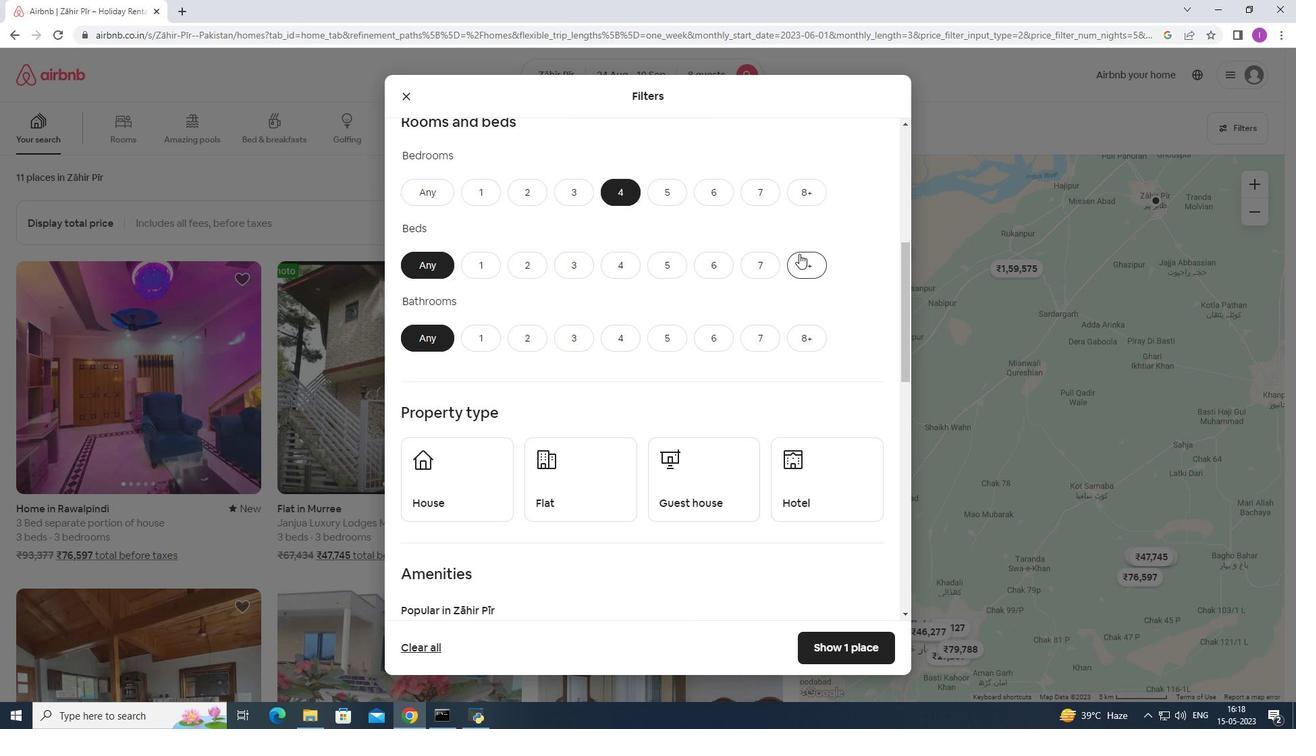 
Action: Mouse moved to (630, 341)
Screenshot: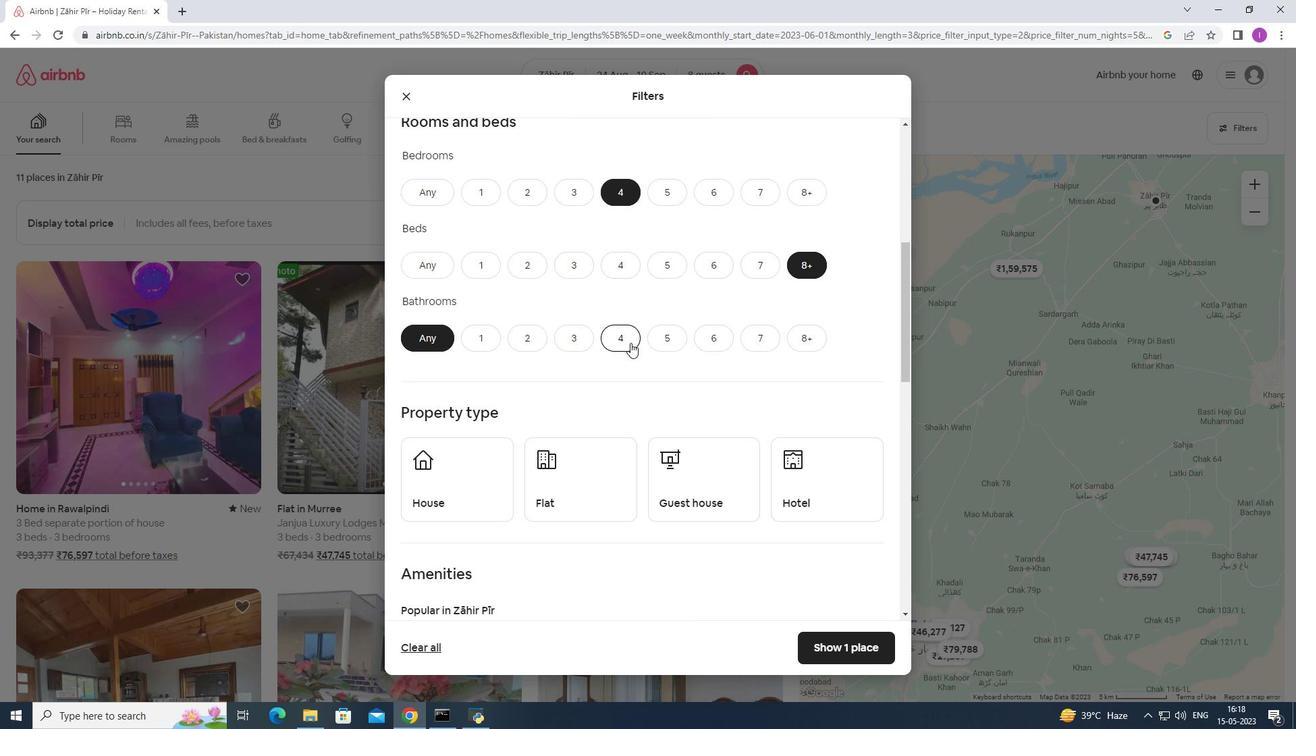 
Action: Mouse pressed left at (630, 341)
Screenshot: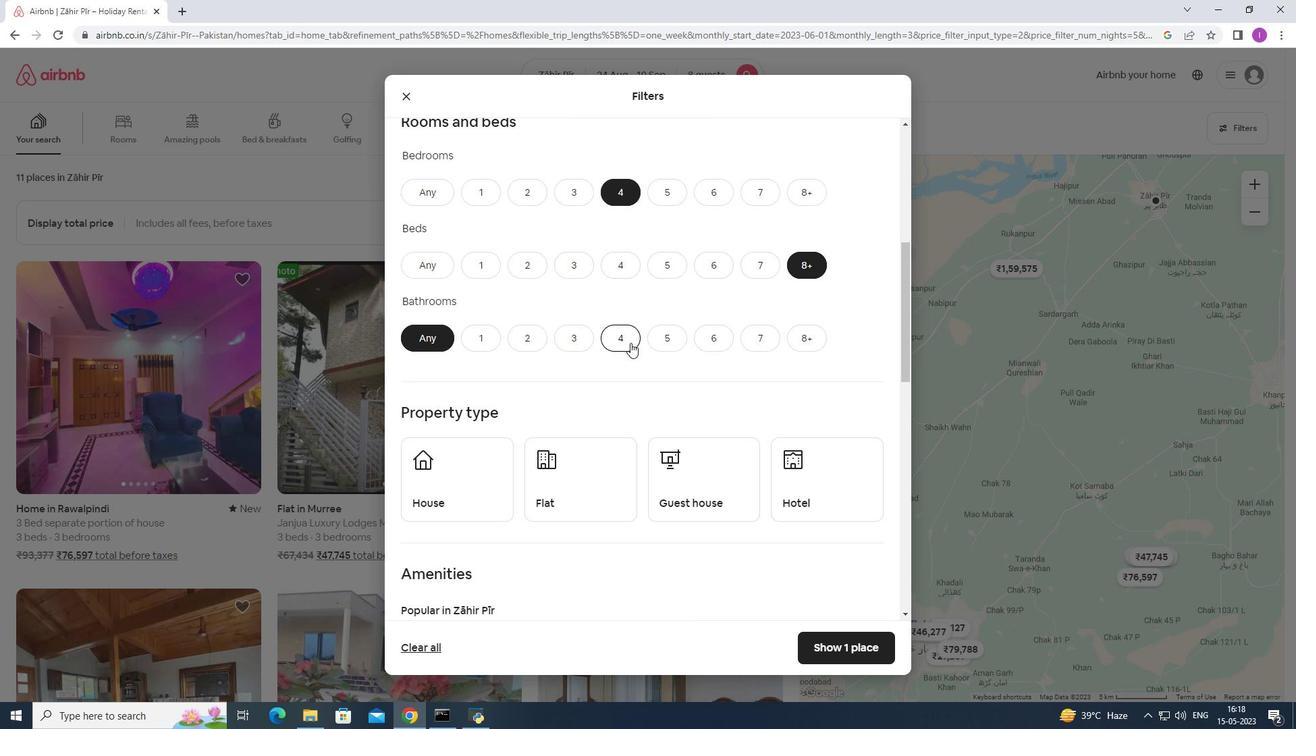 
Action: Mouse moved to (468, 461)
Screenshot: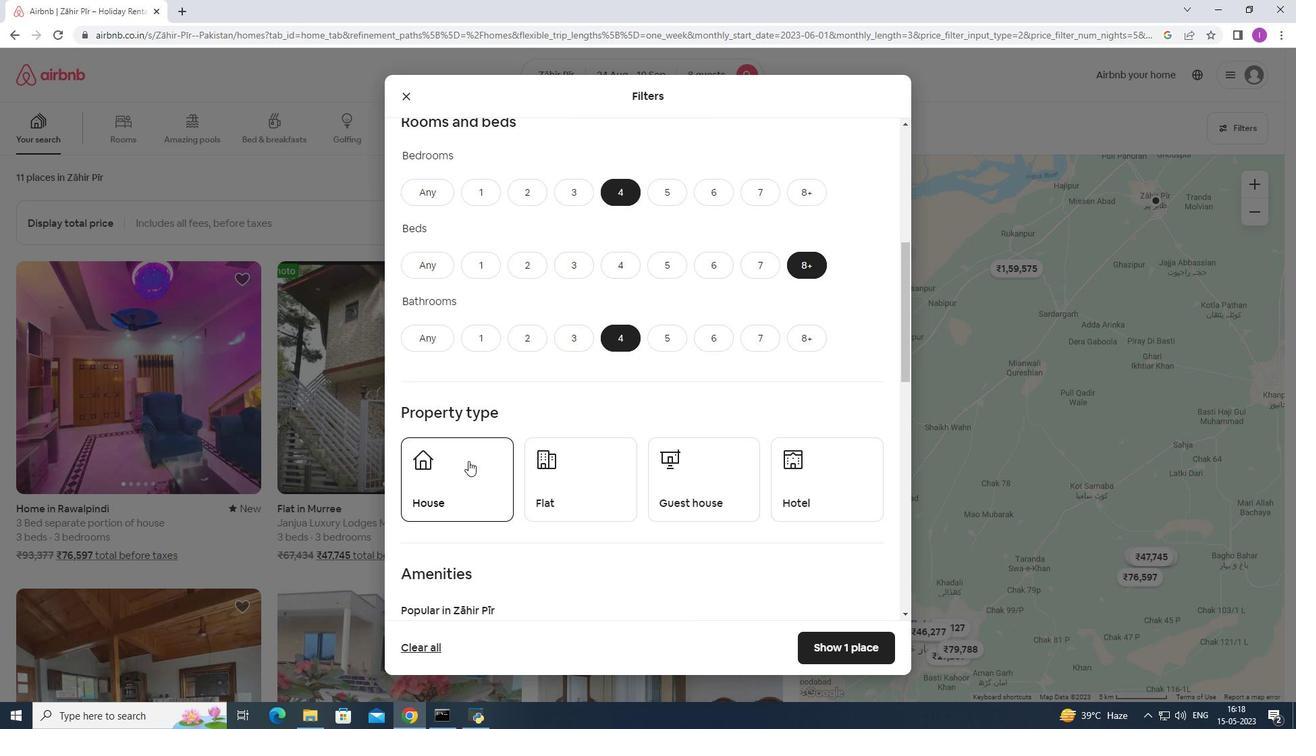 
Action: Mouse pressed left at (468, 461)
Screenshot: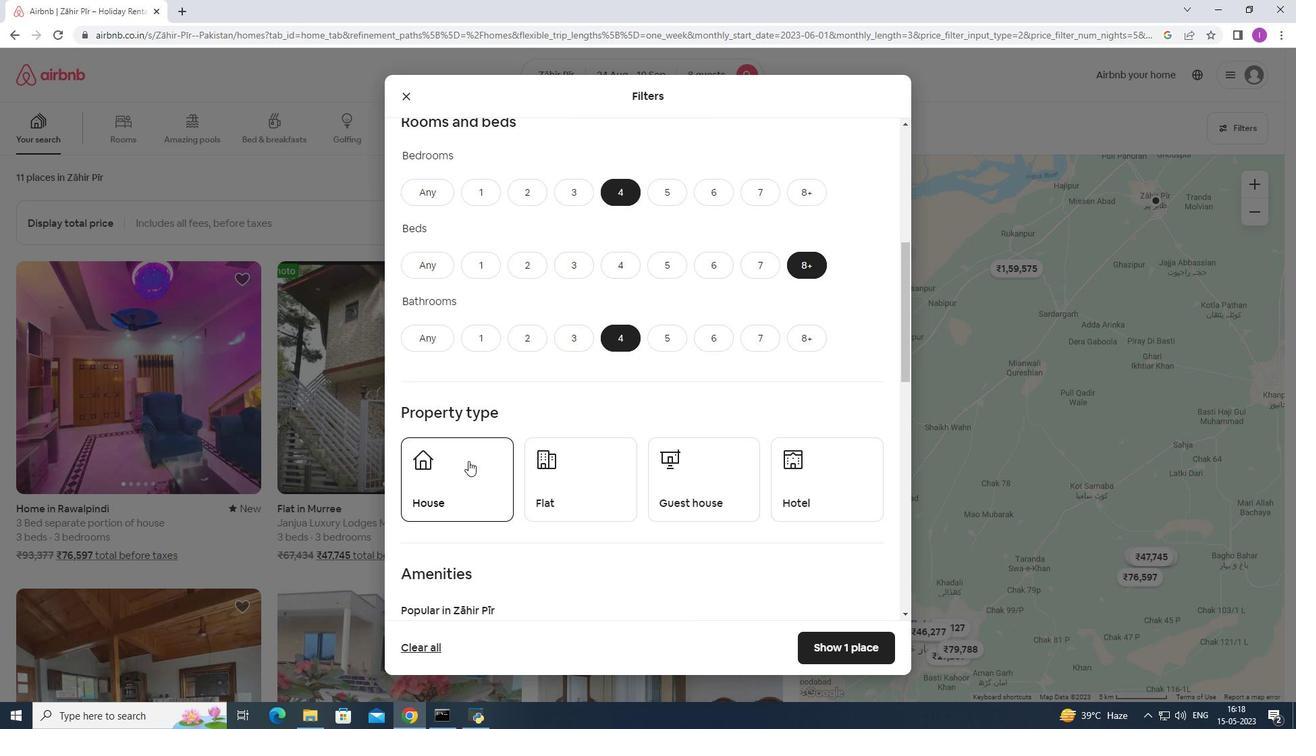 
Action: Mouse moved to (607, 463)
Screenshot: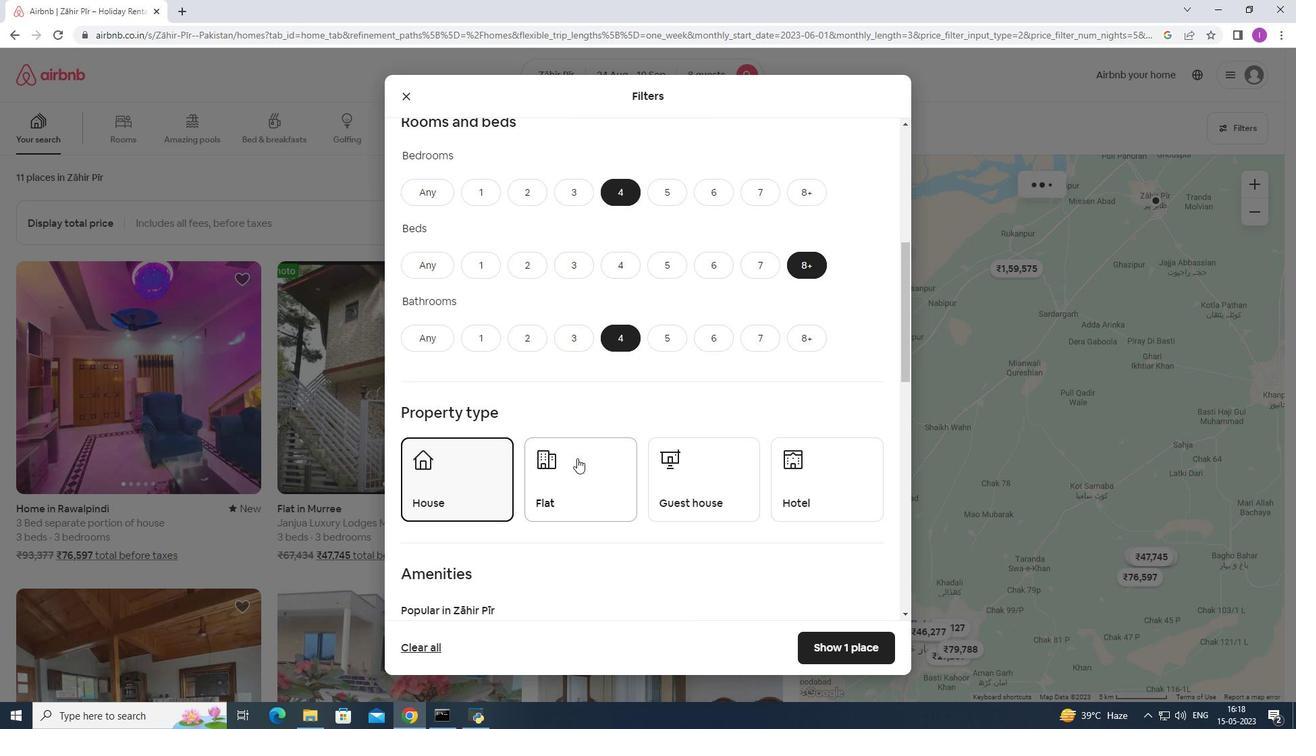 
Action: Mouse pressed left at (607, 463)
Screenshot: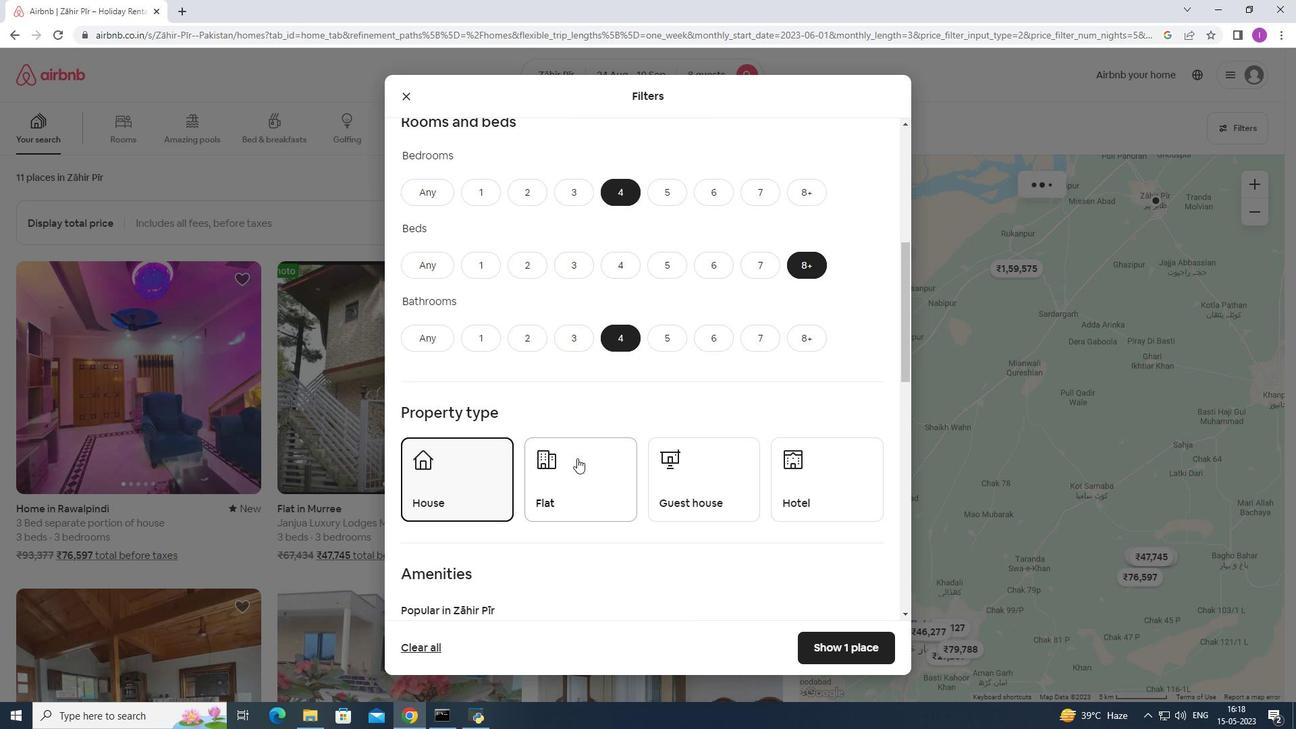 
Action: Mouse moved to (749, 476)
Screenshot: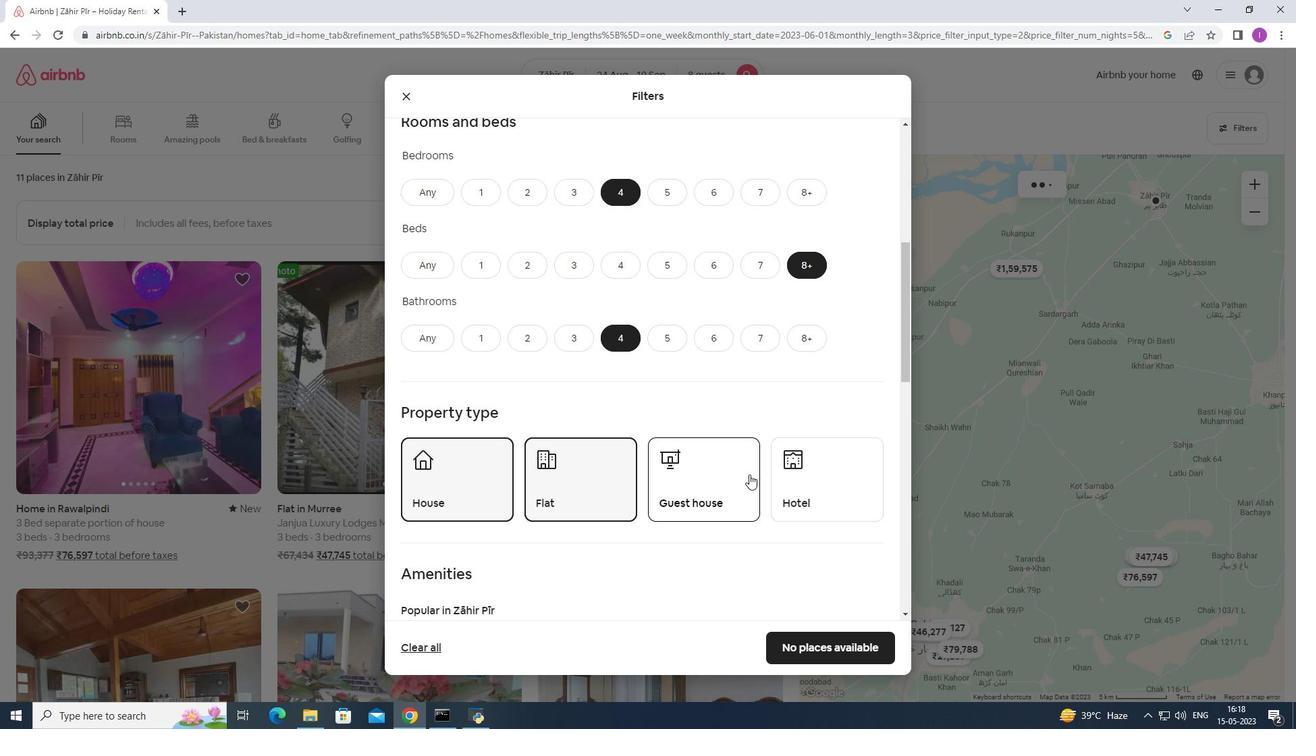 
Action: Mouse pressed left at (749, 476)
Screenshot: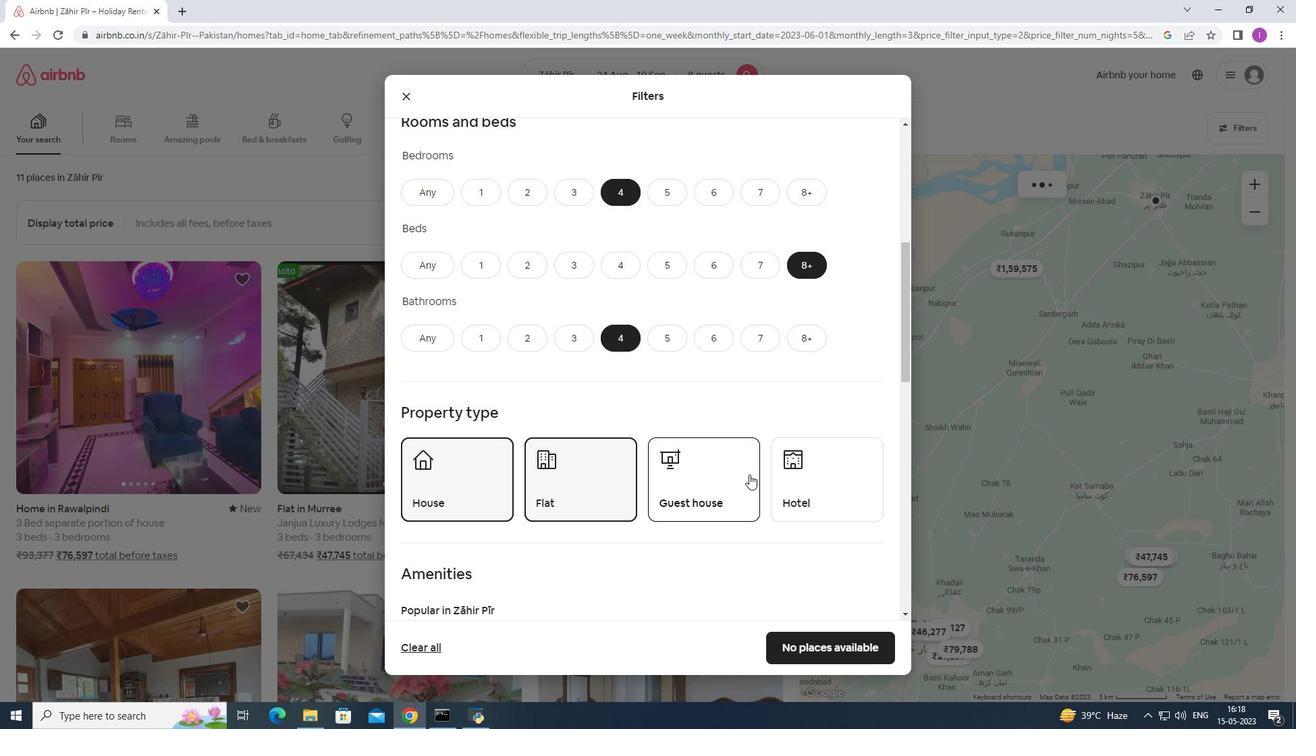
Action: Mouse moved to (611, 501)
Screenshot: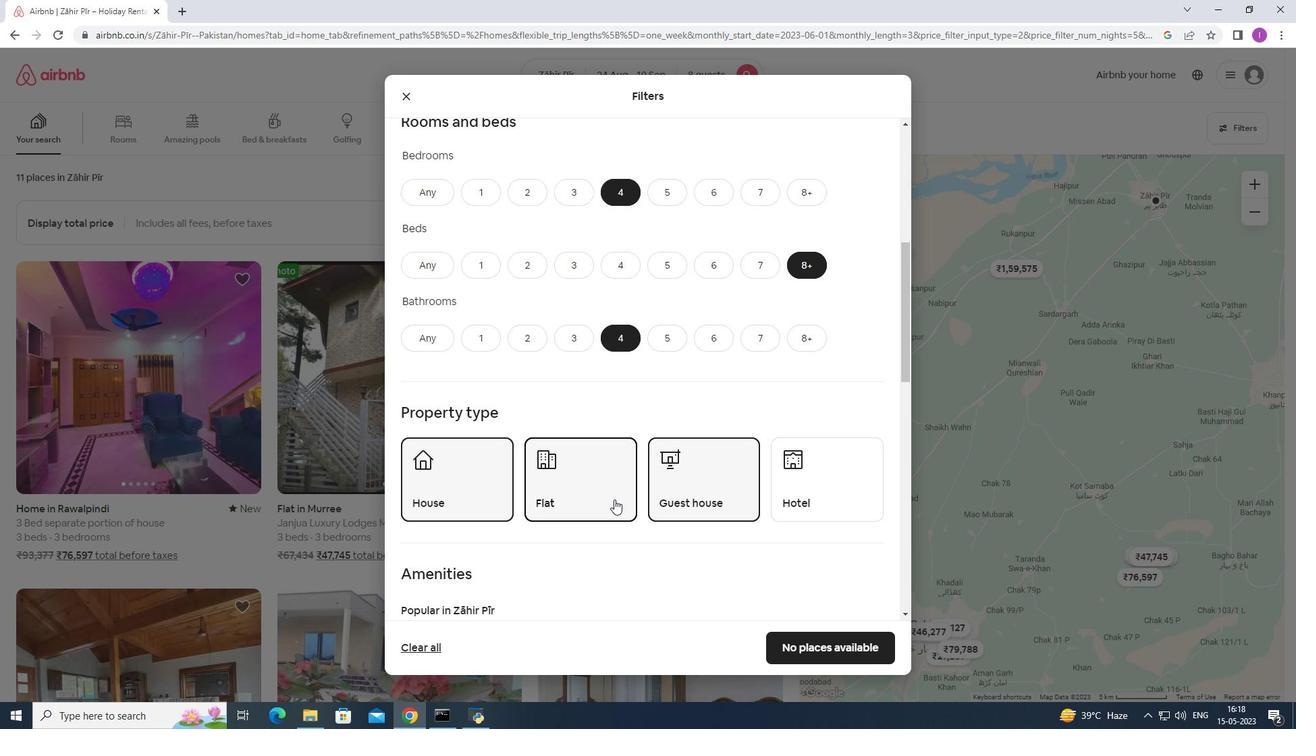 
Action: Mouse scrolled (611, 501) with delta (0, 0)
Screenshot: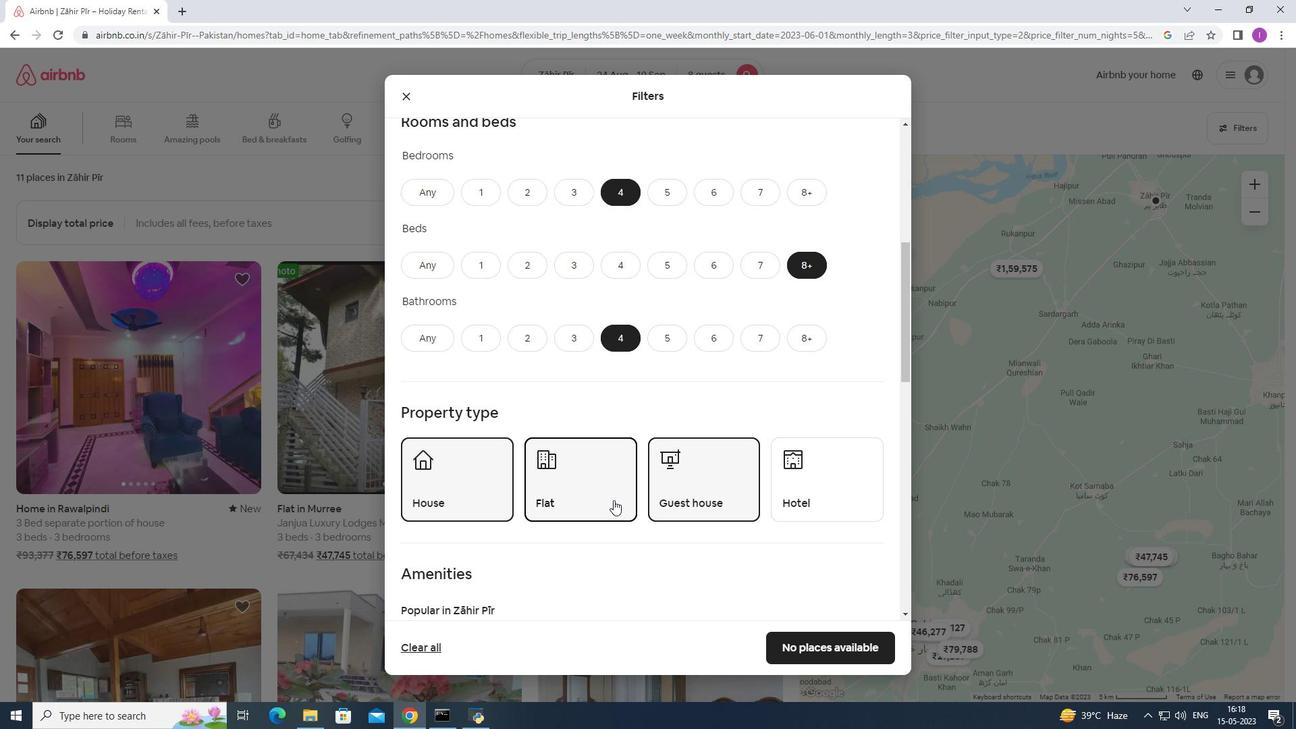 
Action: Mouse scrolled (611, 501) with delta (0, 0)
Screenshot: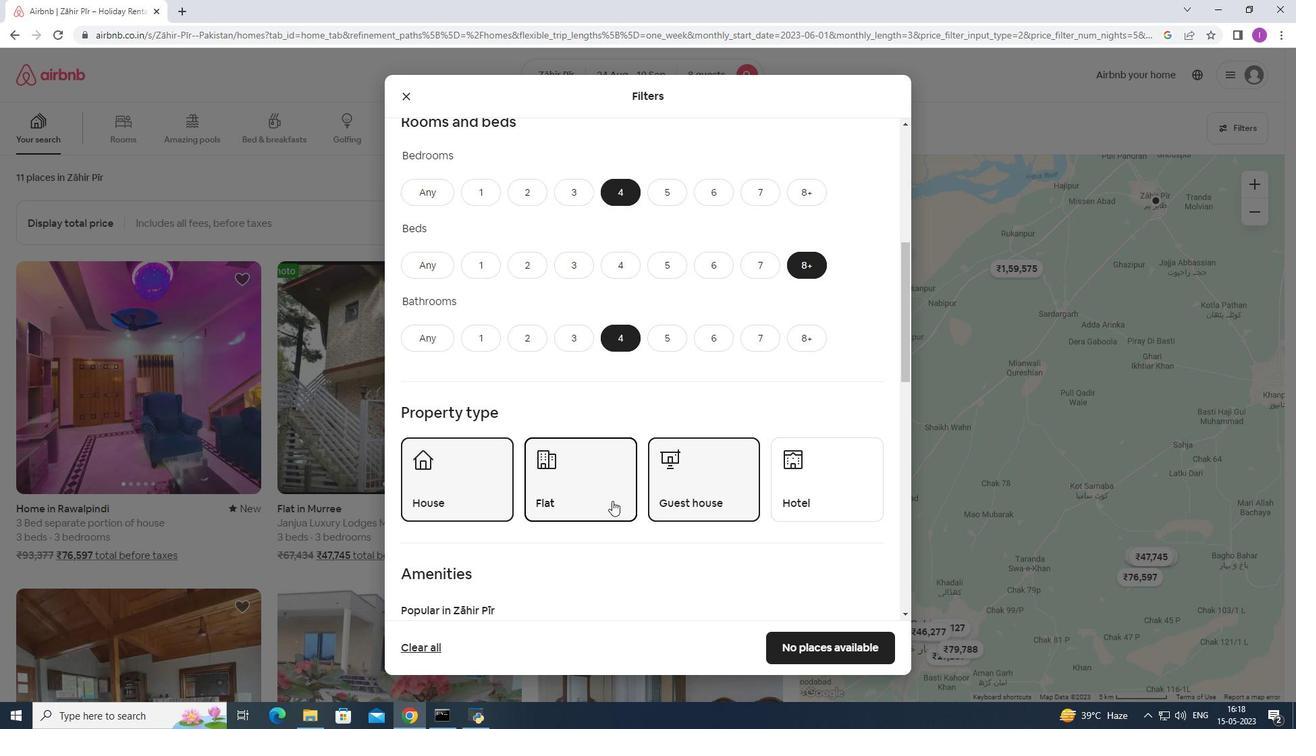 
Action: Mouse scrolled (611, 501) with delta (0, 0)
Screenshot: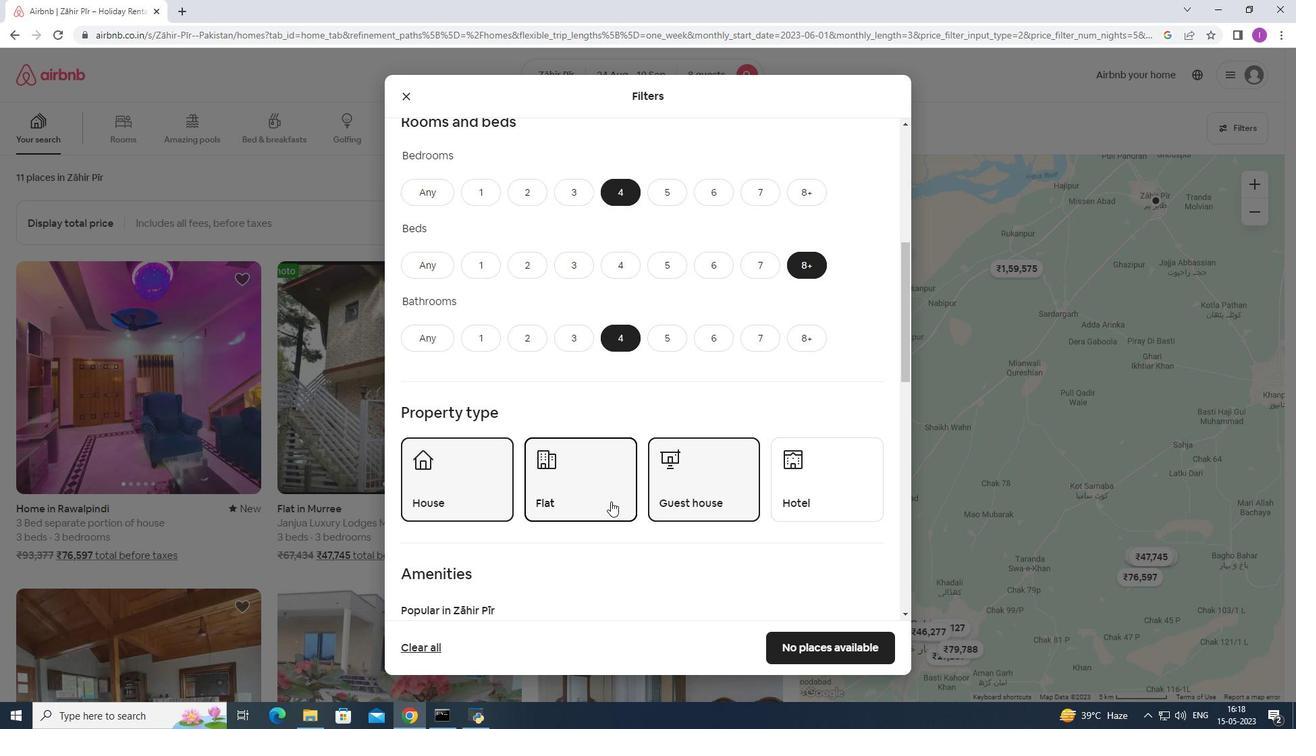 
Action: Mouse moved to (616, 494)
Screenshot: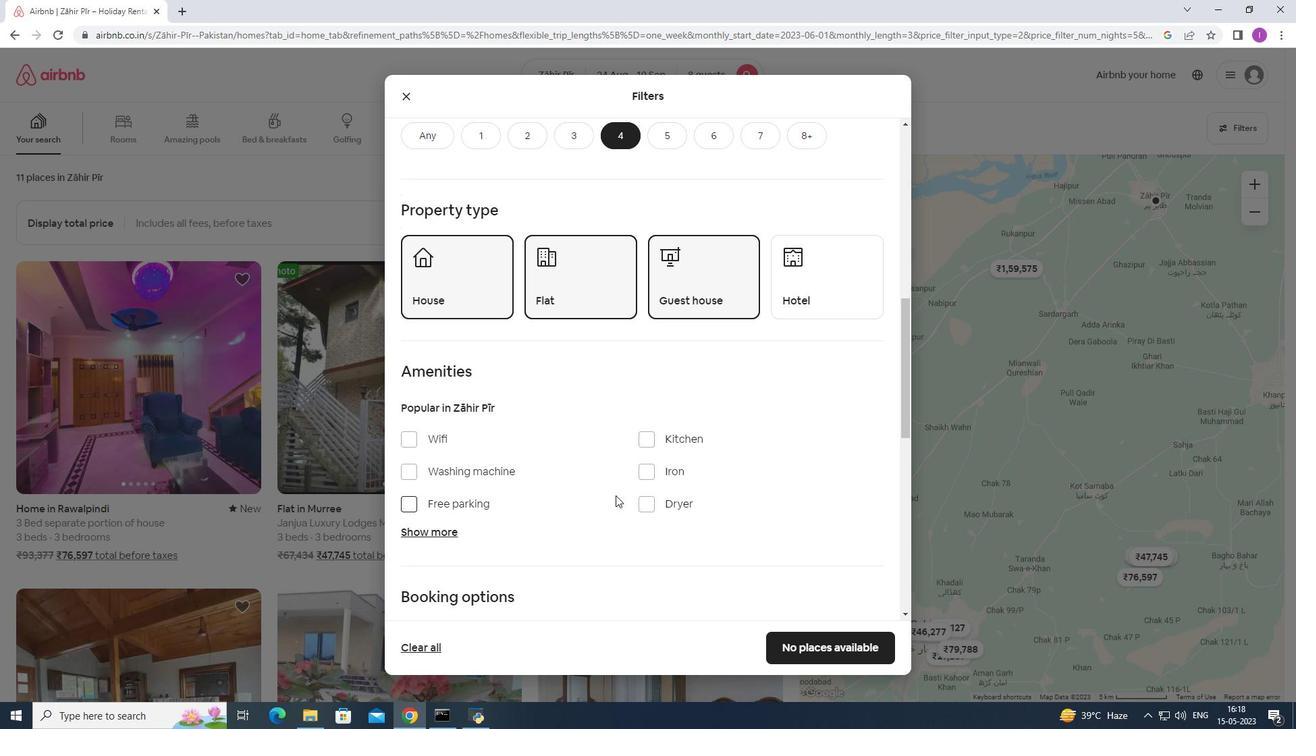 
Action: Mouse scrolled (616, 493) with delta (0, 0)
Screenshot: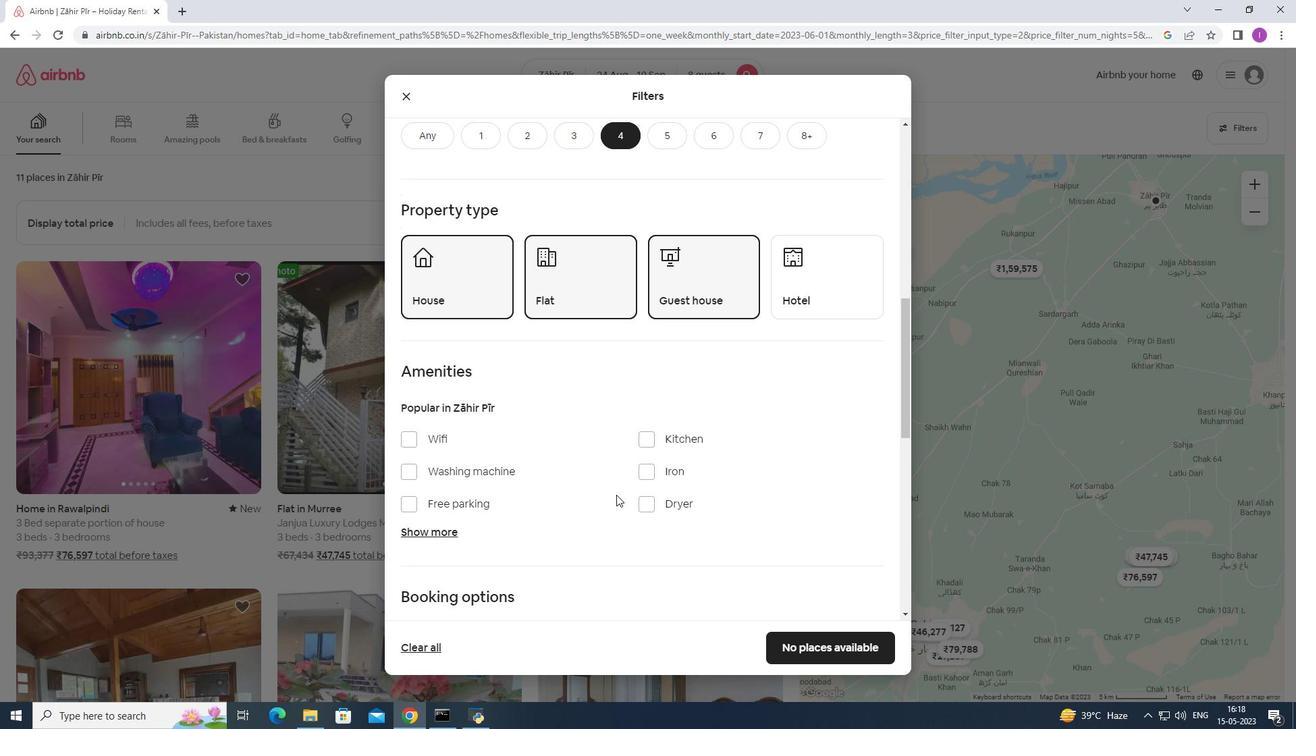 
Action: Mouse scrolled (616, 493) with delta (0, 0)
Screenshot: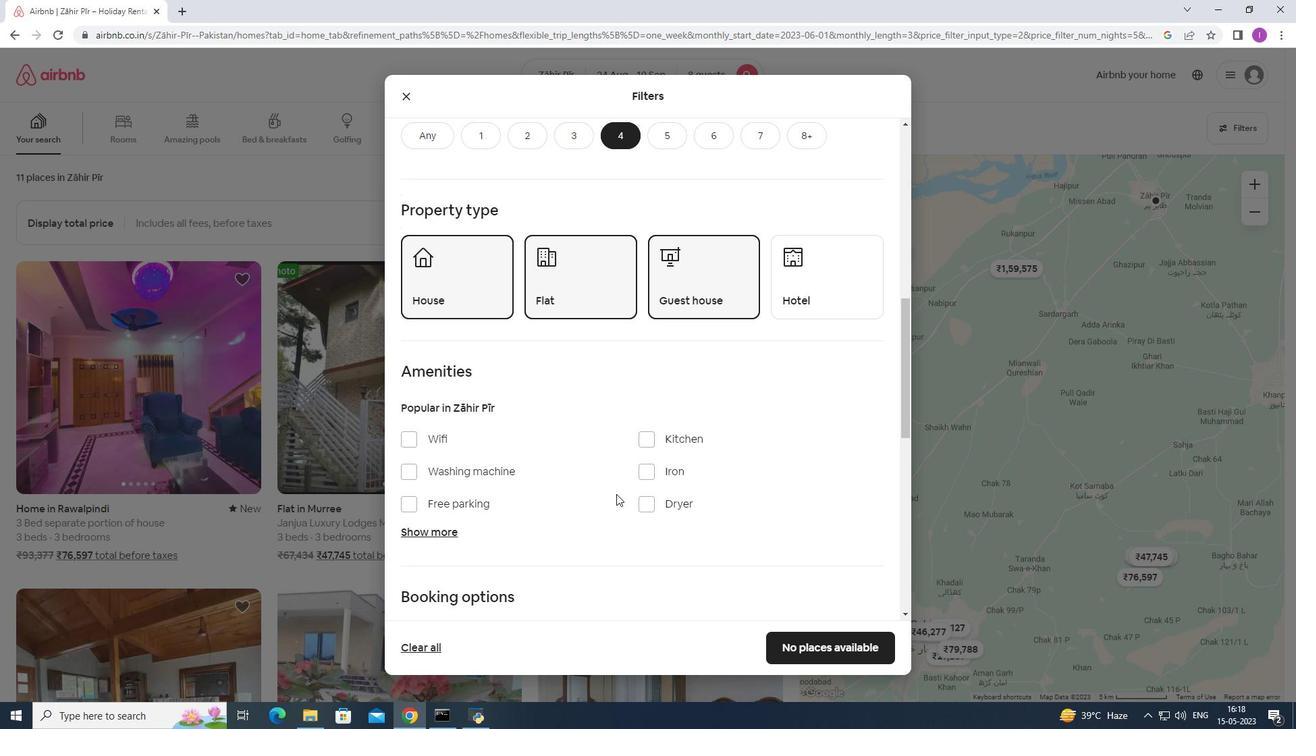 
Action: Mouse moved to (406, 305)
Screenshot: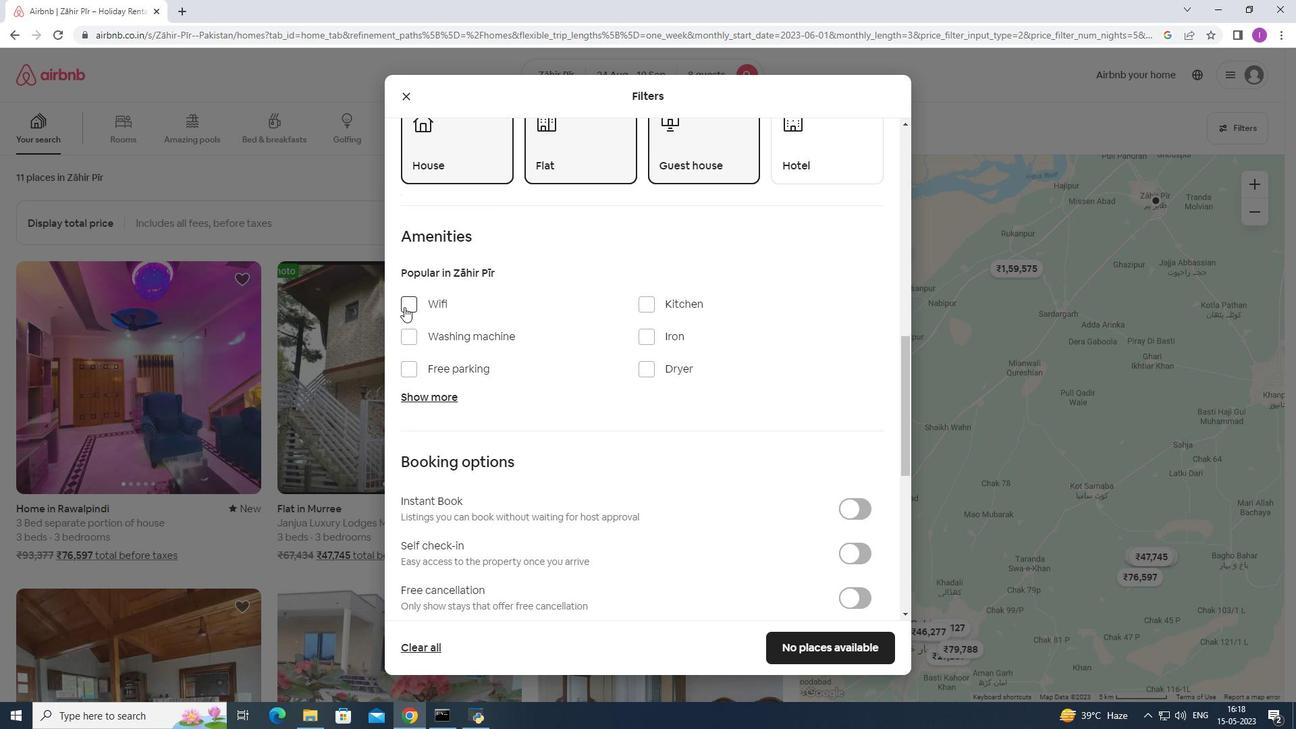 
Action: Mouse pressed left at (406, 305)
Screenshot: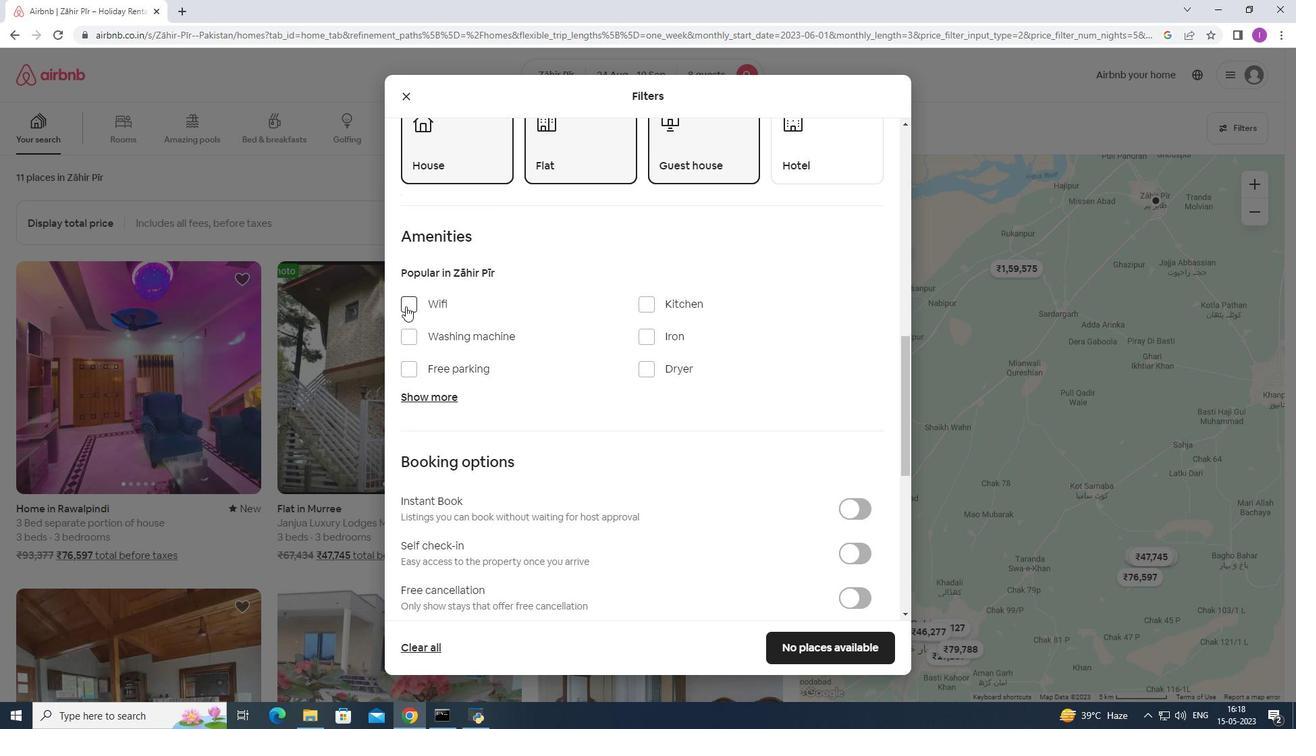 
Action: Mouse moved to (414, 363)
Screenshot: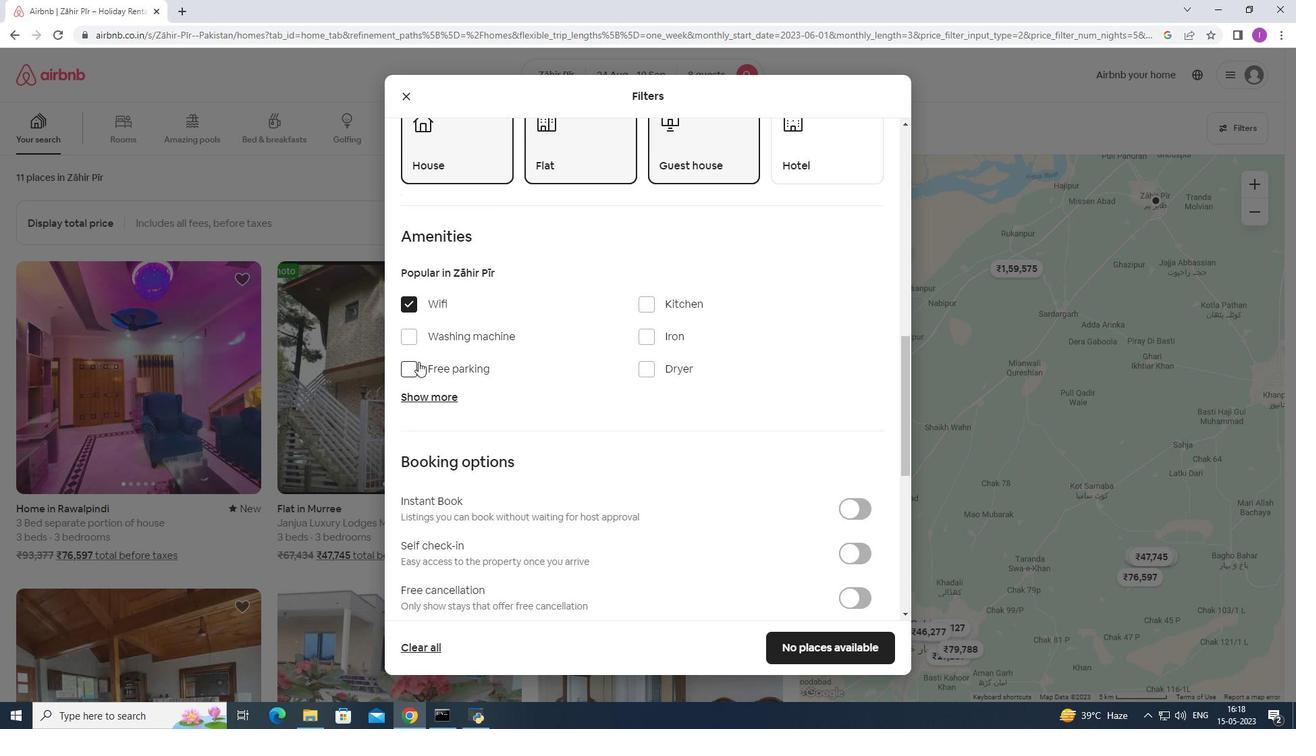 
Action: Mouse pressed left at (414, 363)
Screenshot: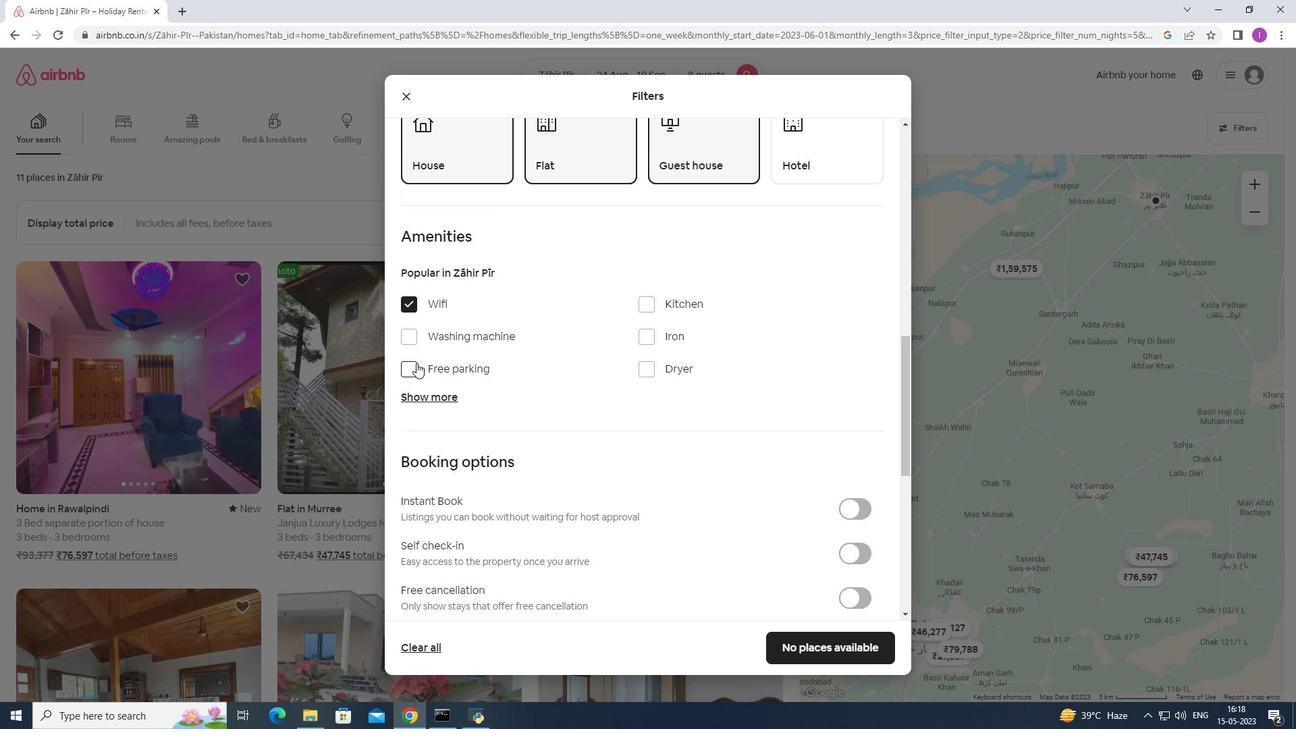 
Action: Mouse moved to (465, 396)
Screenshot: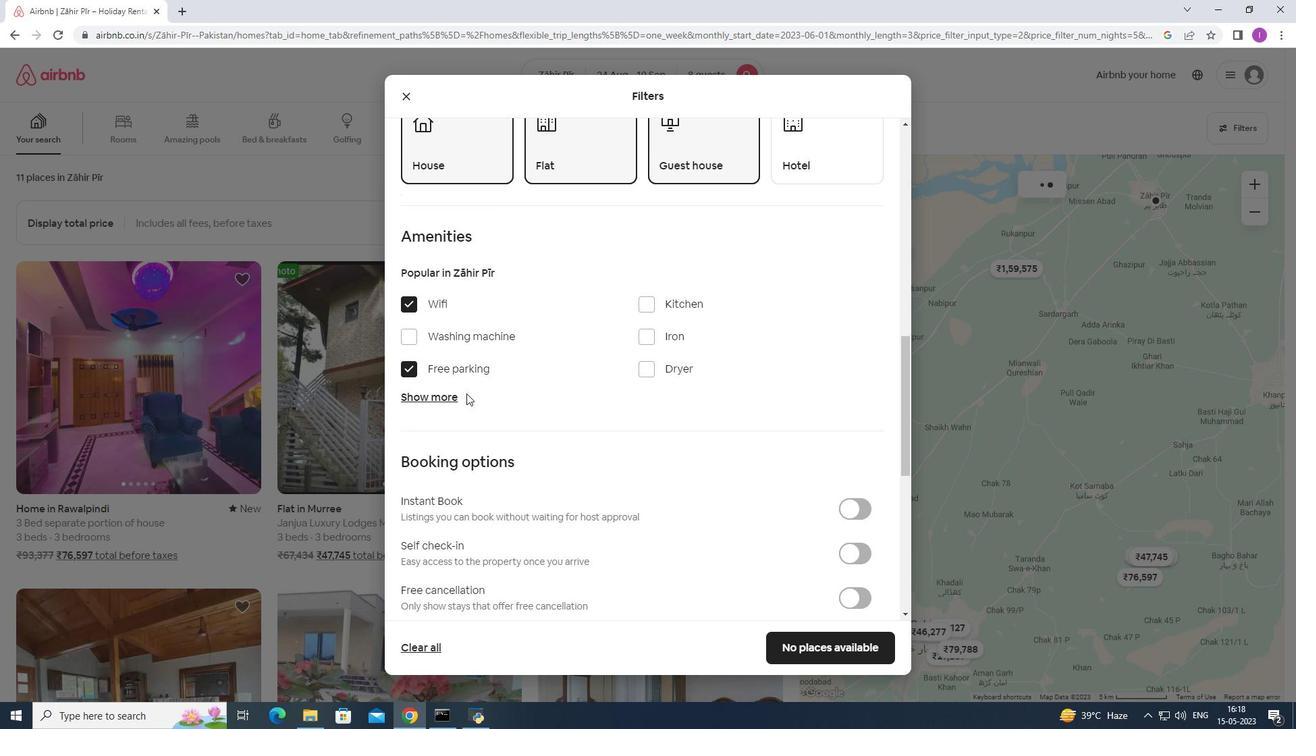 
Action: Mouse pressed left at (465, 396)
Screenshot: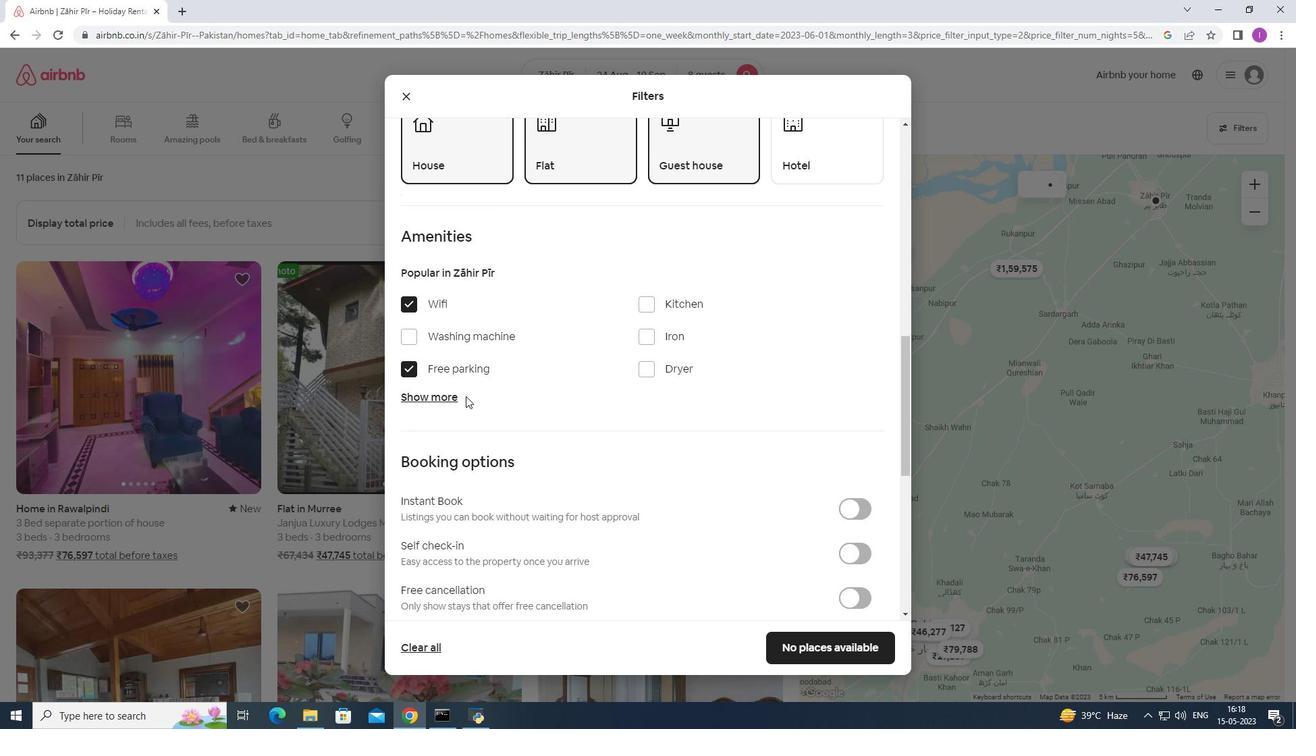 
Action: Mouse moved to (452, 399)
Screenshot: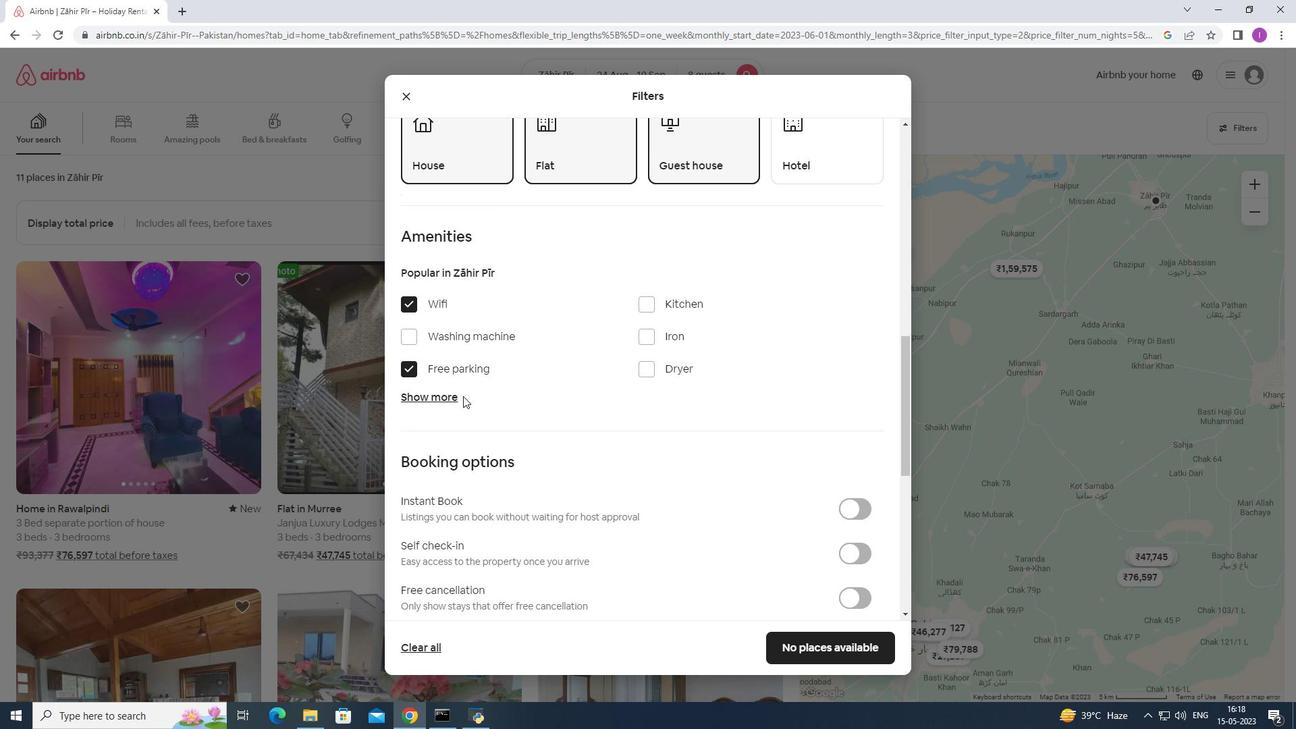 
Action: Mouse pressed left at (452, 399)
Screenshot: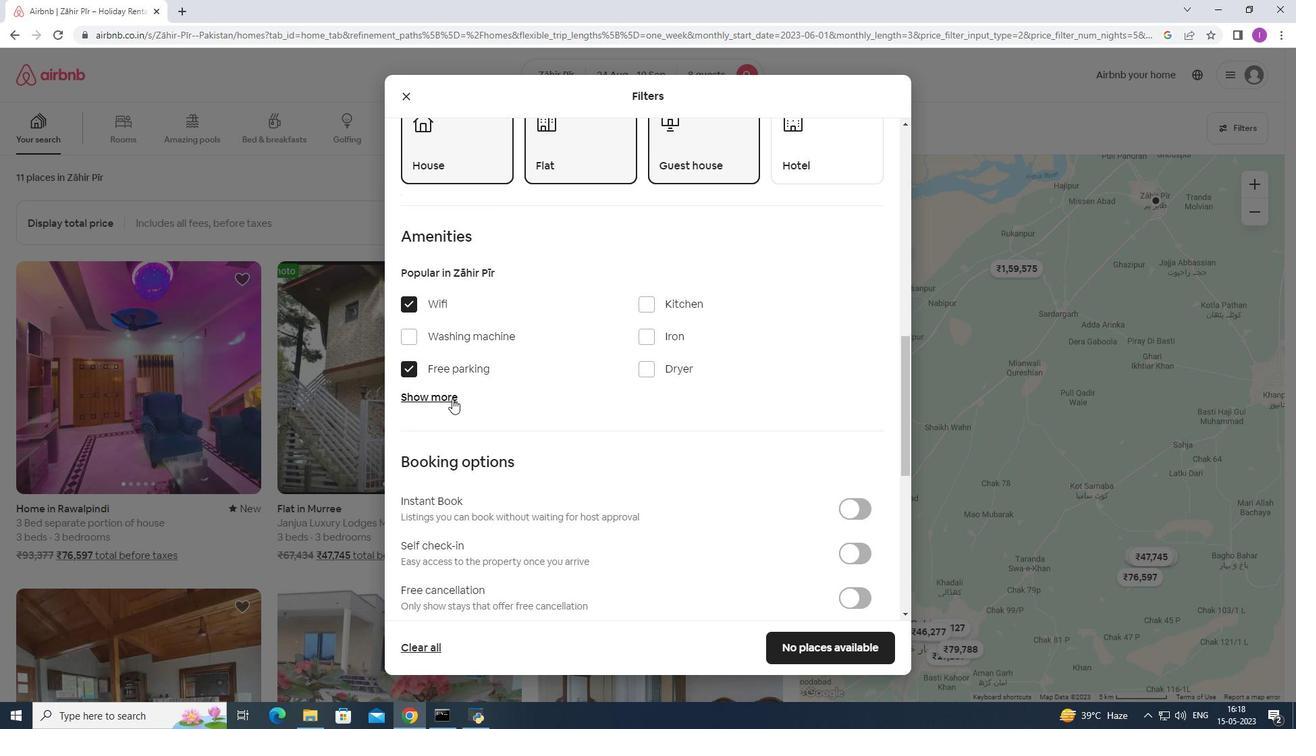 
Action: Mouse moved to (647, 481)
Screenshot: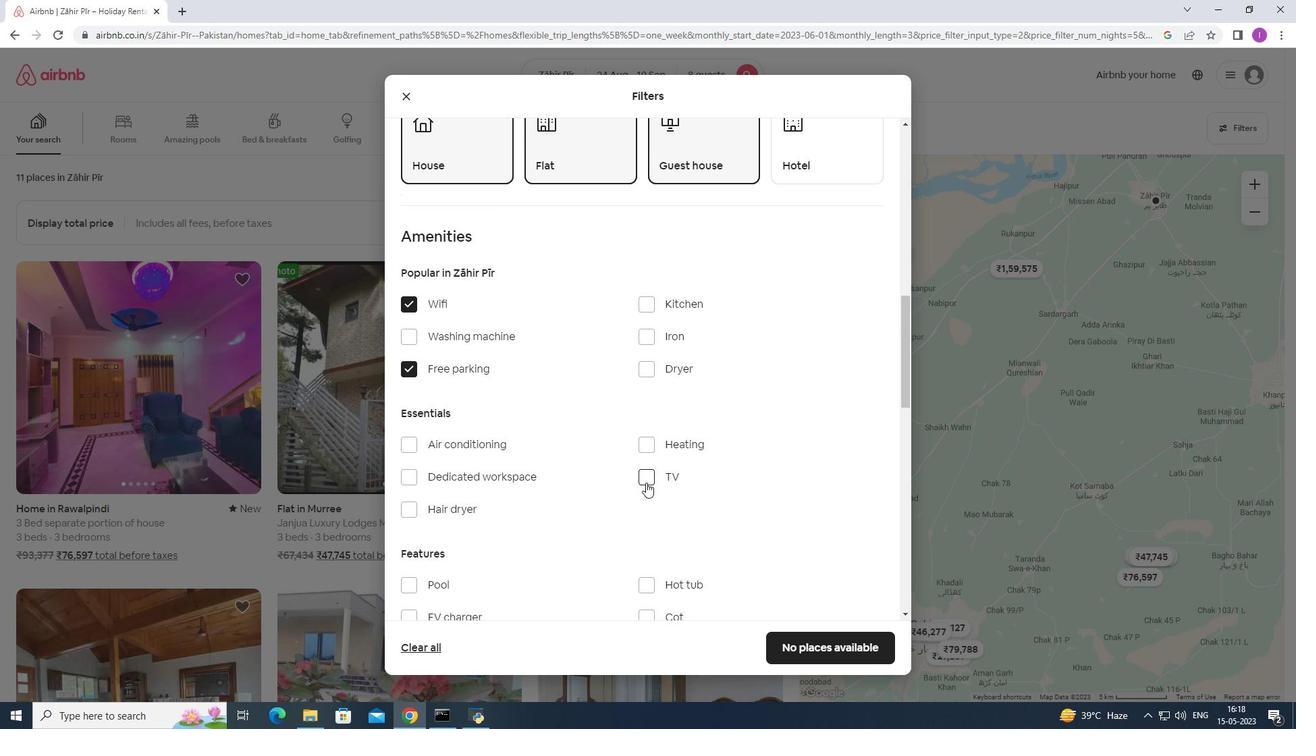 
Action: Mouse pressed left at (647, 481)
Screenshot: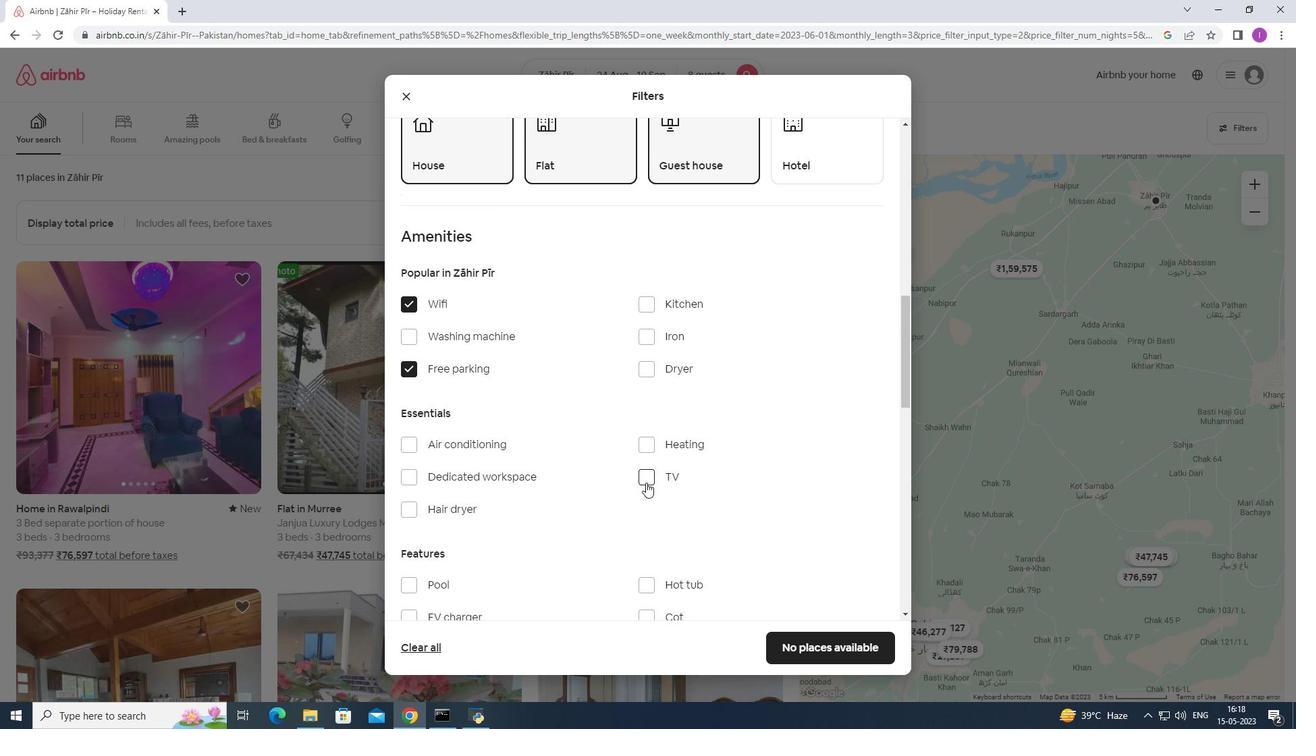 
Action: Mouse moved to (431, 511)
Screenshot: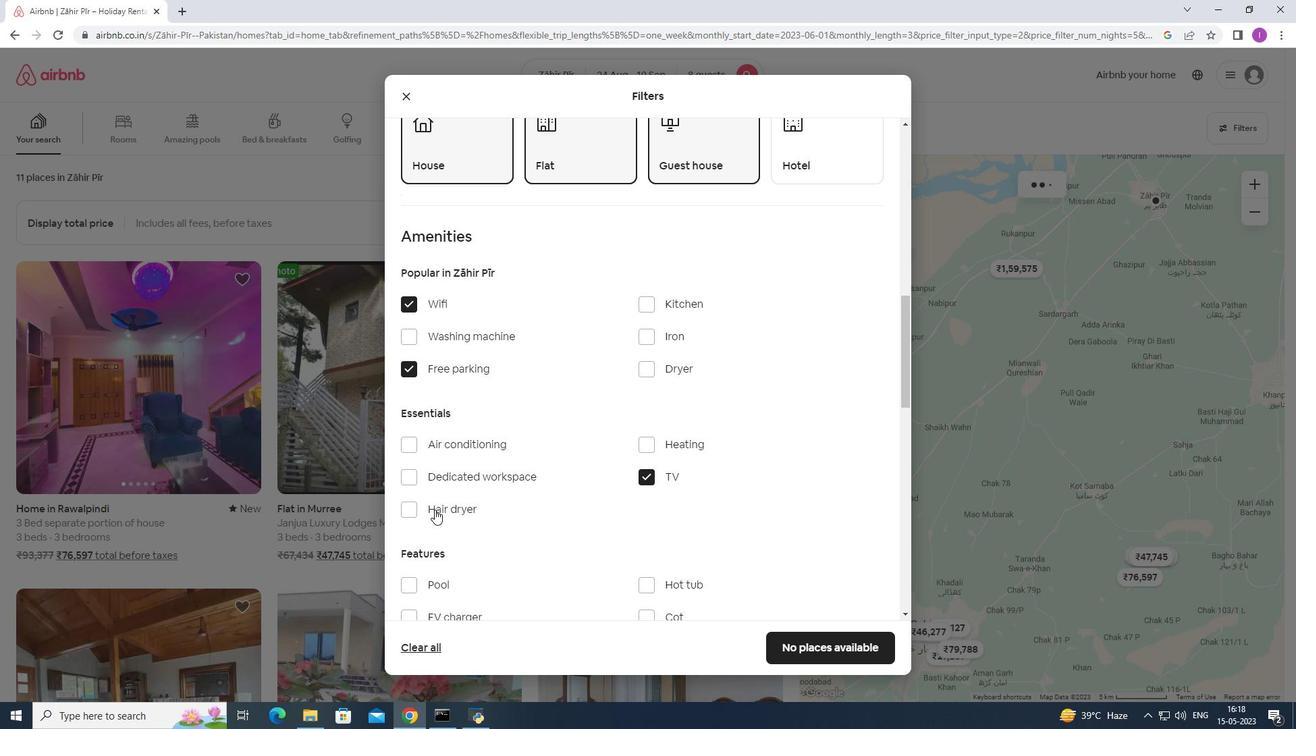 
Action: Mouse scrolled (431, 510) with delta (0, 0)
Screenshot: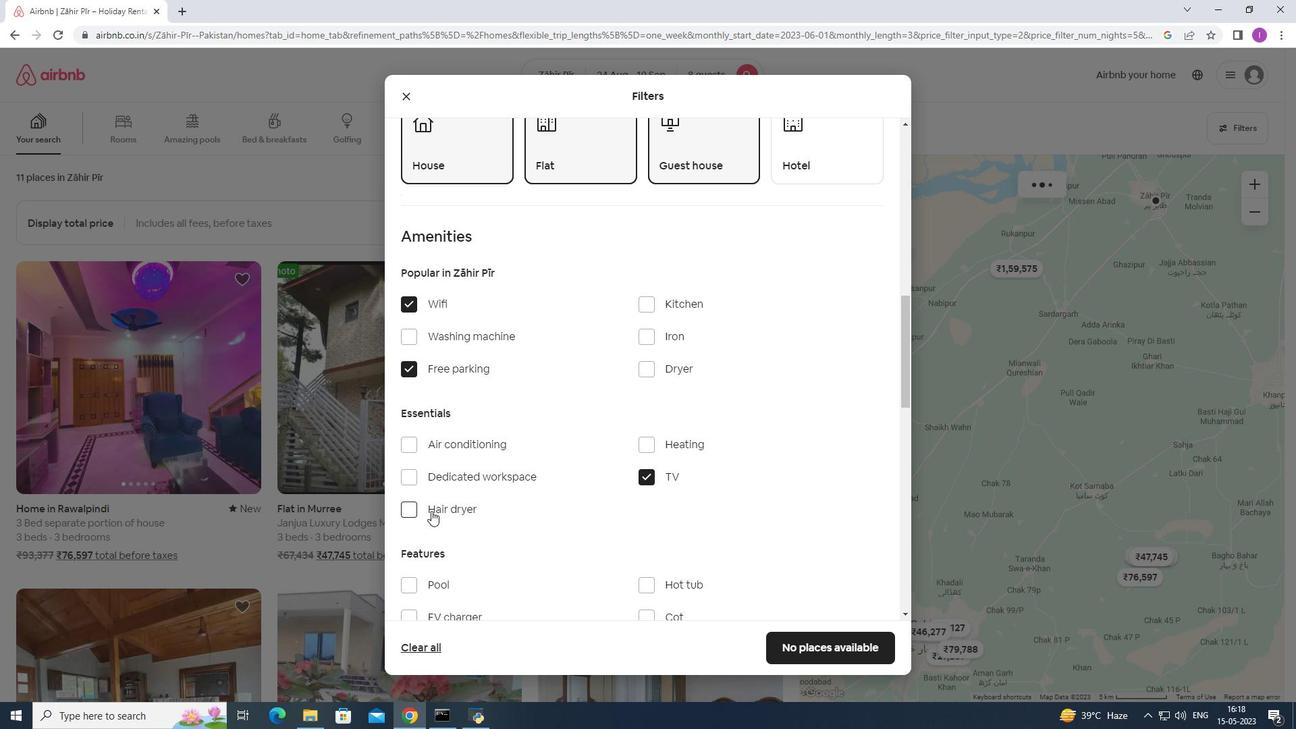 
Action: Mouse moved to (431, 512)
Screenshot: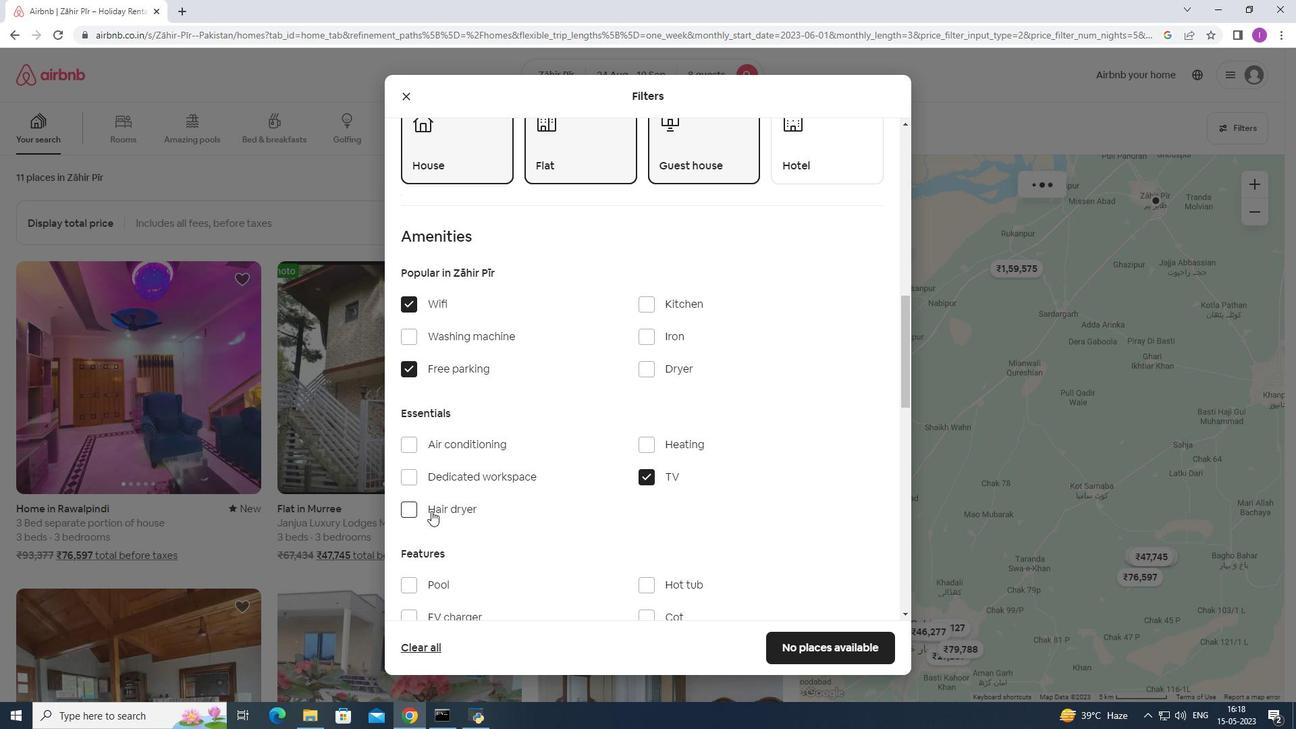 
Action: Mouse scrolled (431, 511) with delta (0, 0)
Screenshot: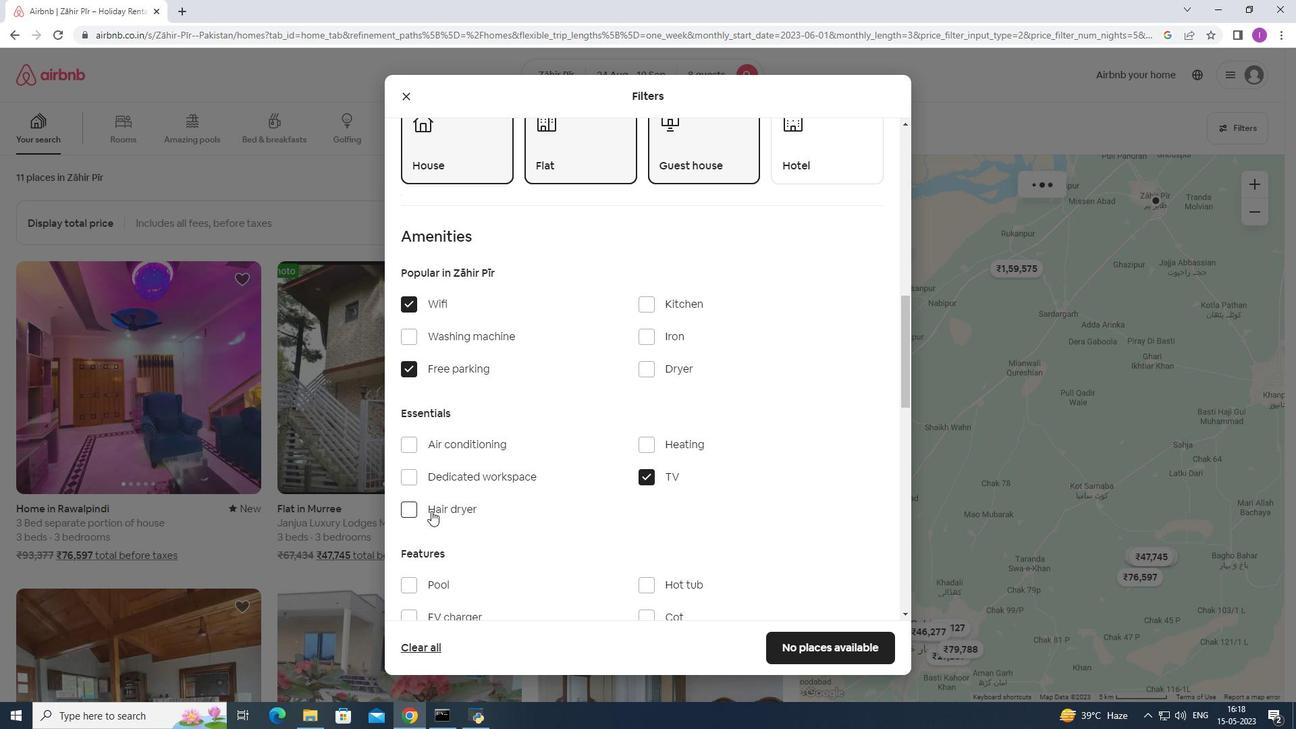 
Action: Mouse moved to (432, 510)
Screenshot: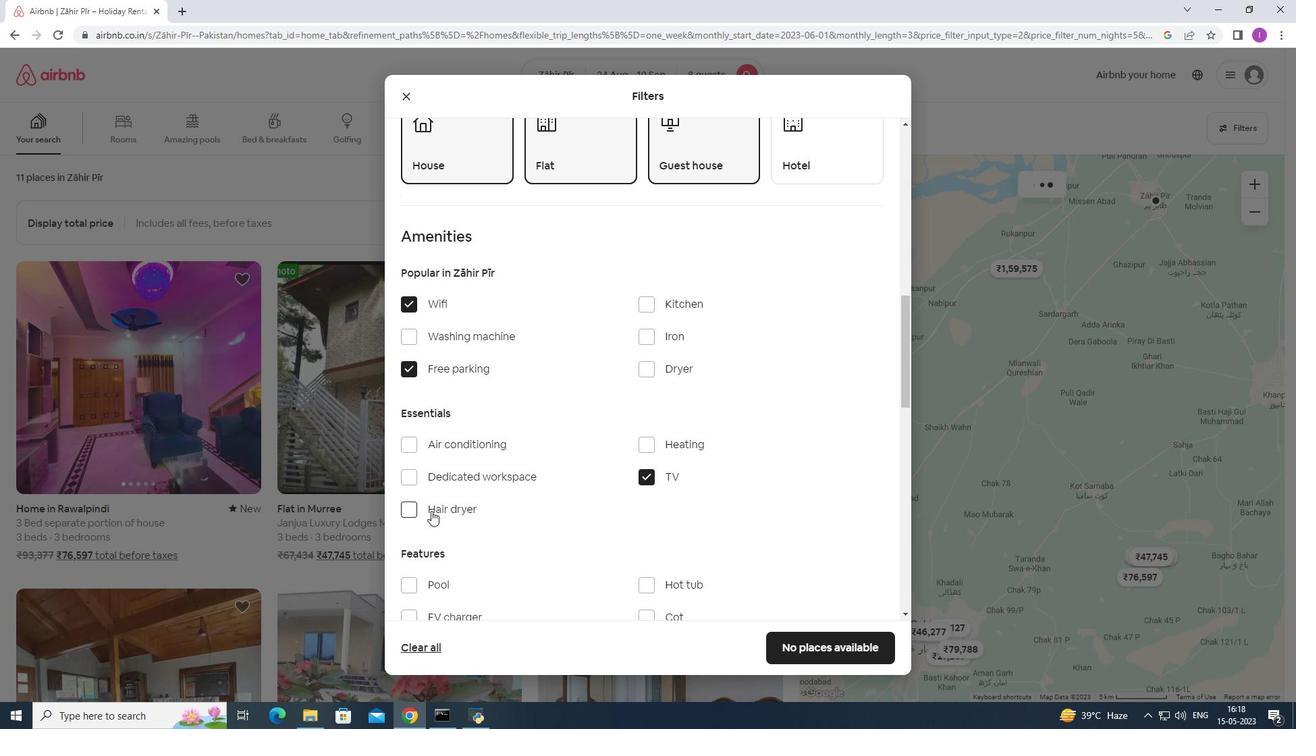 
Action: Mouse scrolled (432, 509) with delta (0, 0)
Screenshot: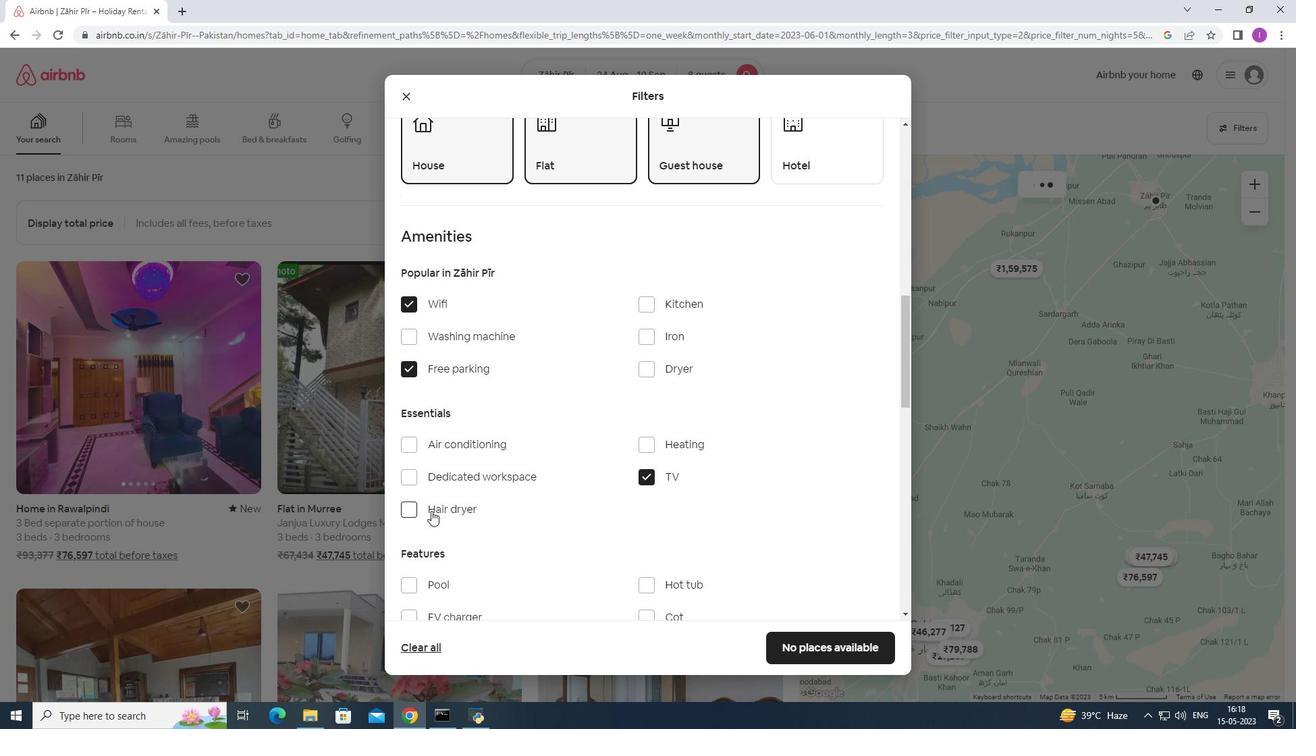 
Action: Mouse moved to (410, 450)
Screenshot: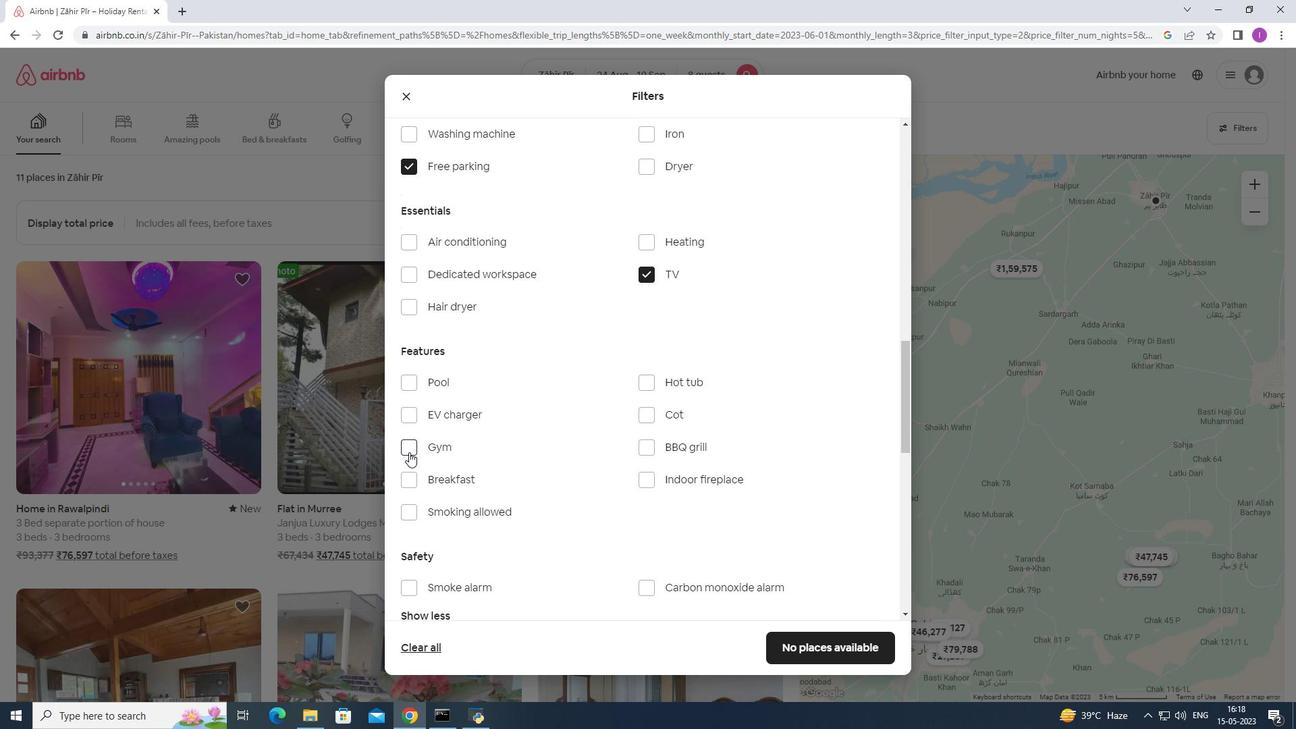 
Action: Mouse pressed left at (410, 450)
Screenshot: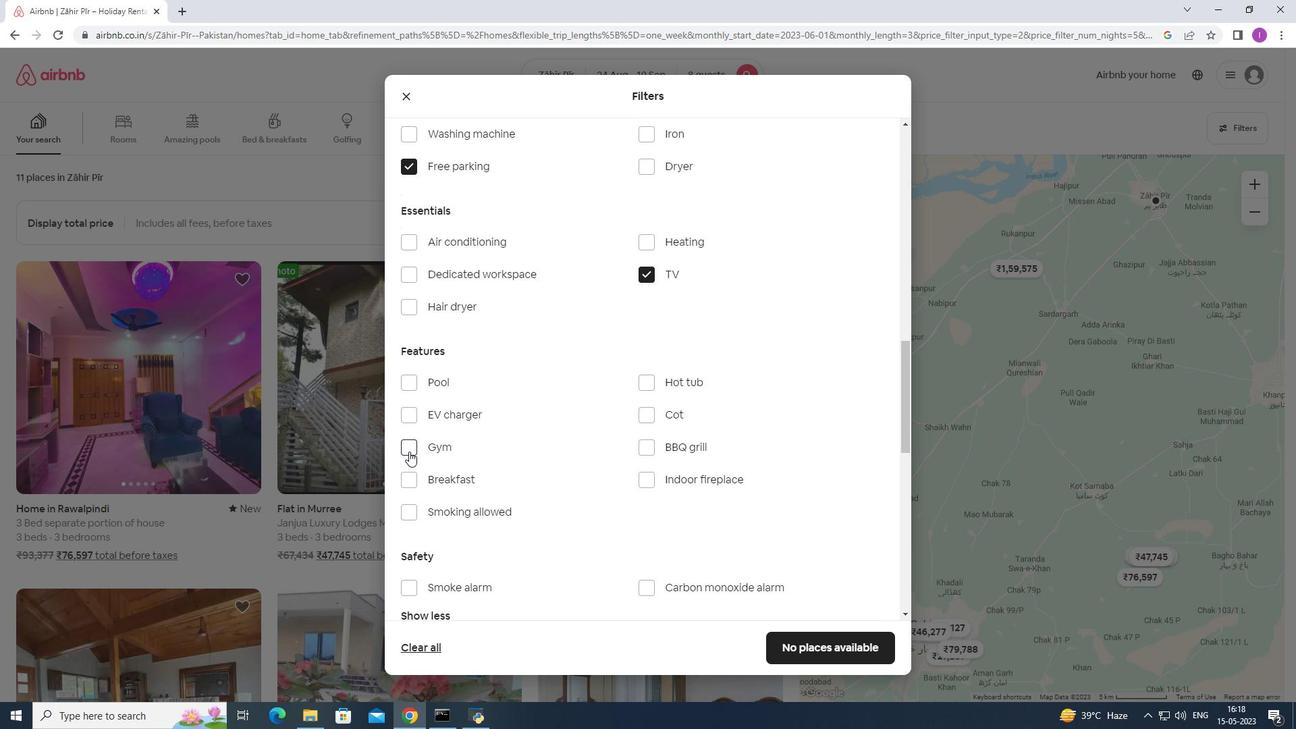 
Action: Mouse moved to (412, 481)
Screenshot: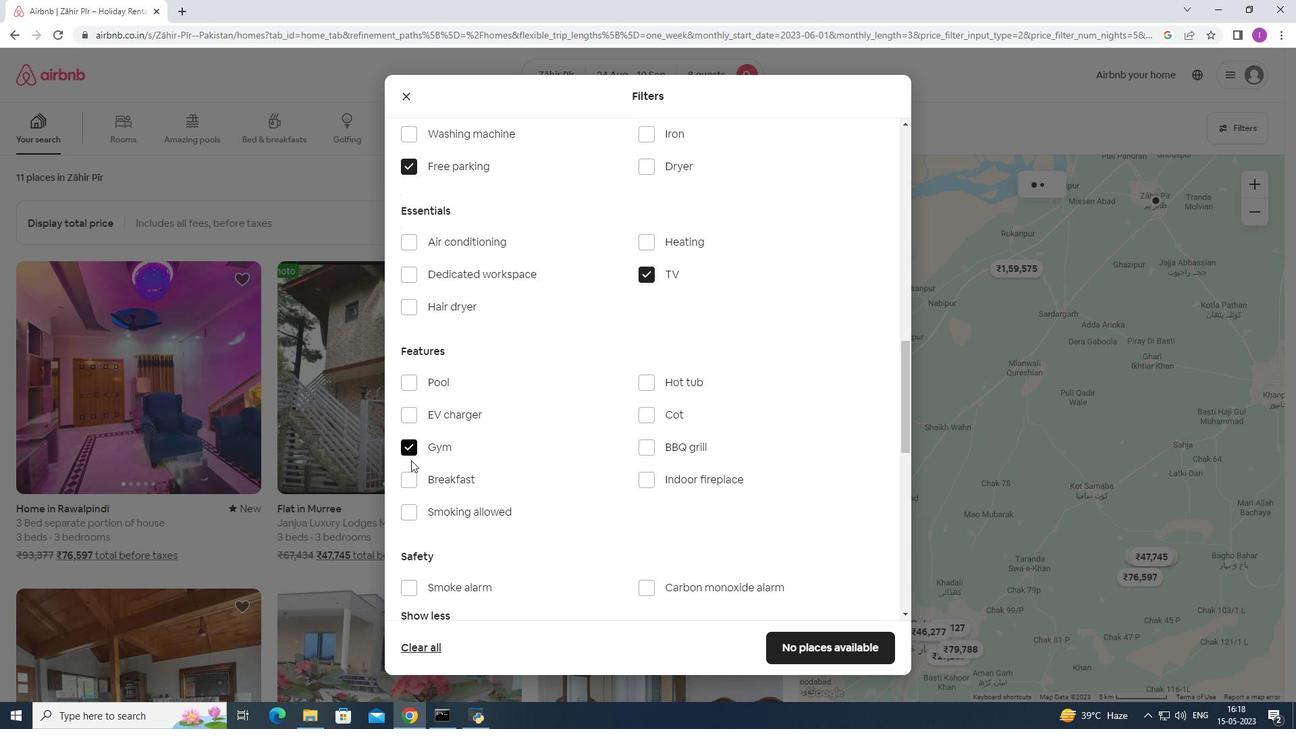 
Action: Mouse pressed left at (412, 481)
Screenshot: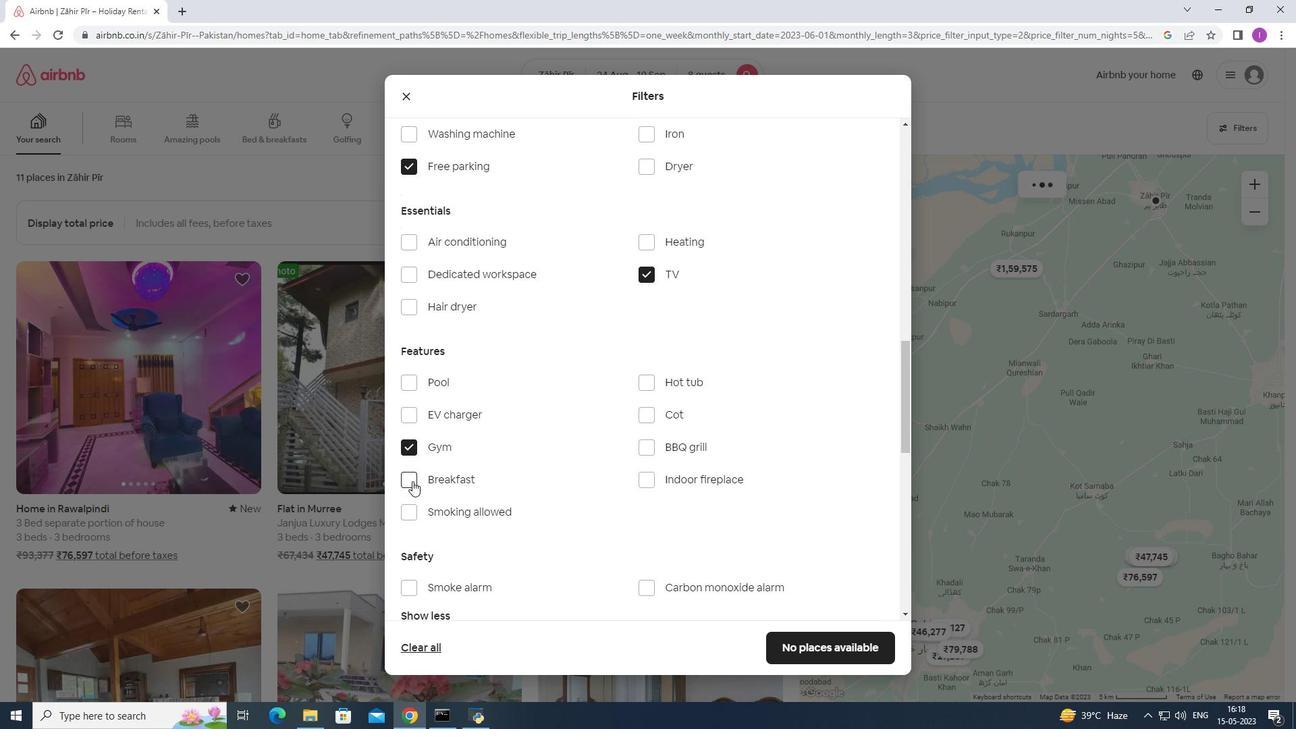 
Action: Mouse moved to (556, 446)
Screenshot: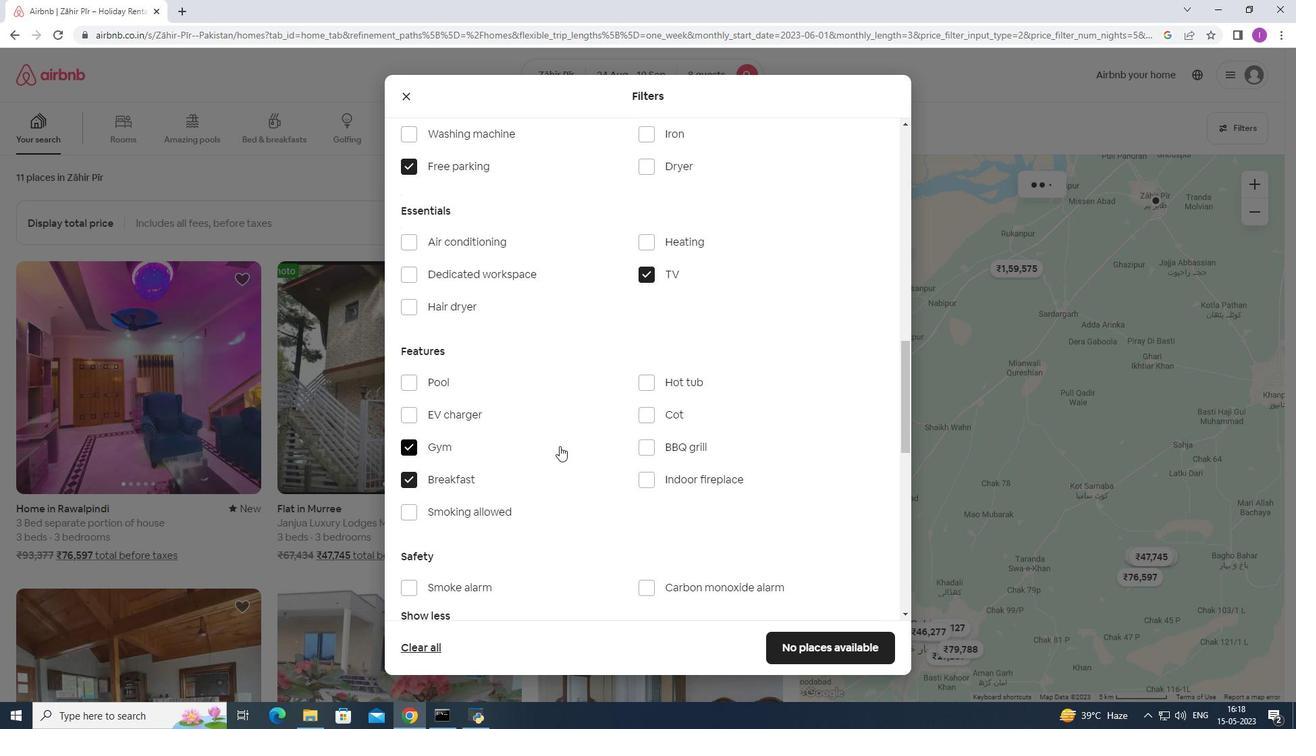 
Action: Mouse scrolled (556, 445) with delta (0, 0)
Screenshot: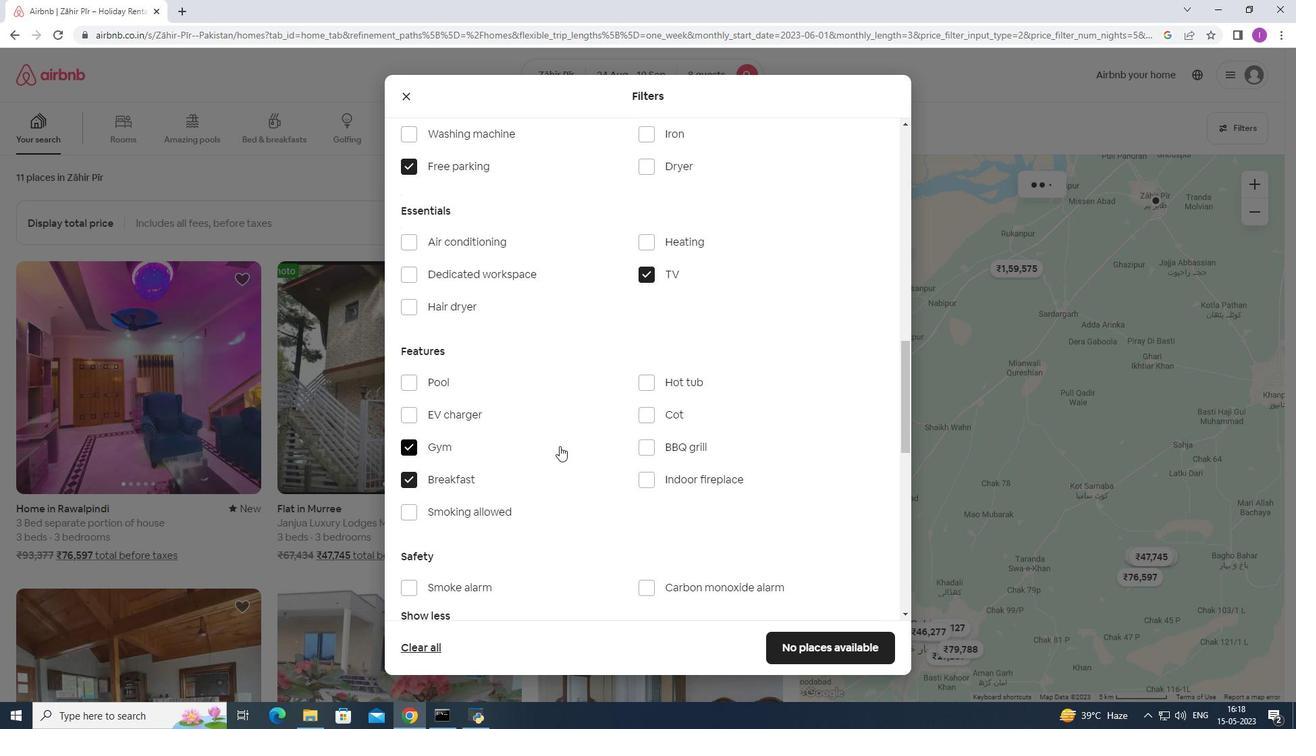 
Action: Mouse moved to (556, 446)
Screenshot: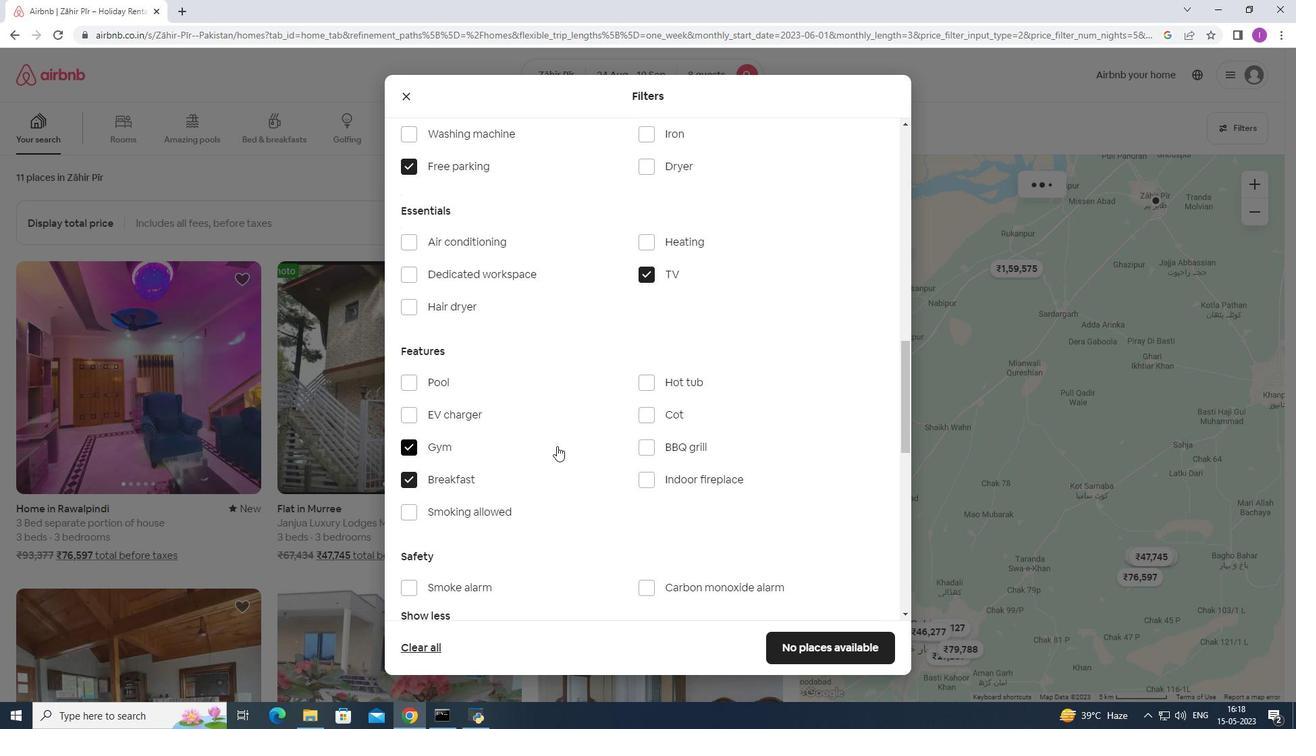 
Action: Mouse scrolled (556, 445) with delta (0, 0)
Screenshot: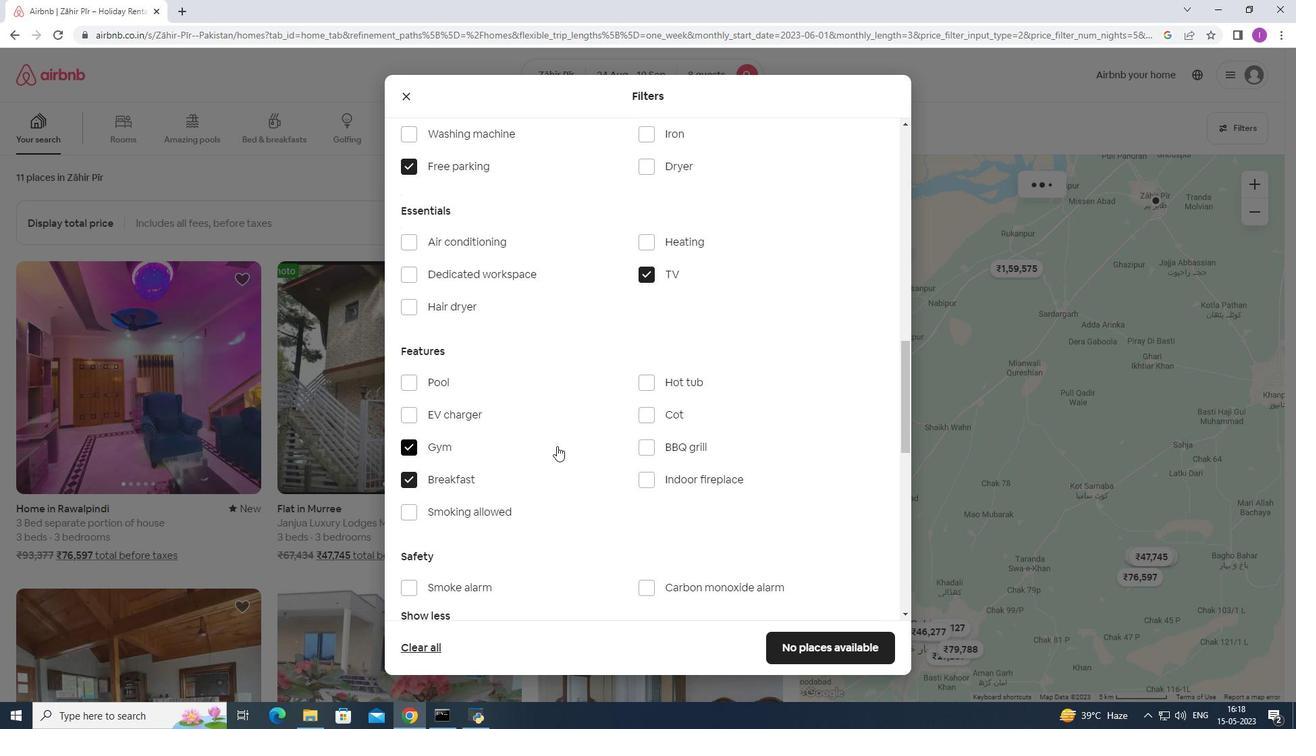 
Action: Mouse moved to (556, 446)
Screenshot: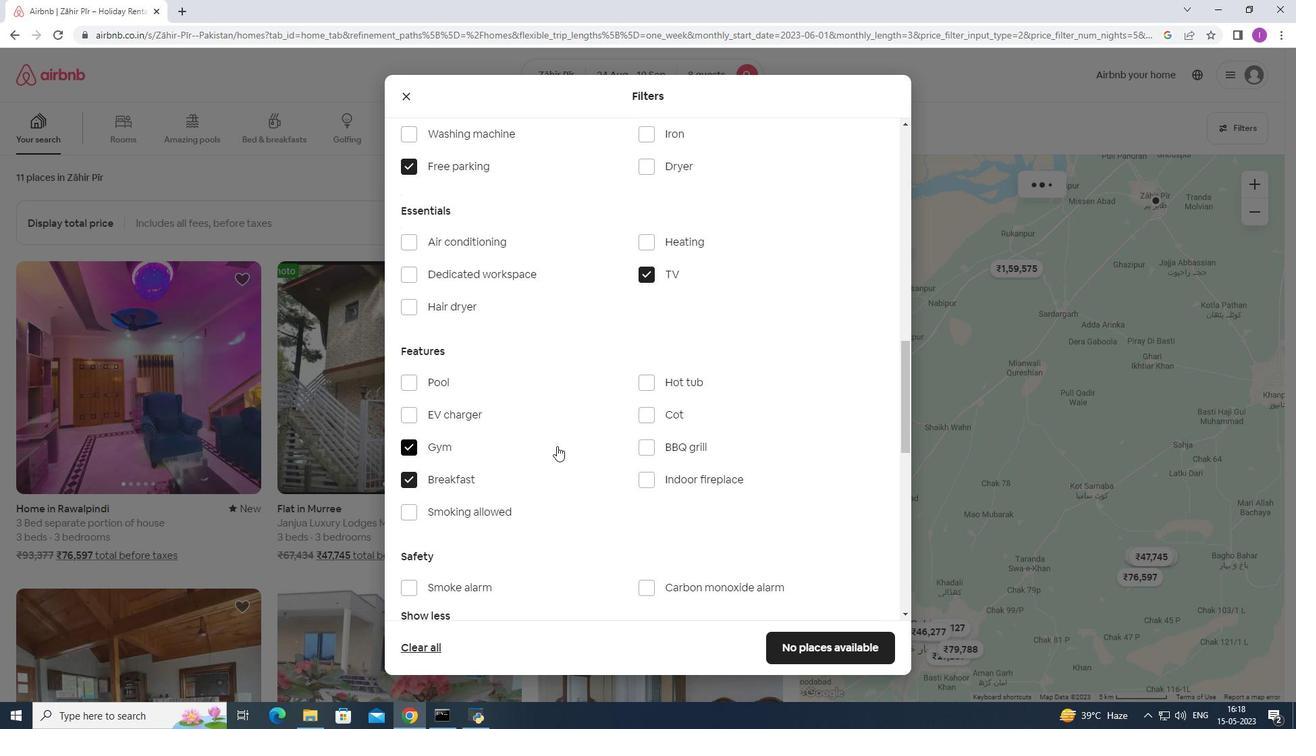 
Action: Mouse scrolled (556, 445) with delta (0, 0)
Screenshot: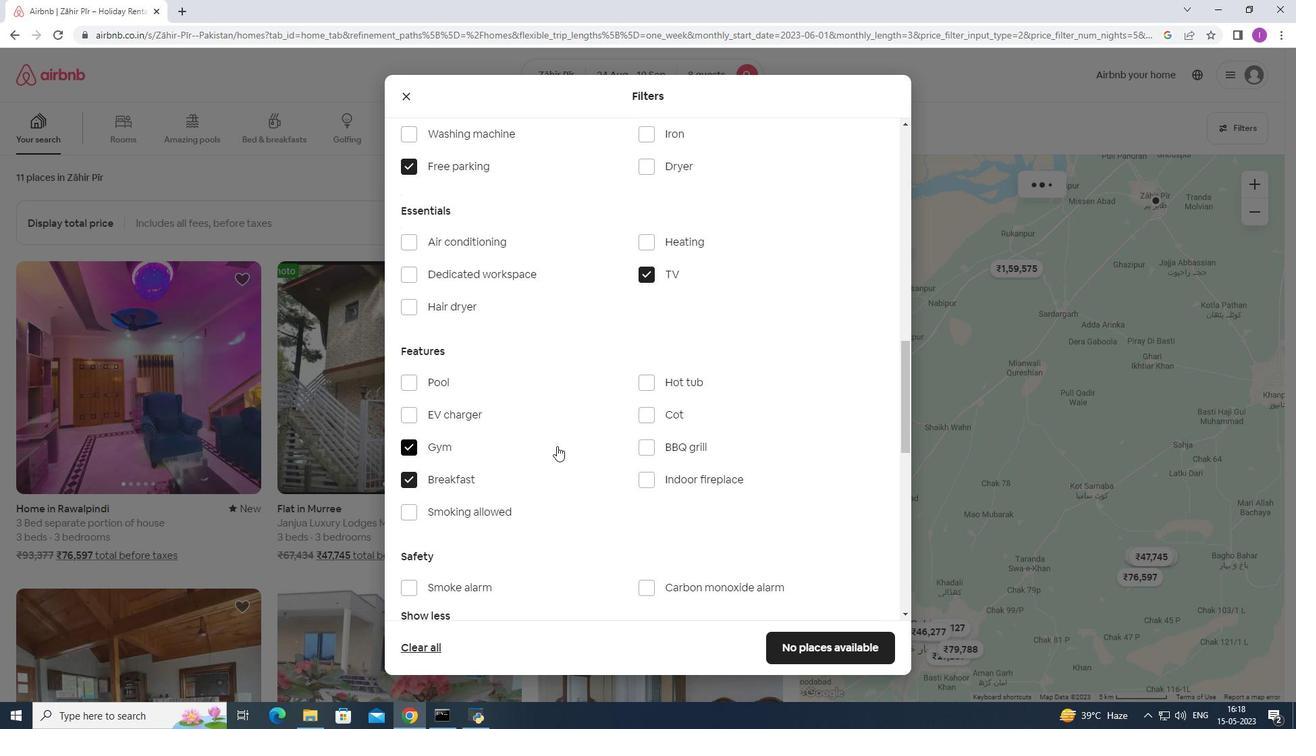 
Action: Mouse moved to (557, 447)
Screenshot: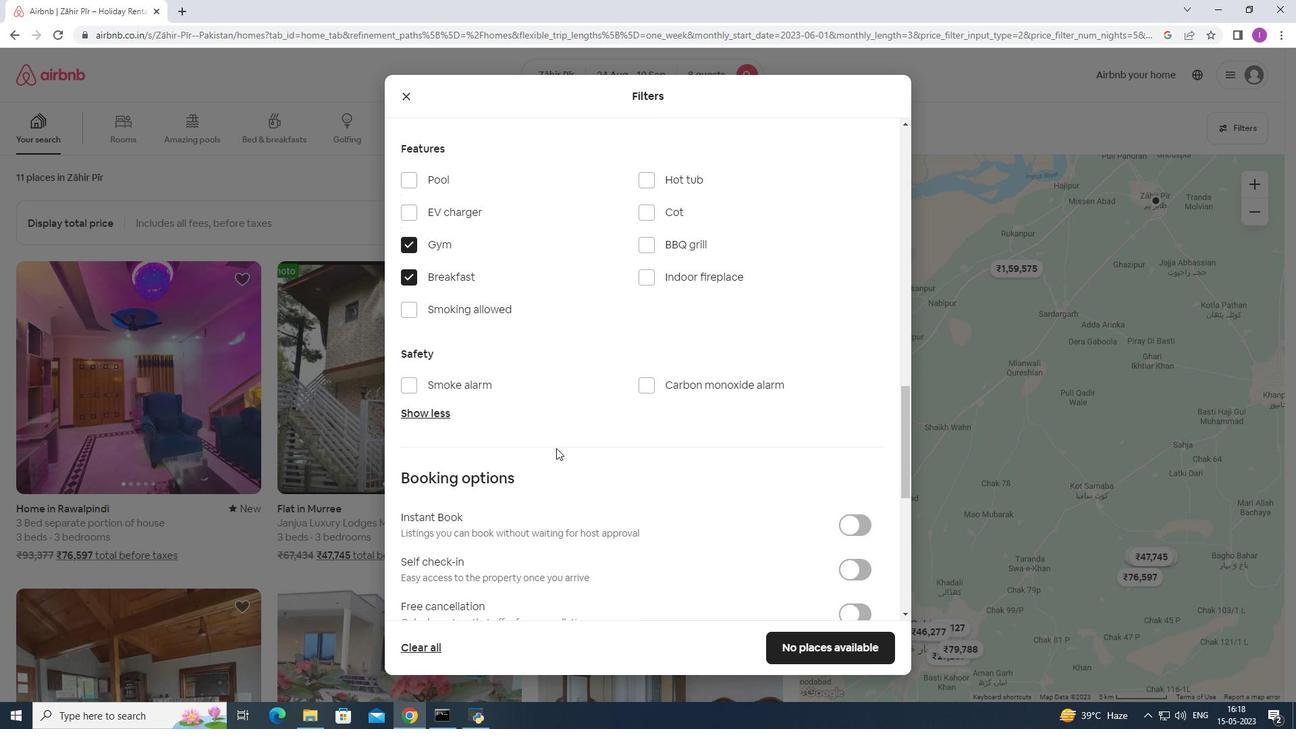 
Action: Mouse scrolled (557, 446) with delta (0, 0)
Screenshot: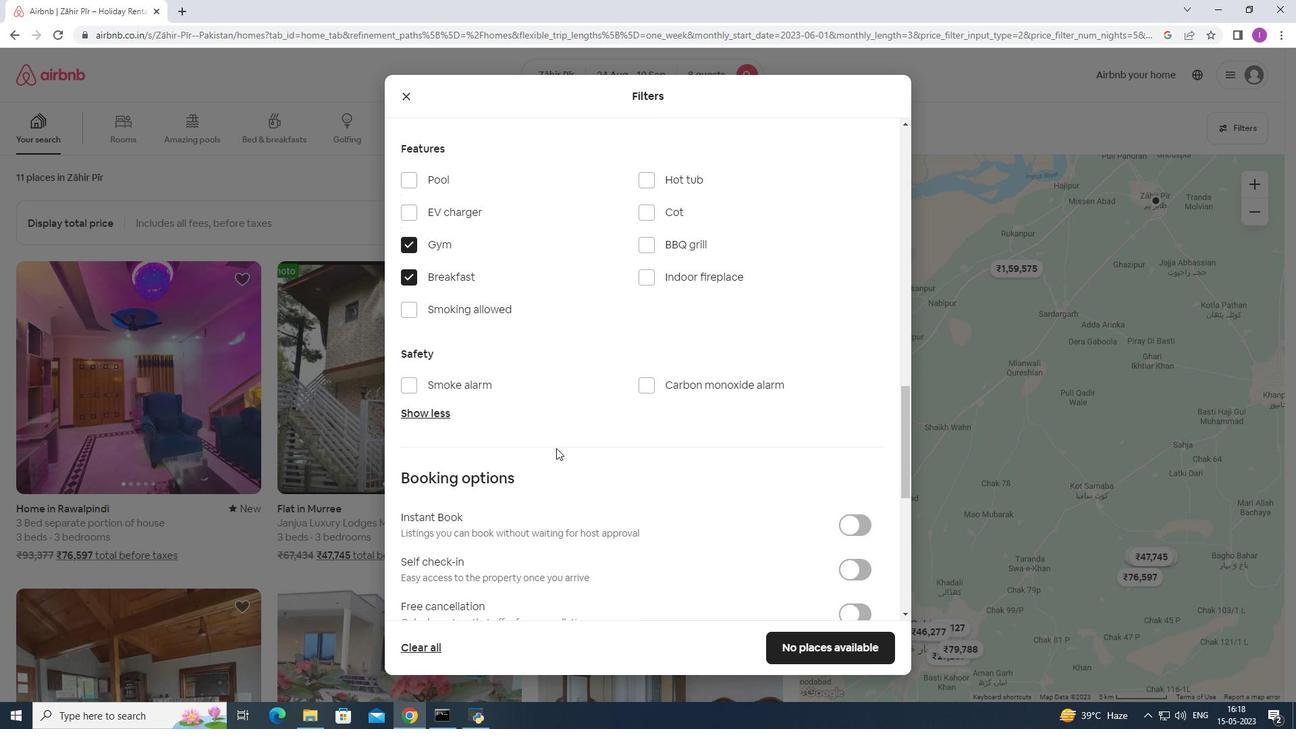 
Action: Mouse scrolled (557, 446) with delta (0, 0)
Screenshot: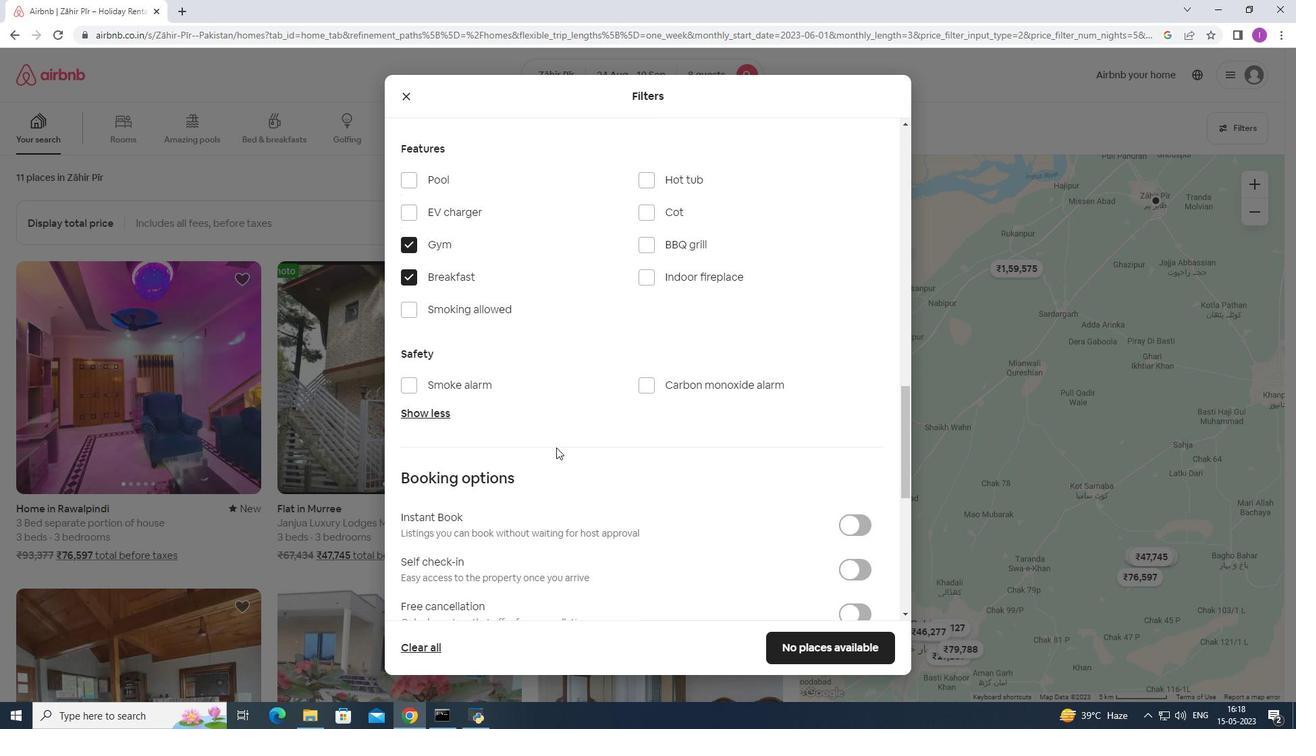 
Action: Mouse scrolled (557, 446) with delta (0, 0)
Screenshot: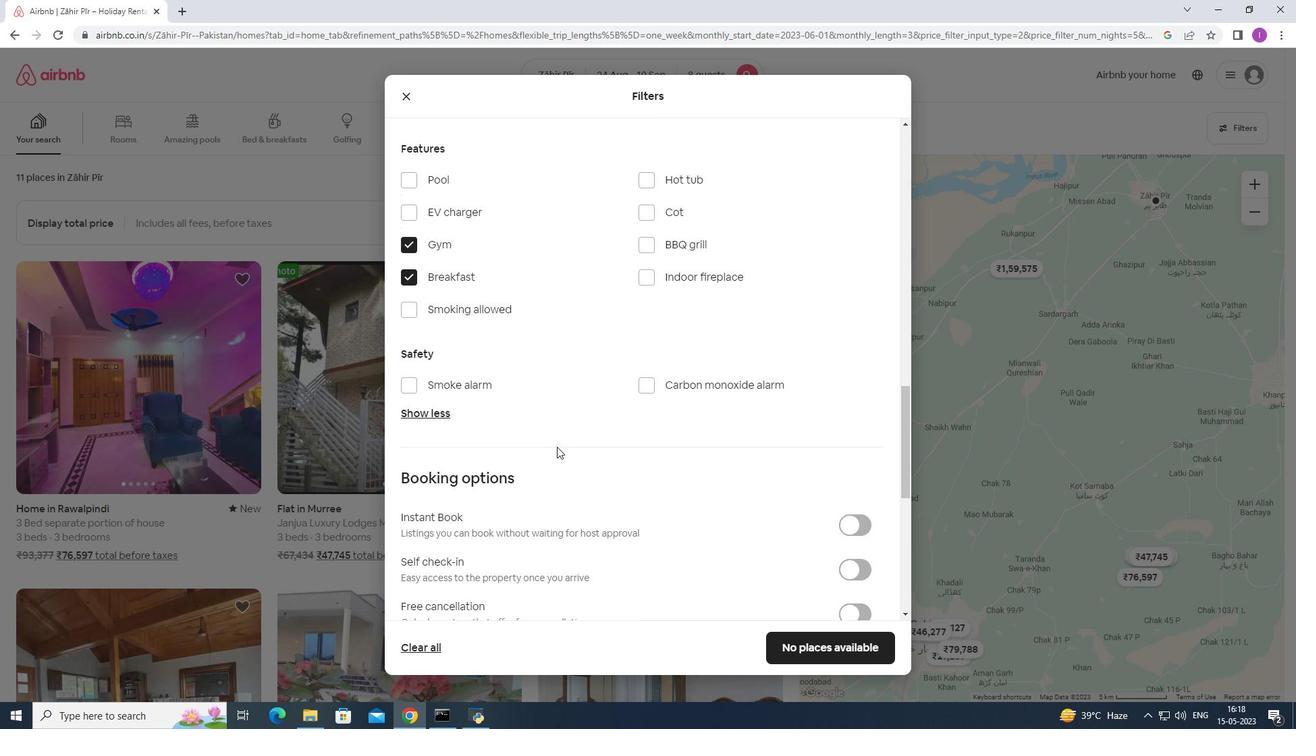 
Action: Mouse moved to (849, 366)
Screenshot: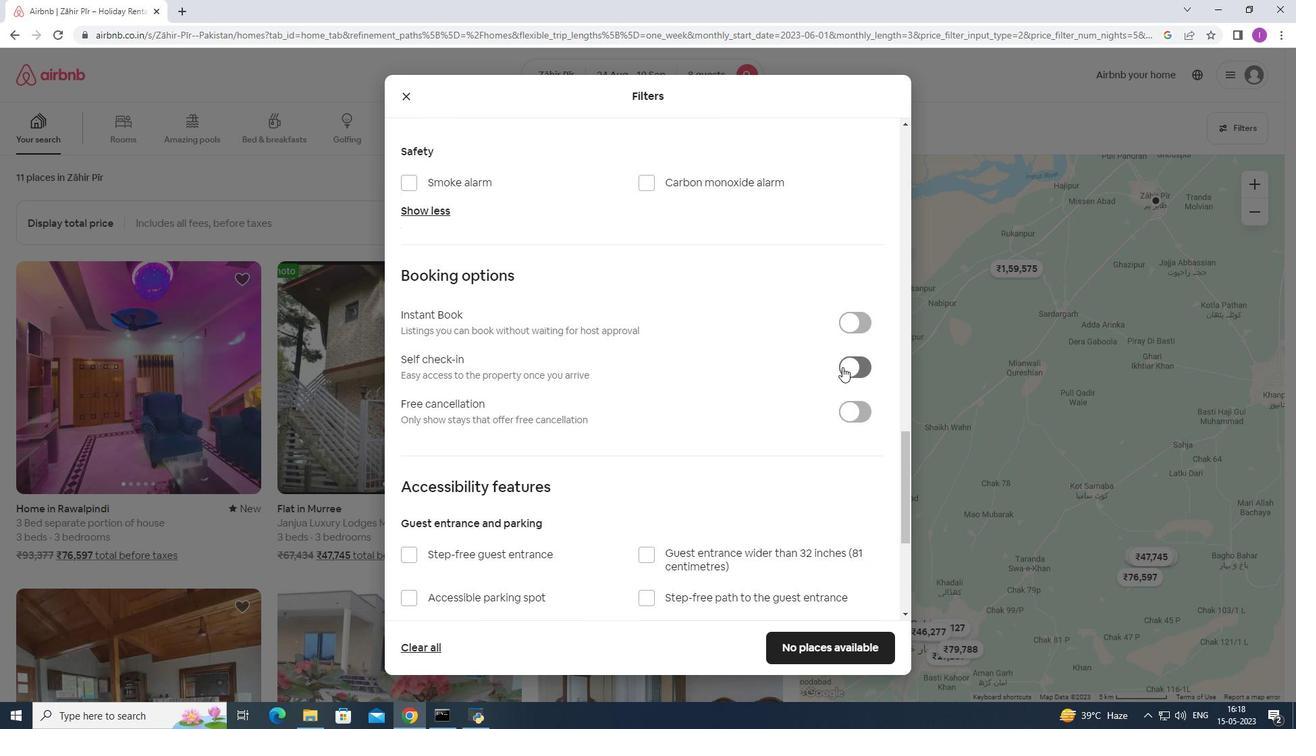 
Action: Mouse pressed left at (849, 366)
Screenshot: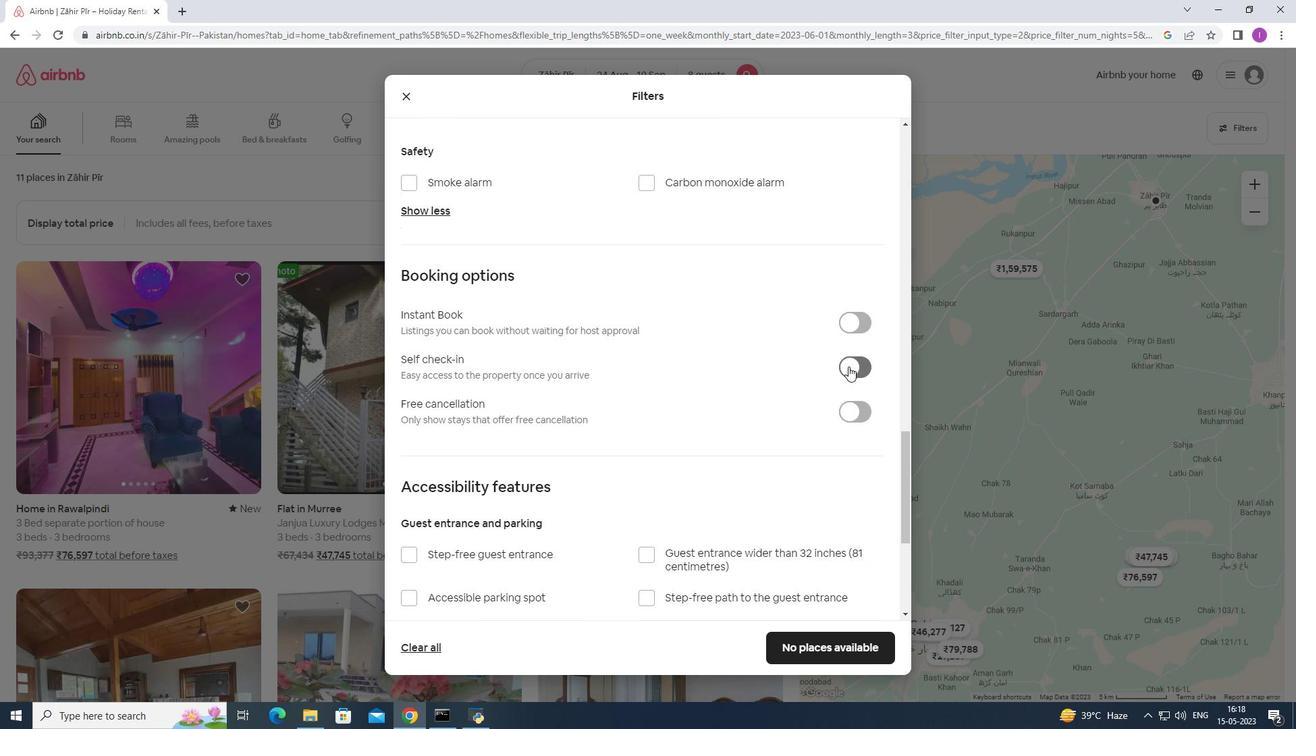 
Action: Mouse moved to (511, 469)
Screenshot: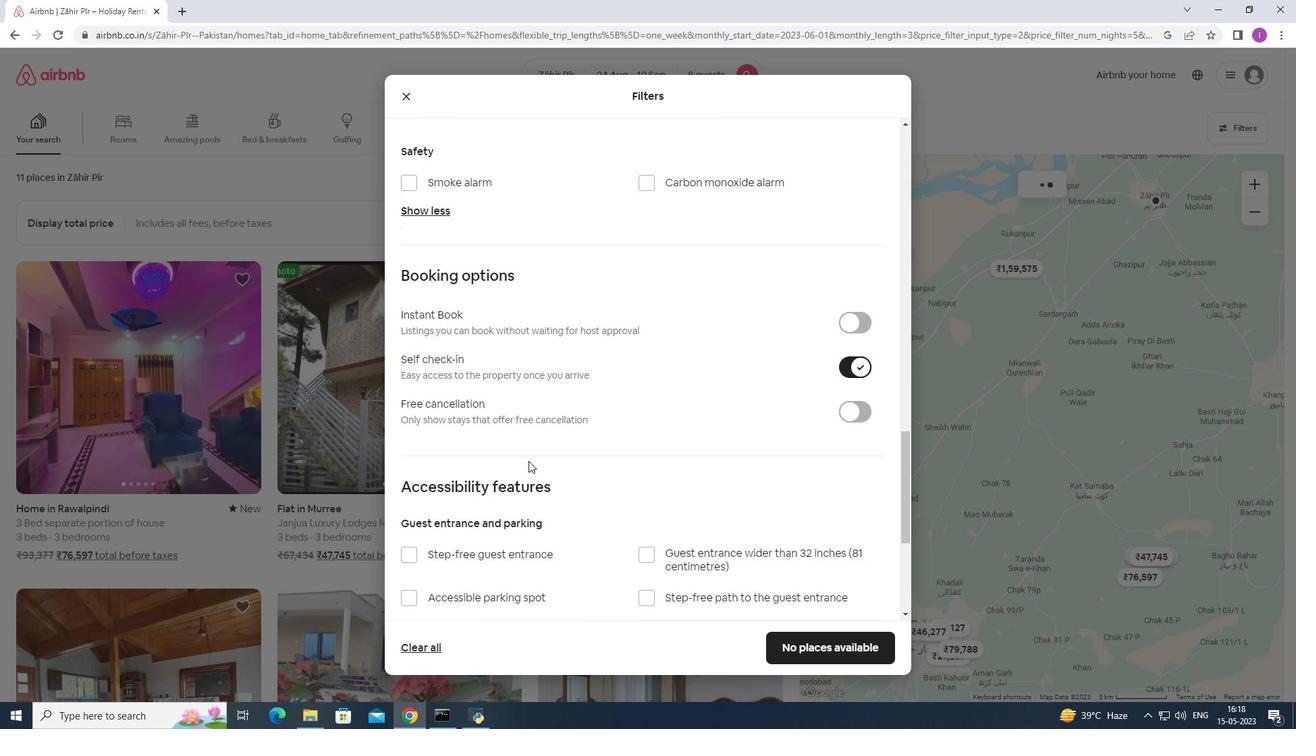 
Action: Mouse scrolled (511, 469) with delta (0, 0)
Screenshot: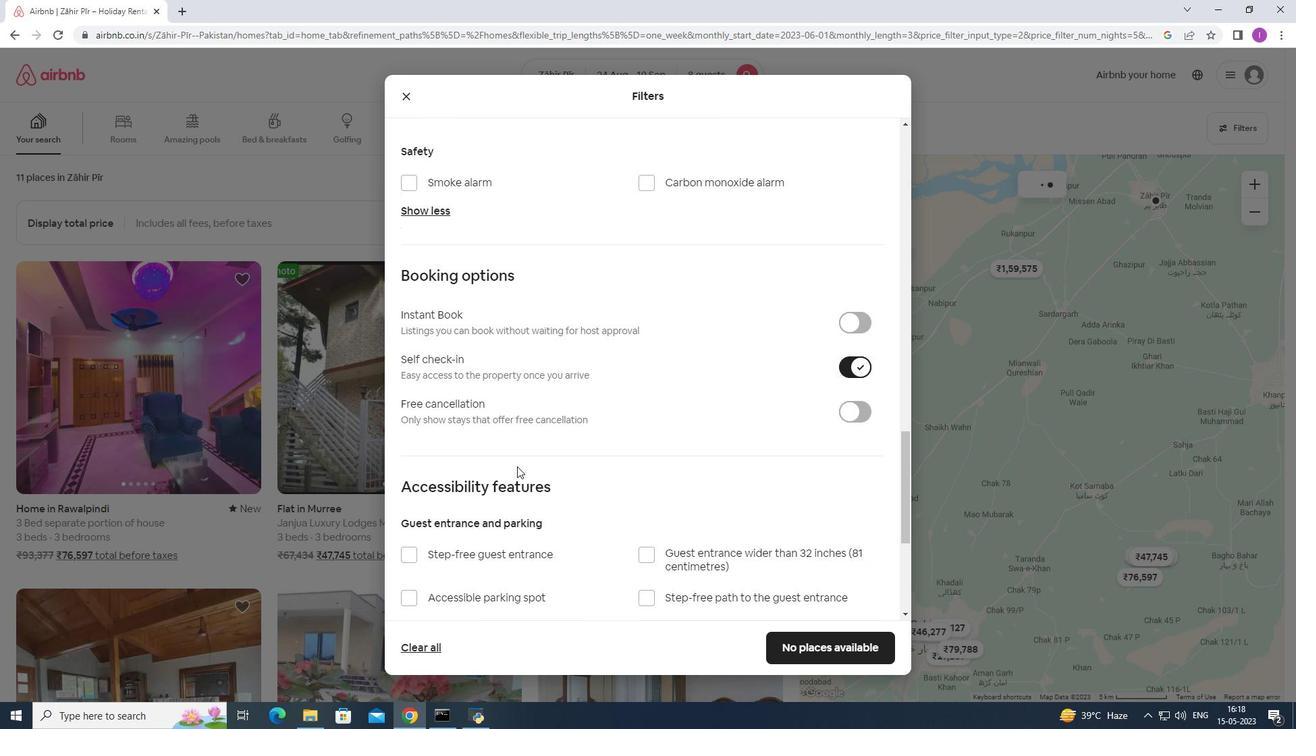 
Action: Mouse moved to (511, 471)
Screenshot: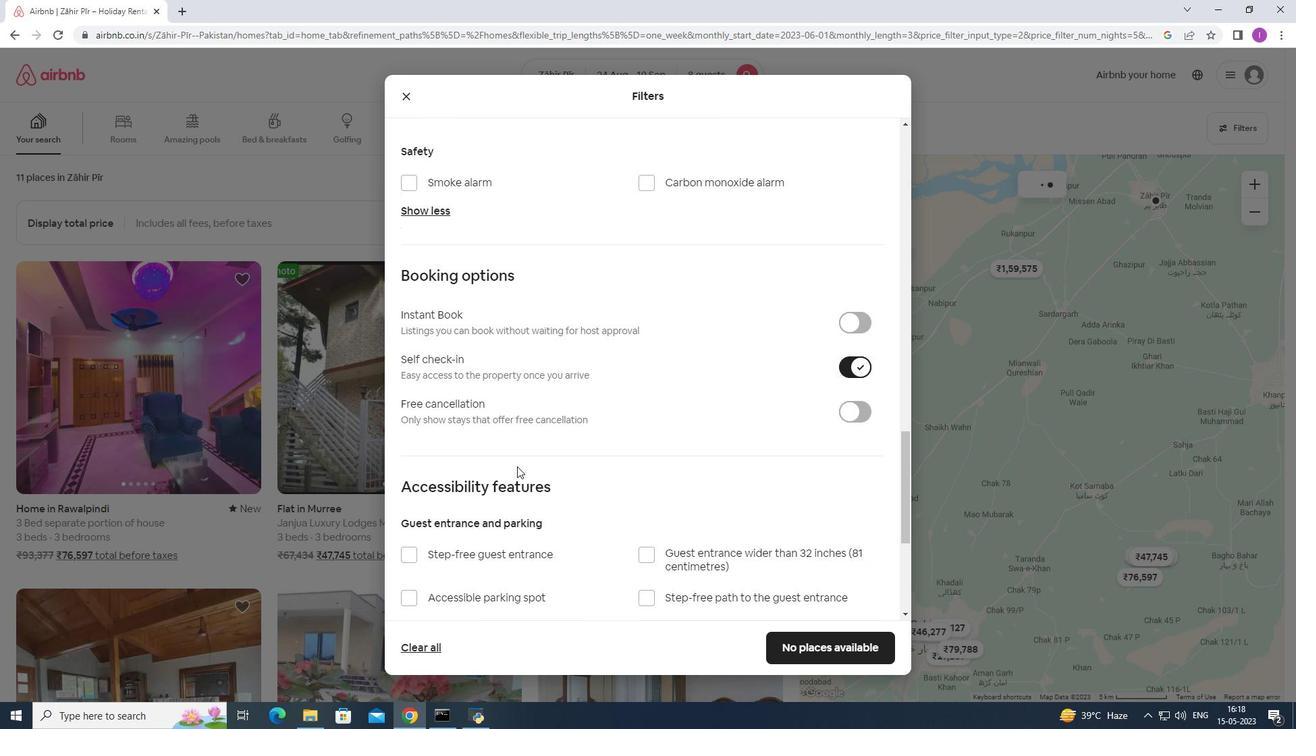 
Action: Mouse scrolled (511, 470) with delta (0, 0)
Screenshot: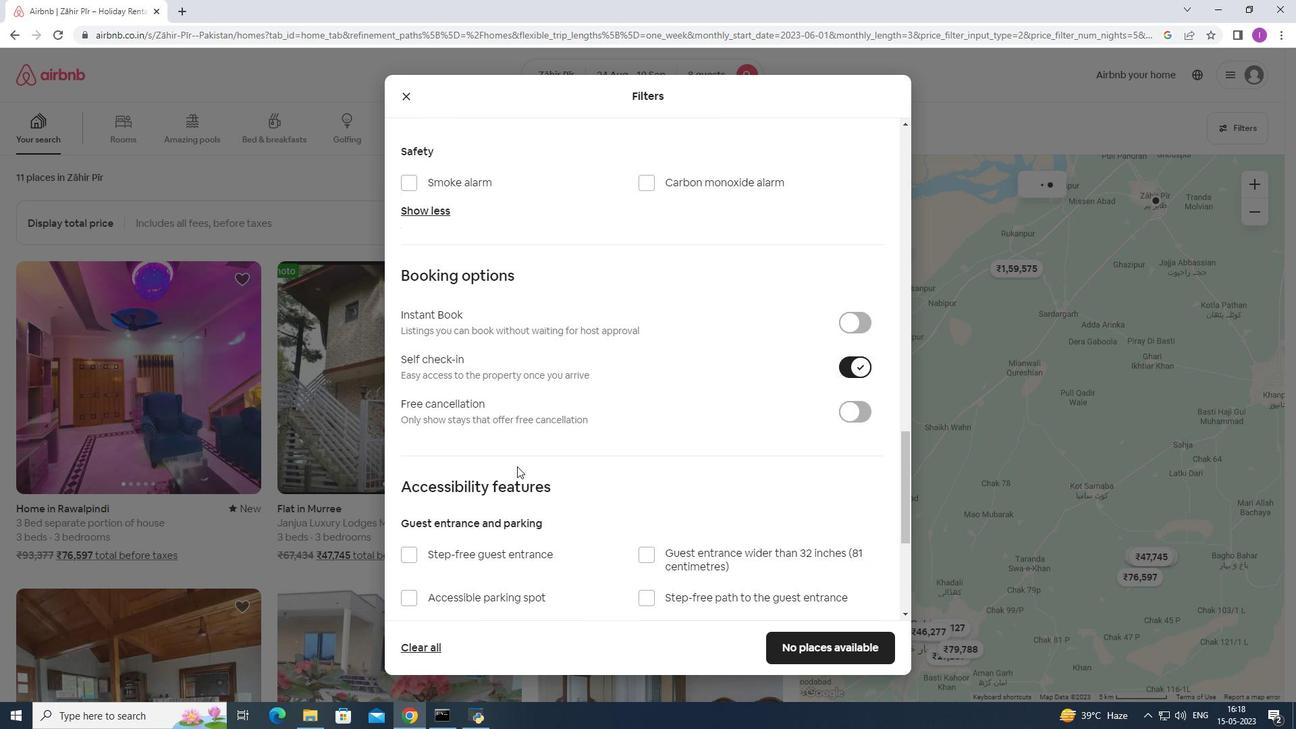 
Action: Mouse moved to (511, 472)
Screenshot: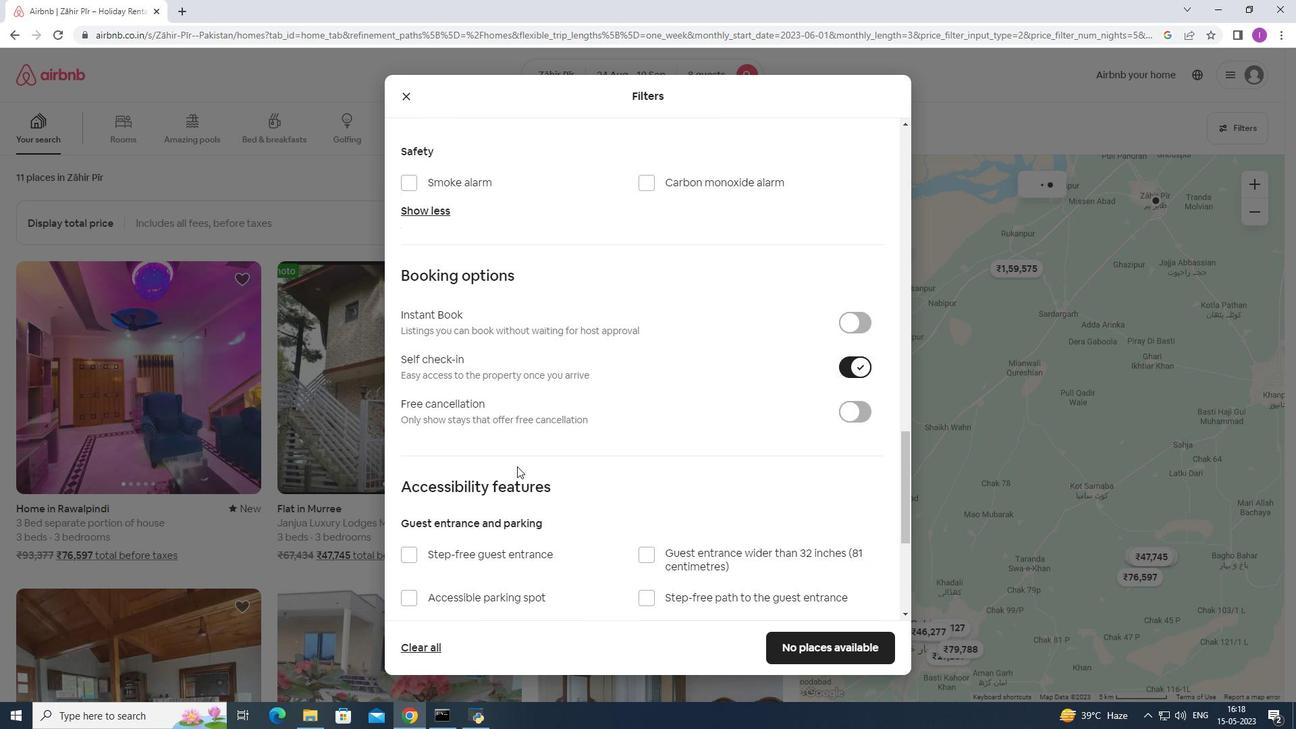 
Action: Mouse scrolled (511, 471) with delta (0, 0)
Screenshot: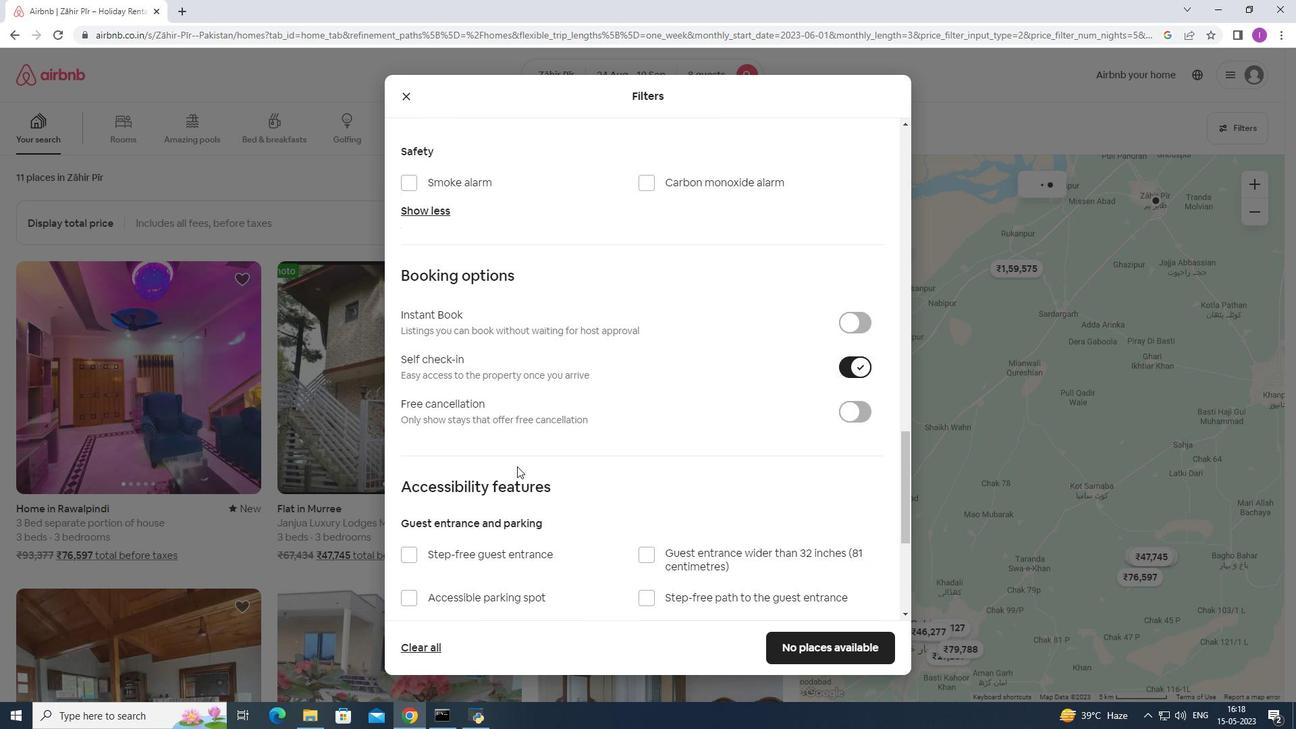 
Action: Mouse scrolled (511, 471) with delta (0, 0)
Screenshot: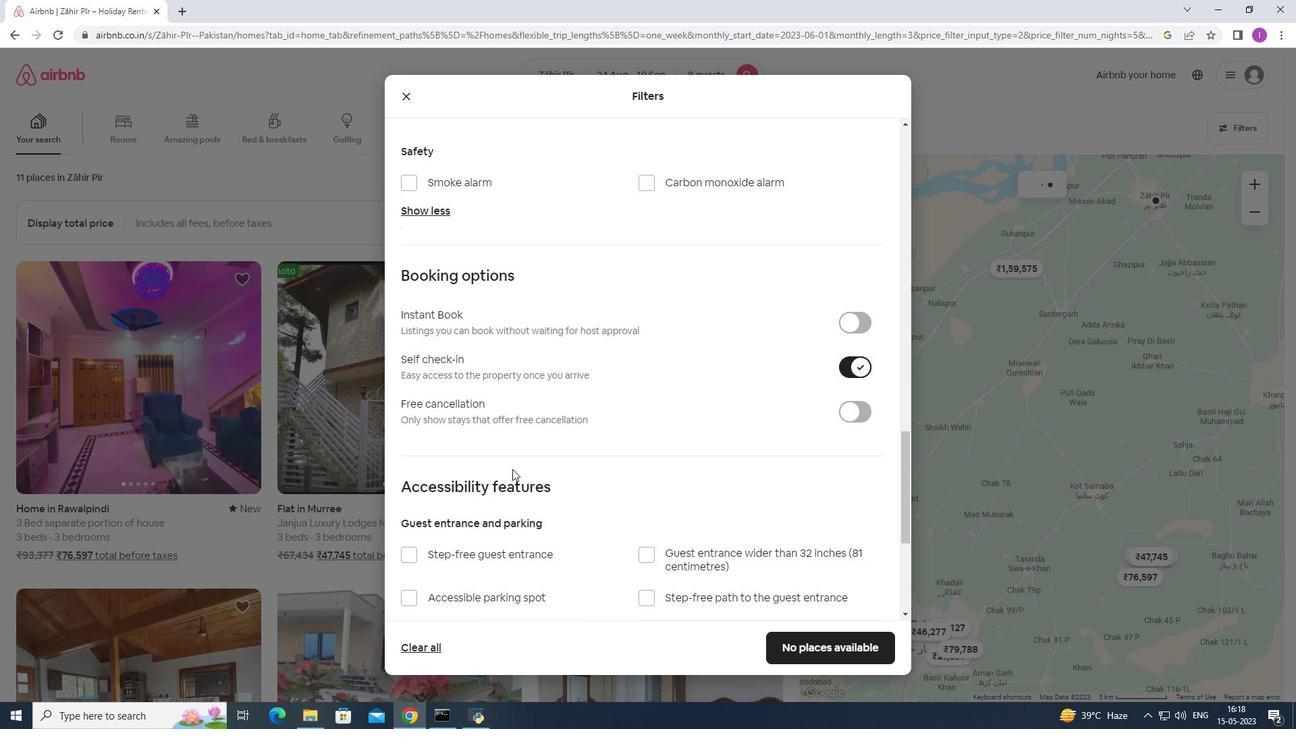 
Action: Mouse moved to (534, 434)
Screenshot: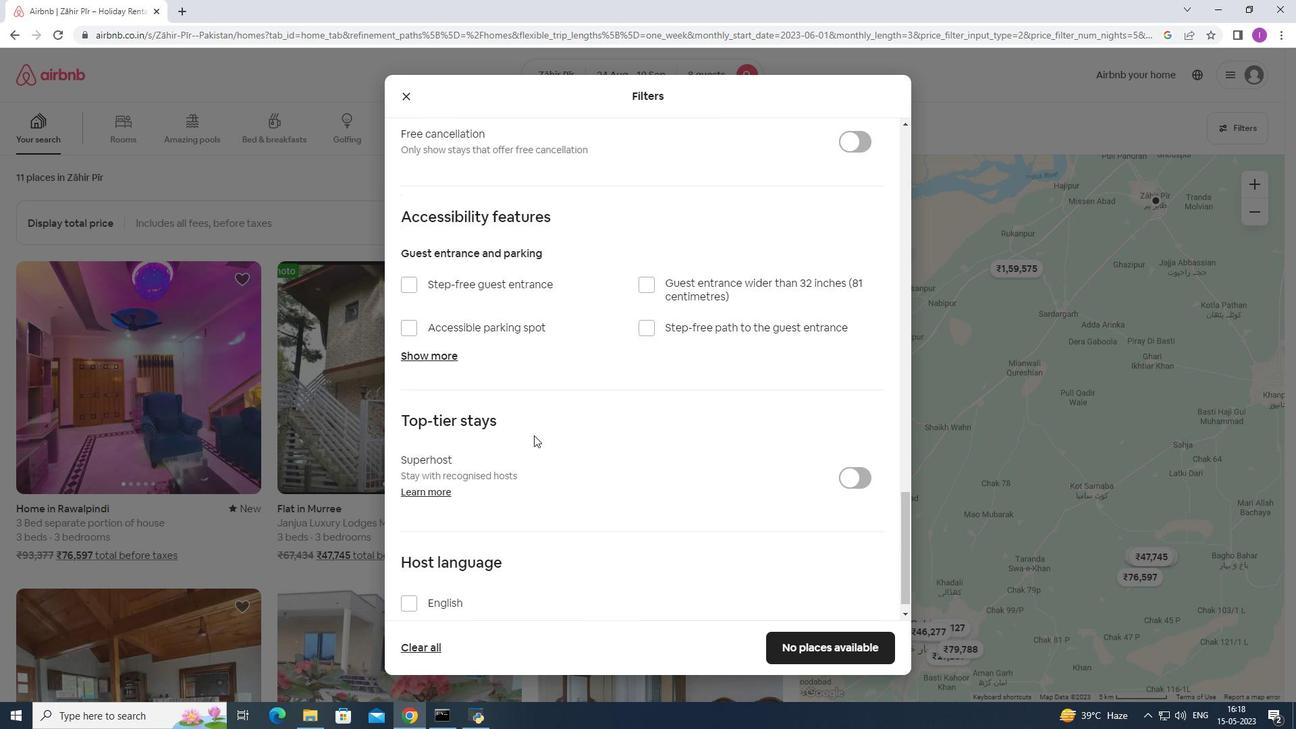 
Action: Mouse scrolled (534, 433) with delta (0, 0)
Screenshot: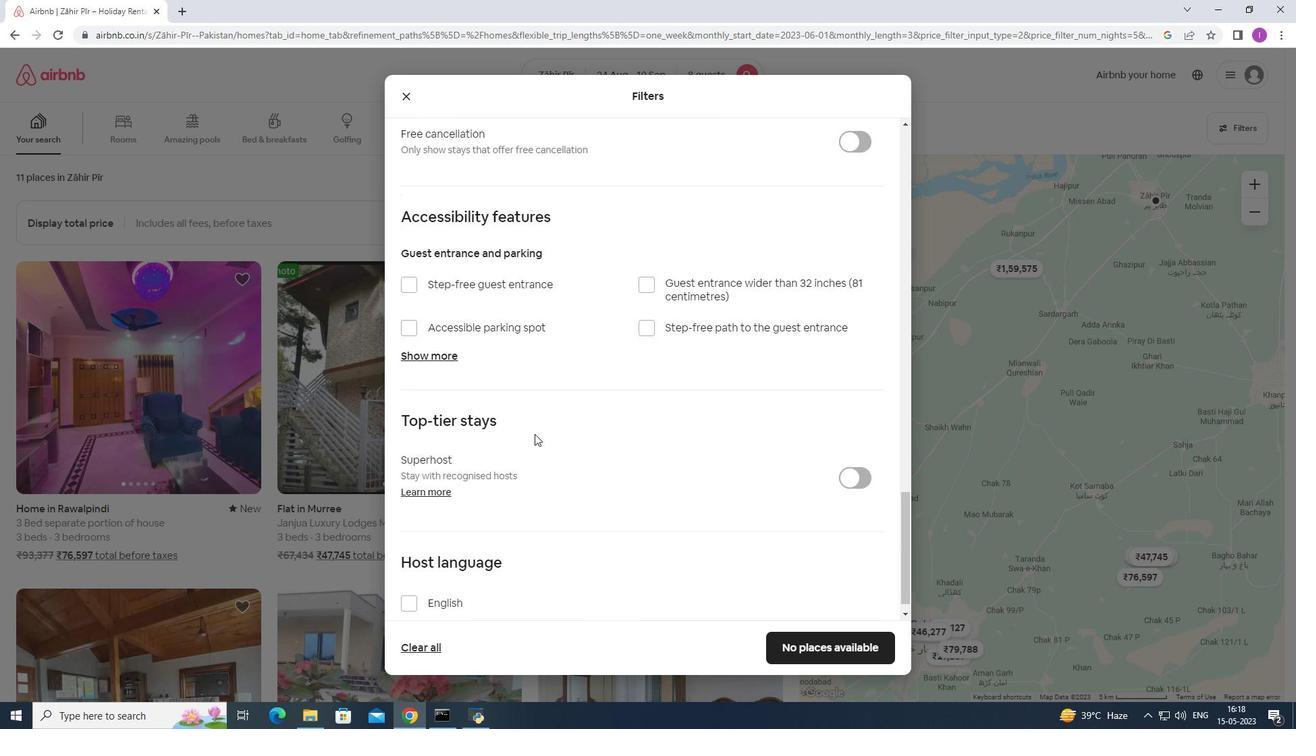 
Action: Mouse moved to (532, 434)
Screenshot: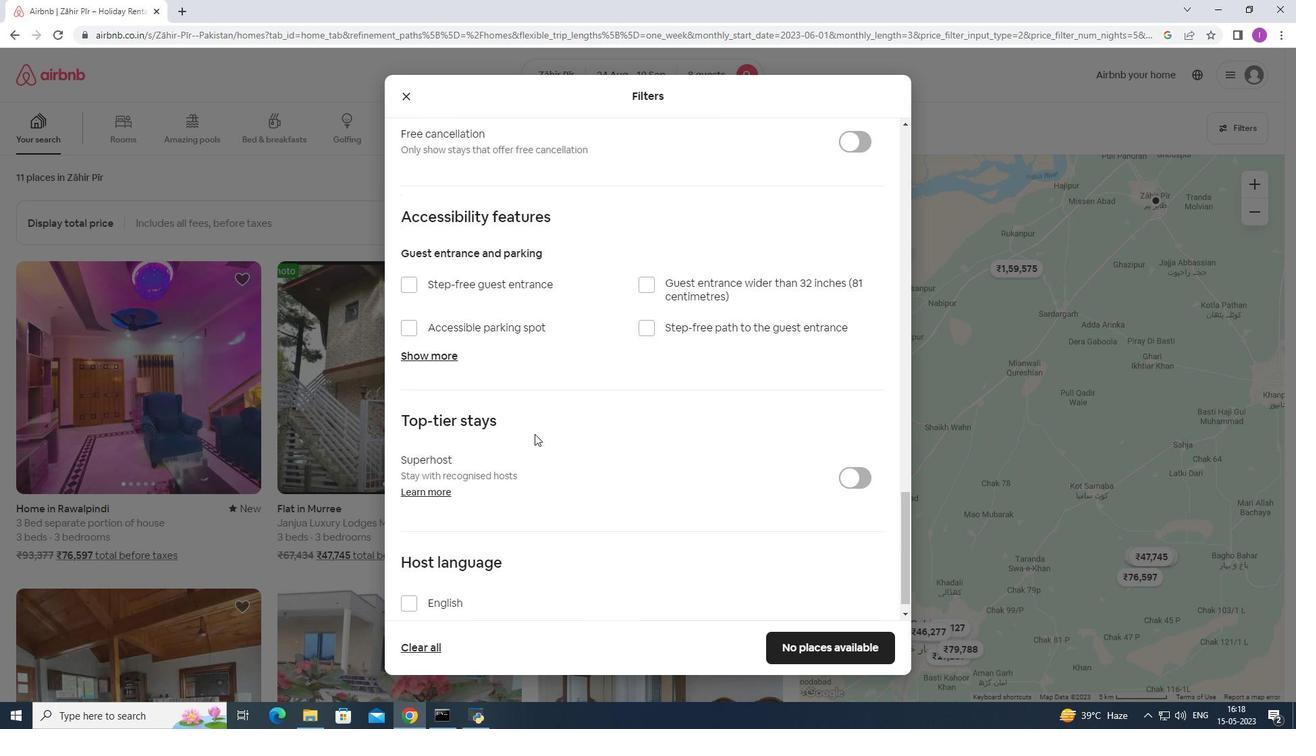
Action: Mouse scrolled (532, 433) with delta (0, 0)
Screenshot: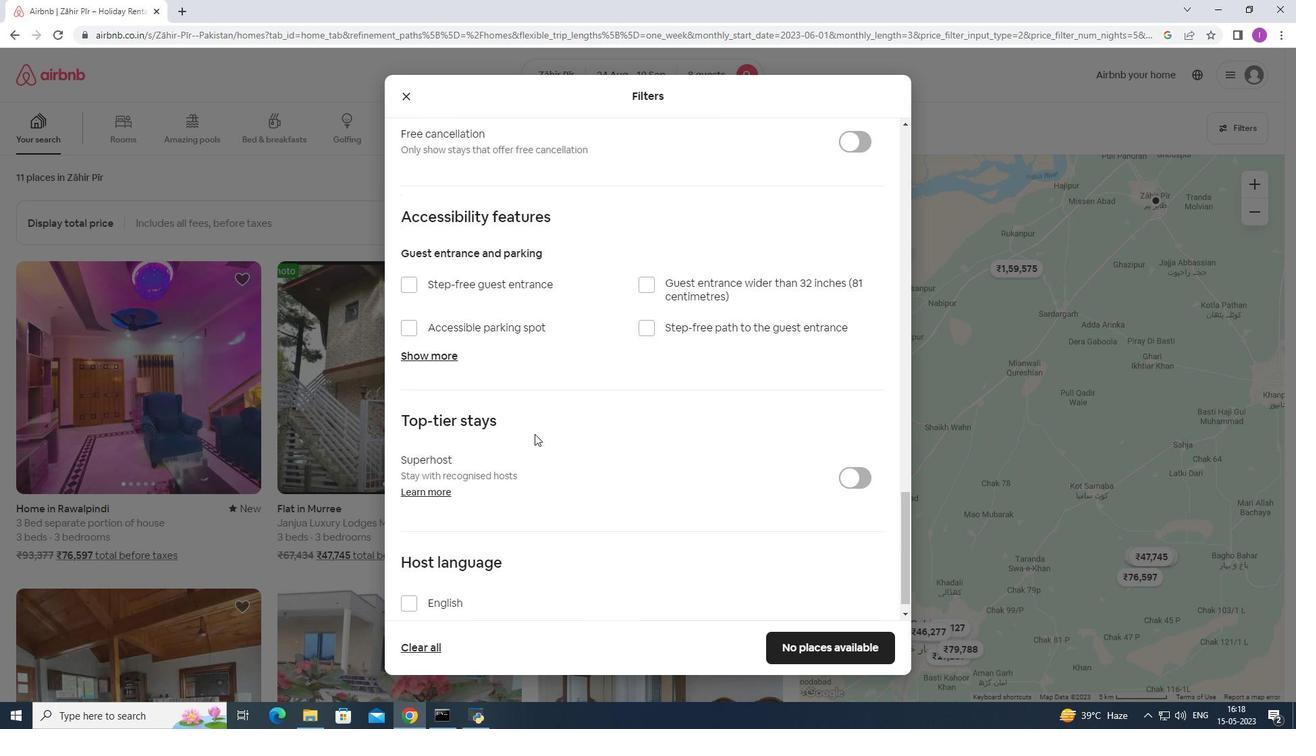 
Action: Mouse scrolled (532, 433) with delta (0, 0)
Screenshot: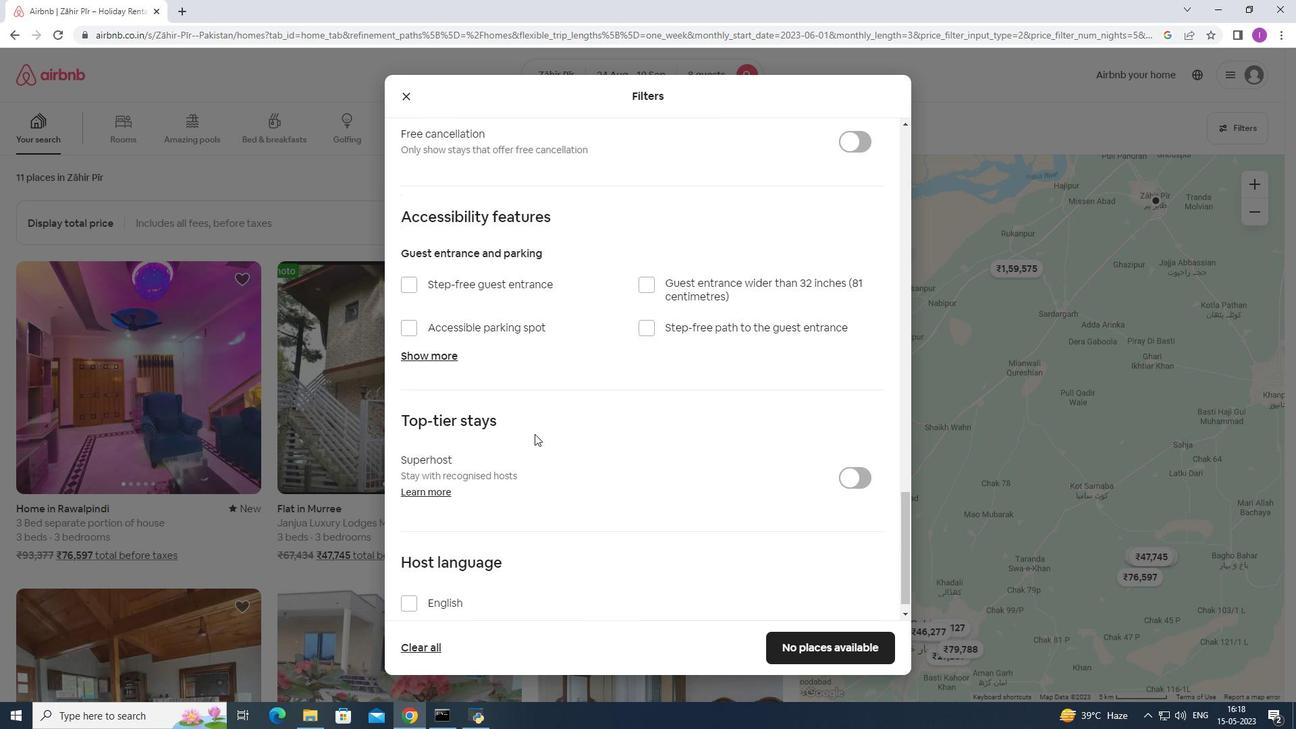 
Action: Mouse moved to (534, 432)
Screenshot: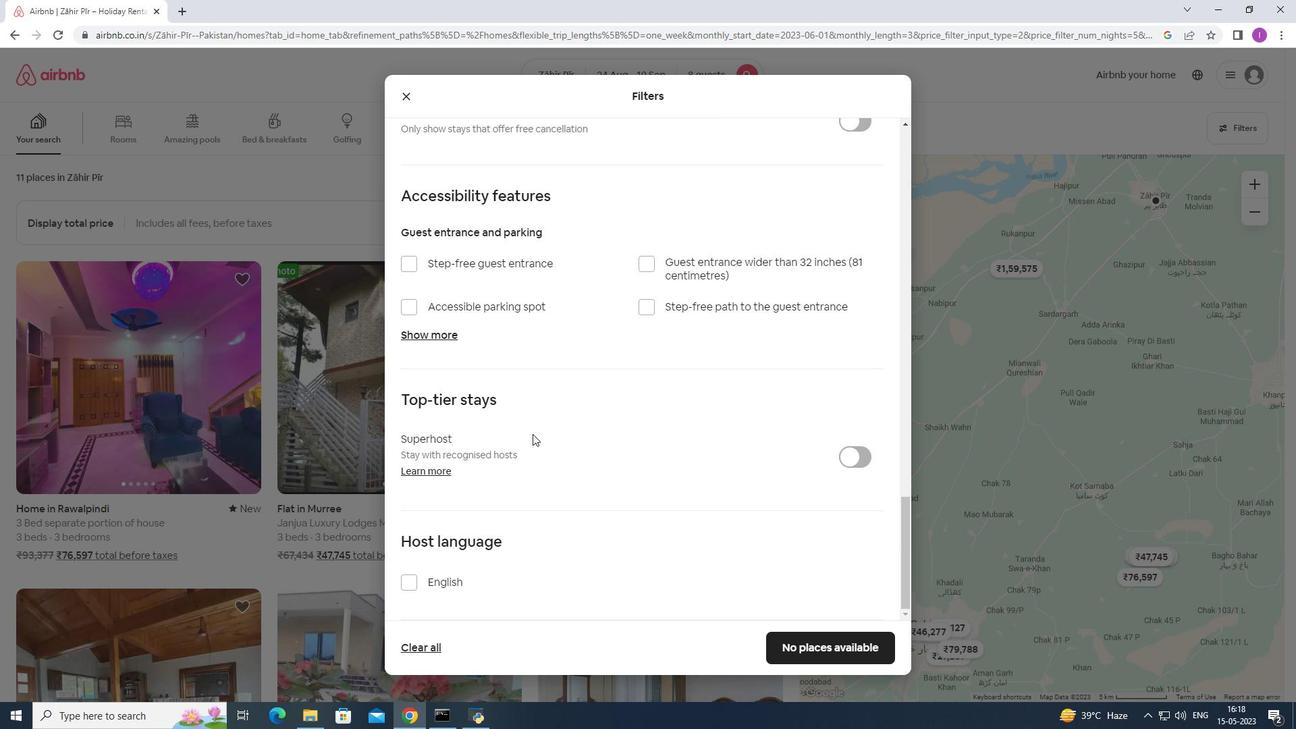 
Action: Mouse scrolled (534, 431) with delta (0, 0)
Screenshot: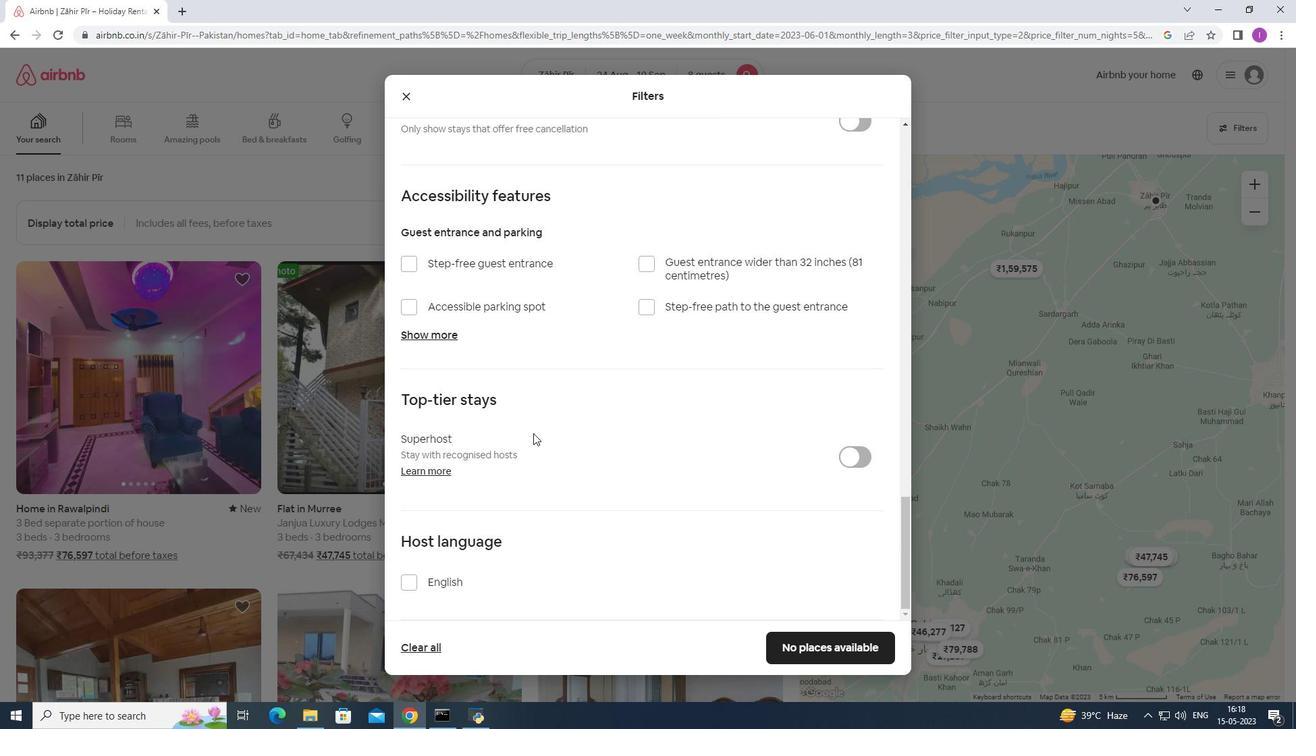 
Action: Mouse scrolled (534, 431) with delta (0, 0)
Screenshot: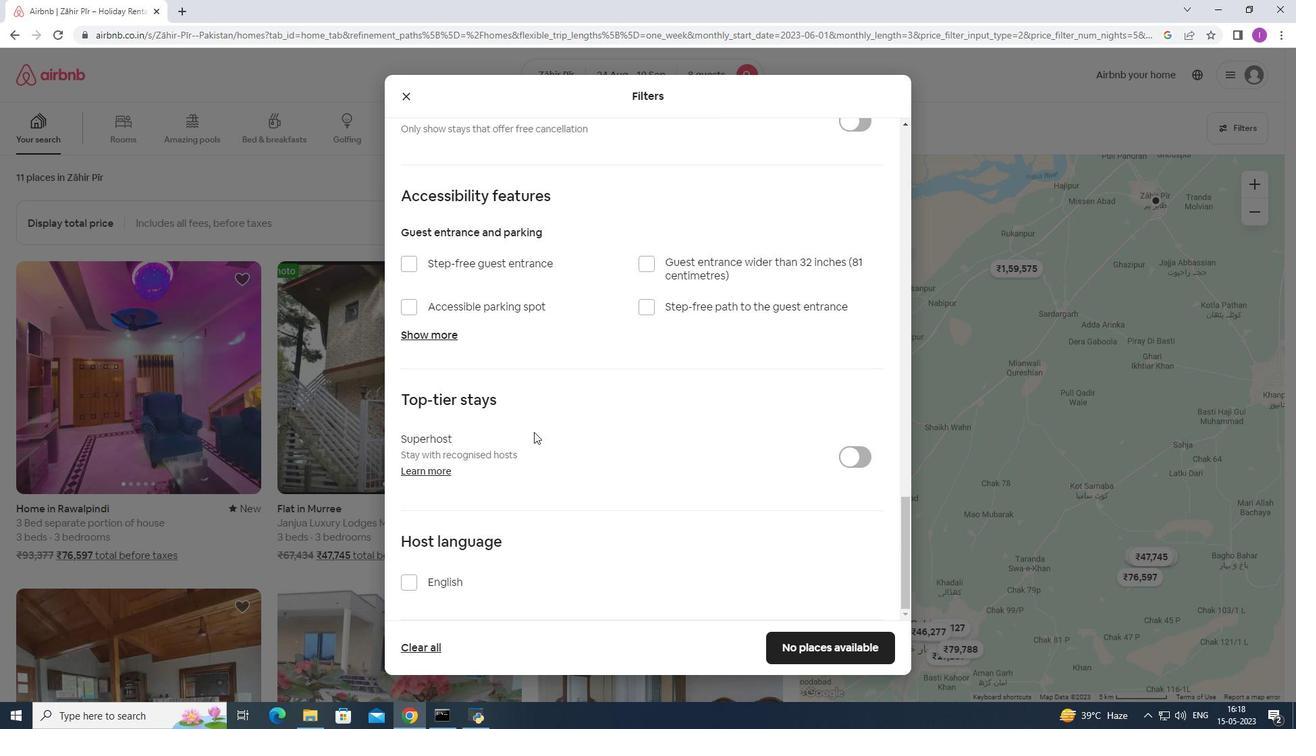 
Action: Mouse scrolled (534, 431) with delta (0, 0)
Screenshot: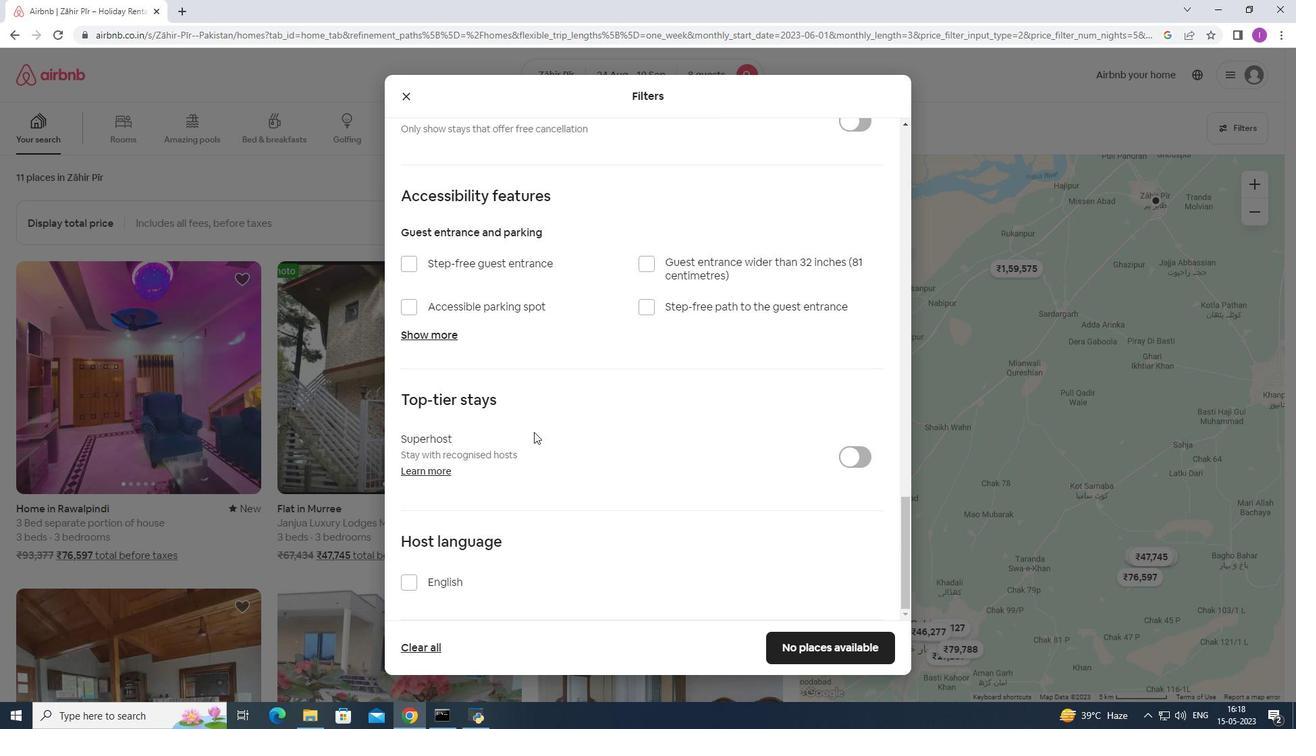 
Action: Mouse moved to (407, 582)
Screenshot: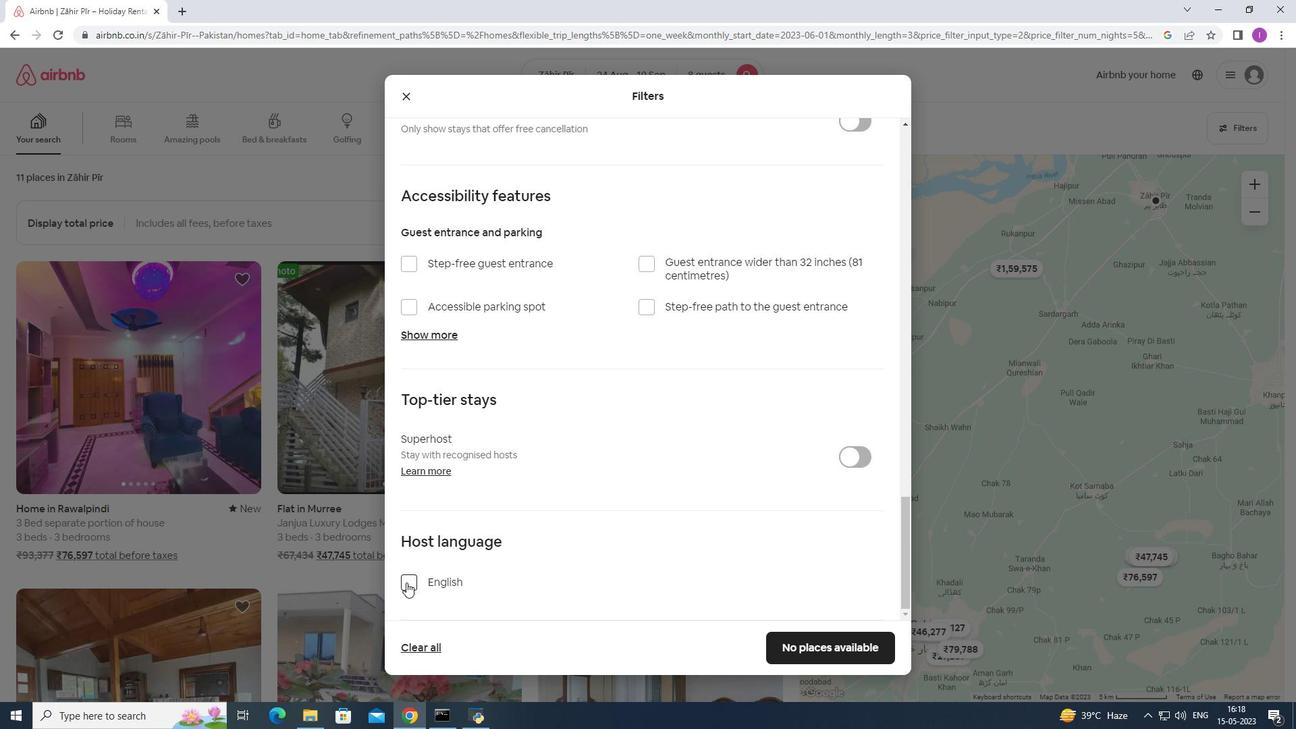 
Action: Mouse pressed left at (407, 582)
Screenshot: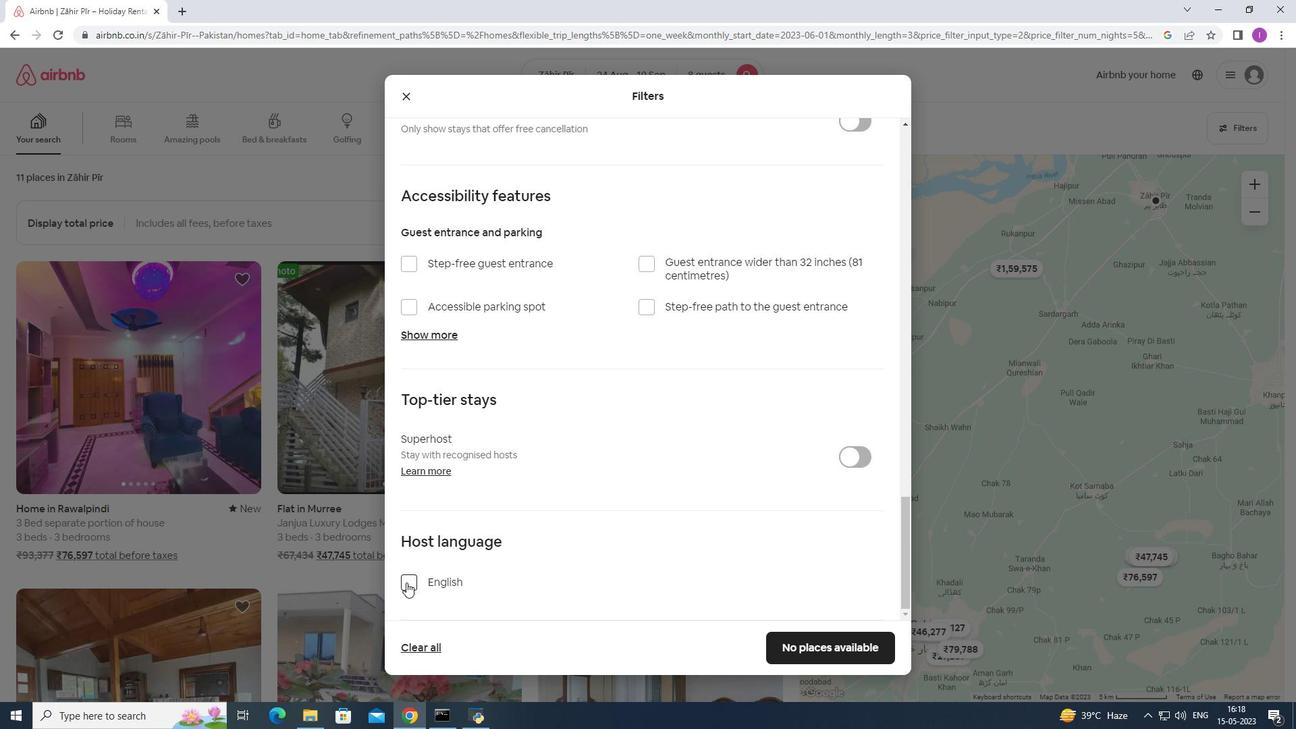 
Action: Mouse moved to (802, 650)
Screenshot: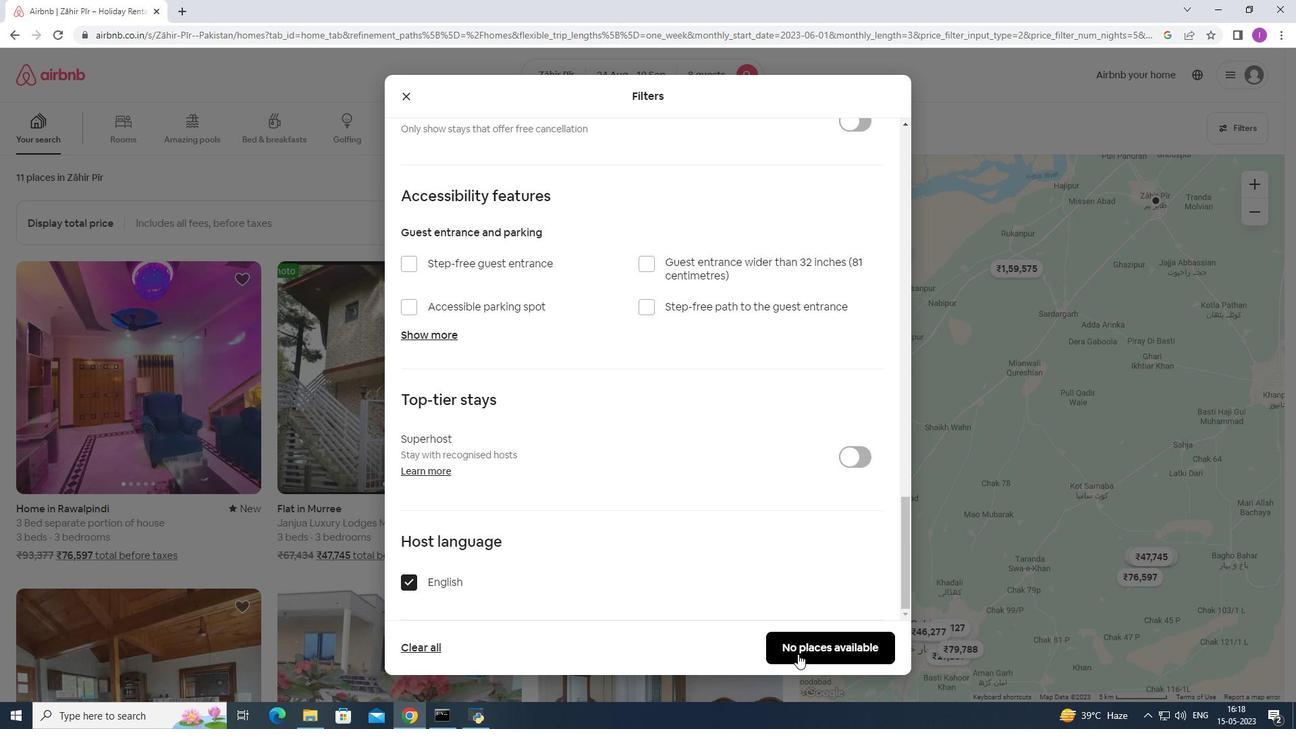
Action: Mouse pressed left at (802, 650)
Screenshot: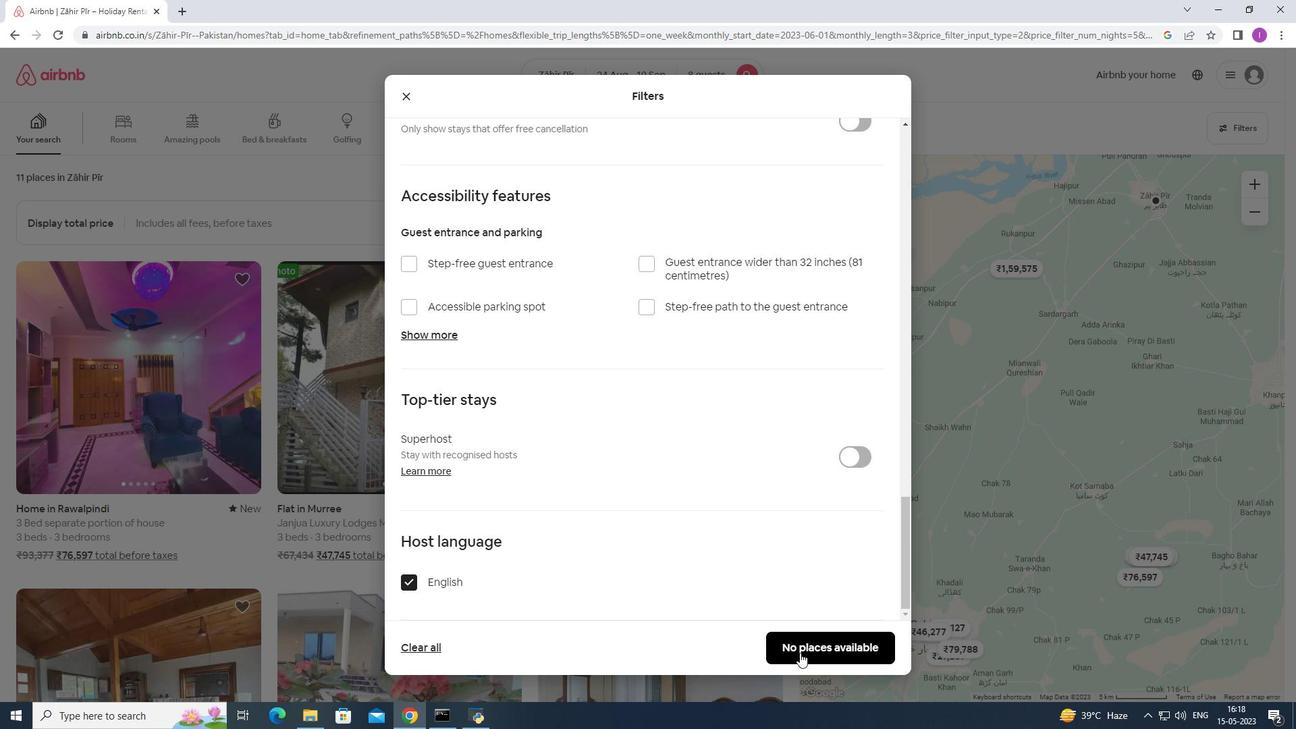 
Action: Mouse moved to (687, 587)
Screenshot: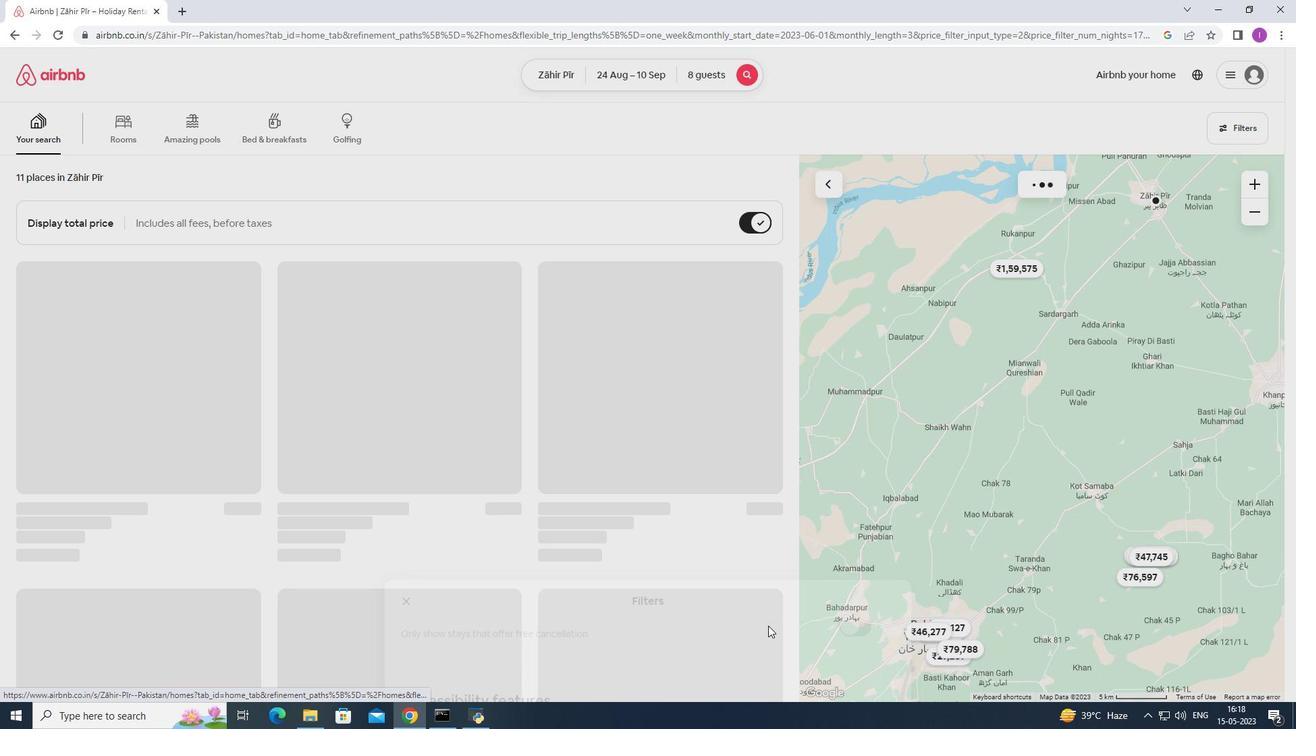 
